 Task: Reply to email with the signature Crystal Jones with the subject Thank you for a sponsorship from softage.10@softage.net with the message I wanted to confirm that we are still on track to launch the product next month as planned. Please let me know if there have been any changes to the timeline. with BCC to softage.9@softage.net with an attached document Contract_addendum.doc
Action: Mouse moved to (1275, 203)
Screenshot: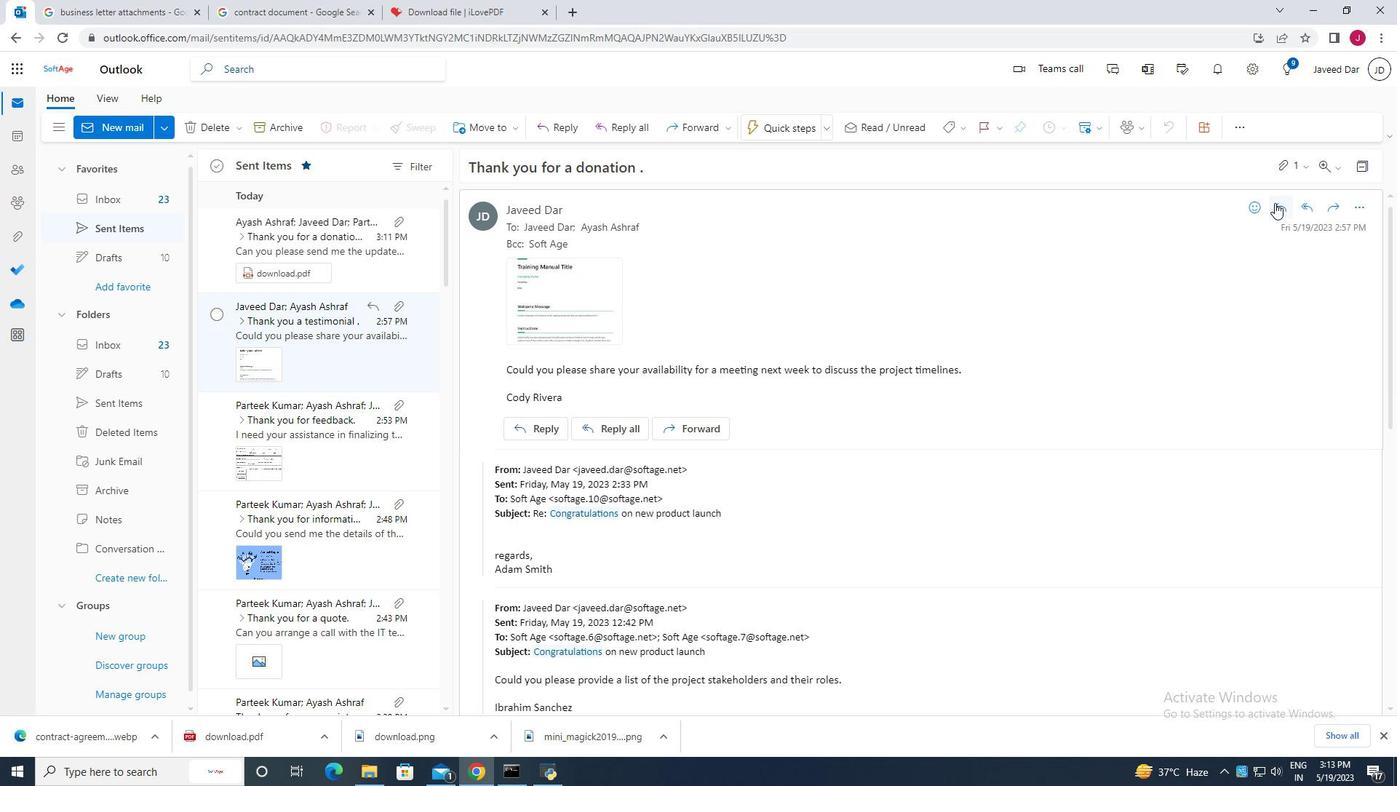 
Action: Mouse pressed left at (1275, 203)
Screenshot: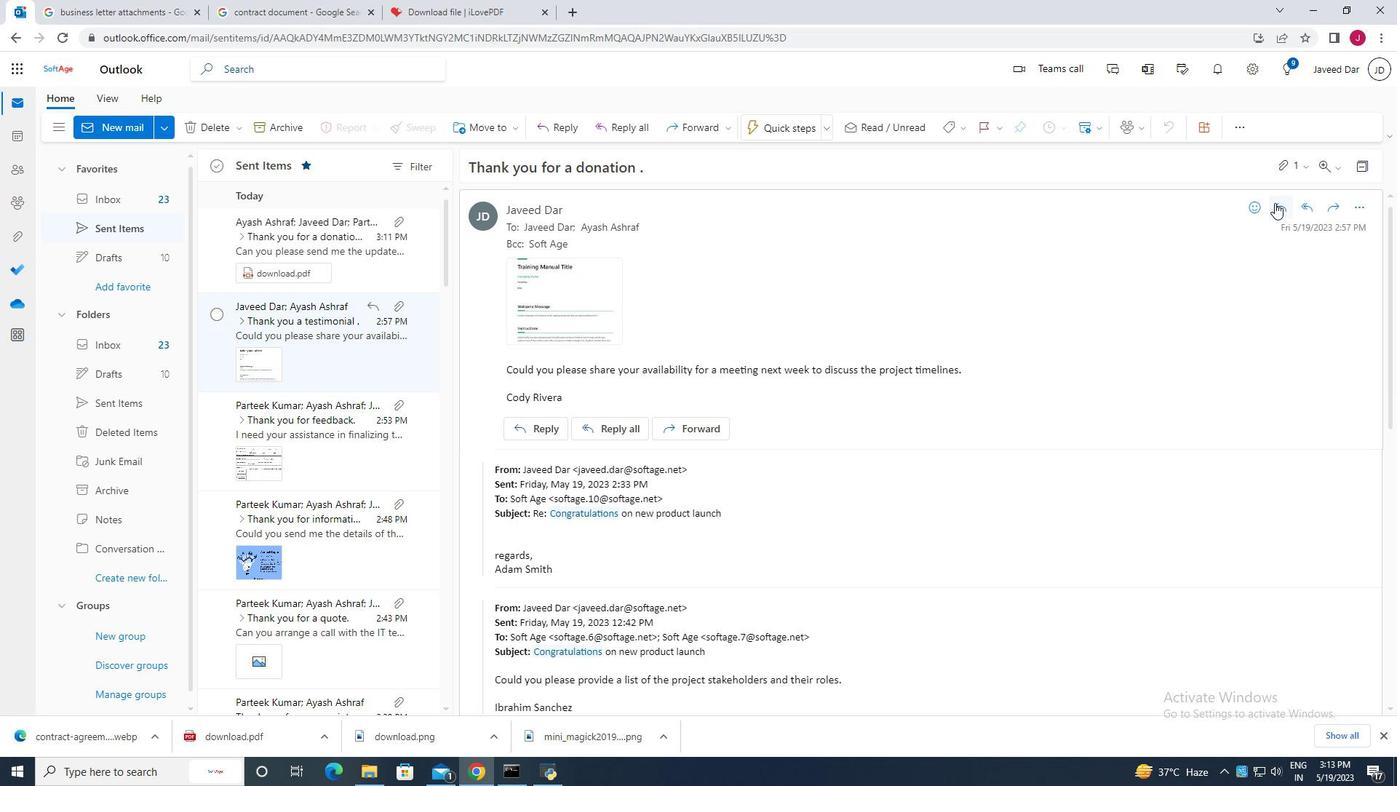 
Action: Mouse moved to (845, 209)
Screenshot: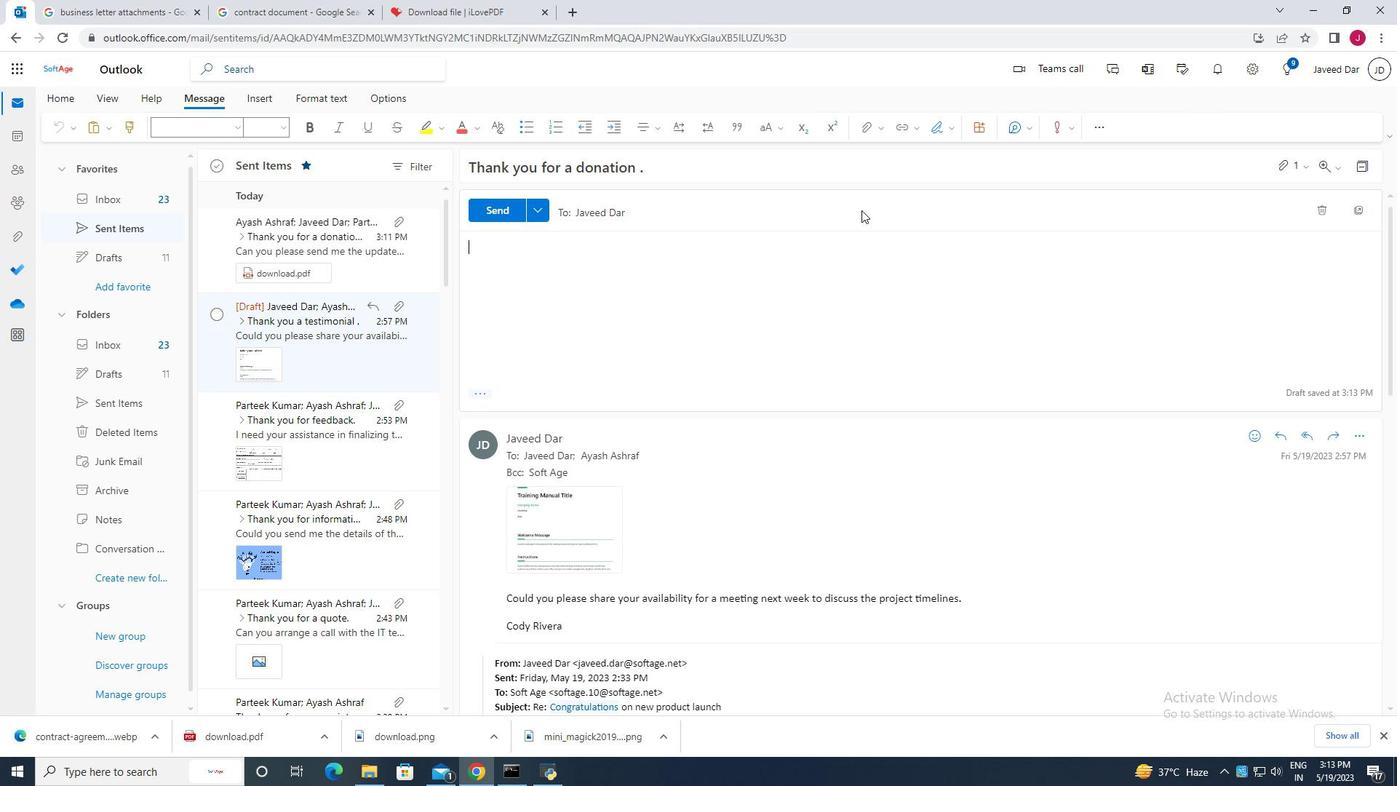 
Action: Mouse pressed left at (845, 209)
Screenshot: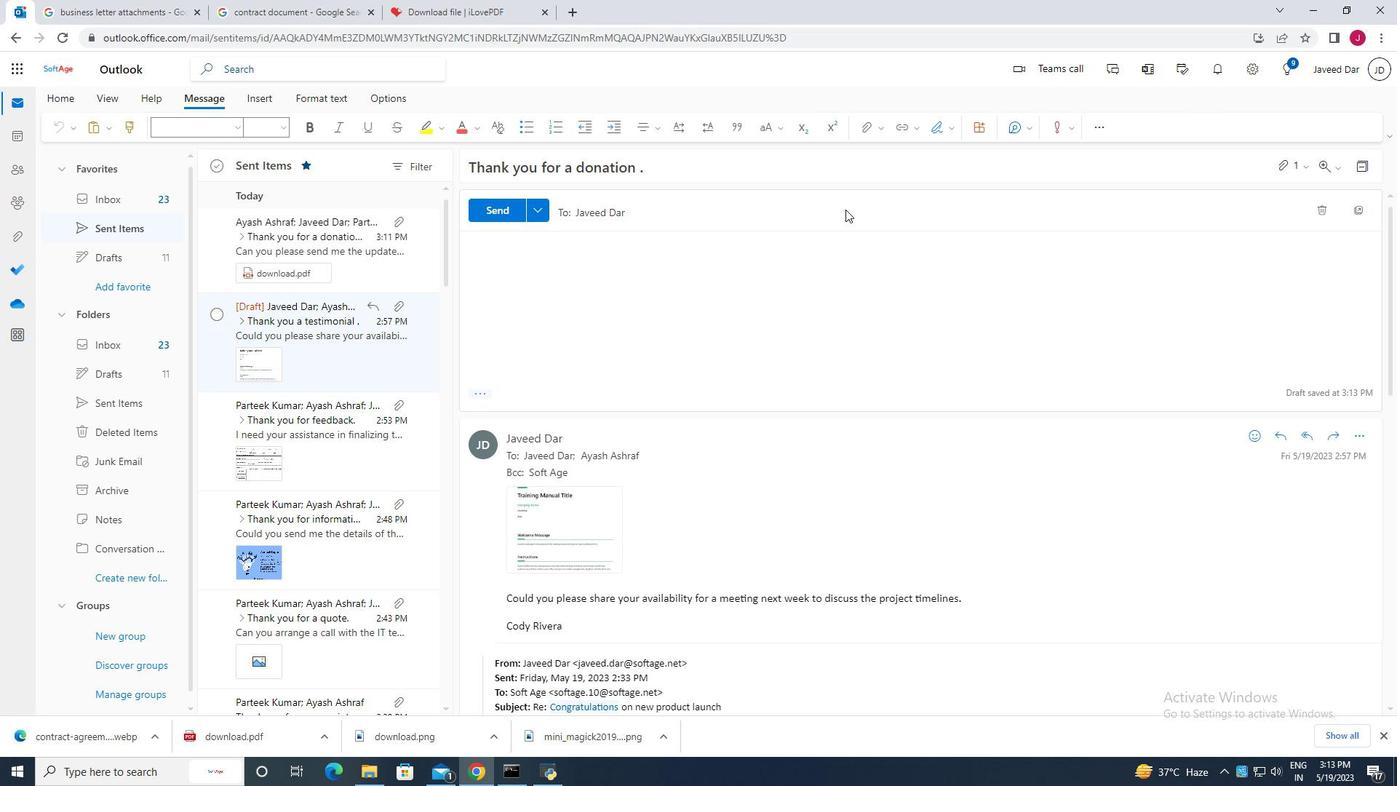 
Action: Mouse moved to (586, 246)
Screenshot: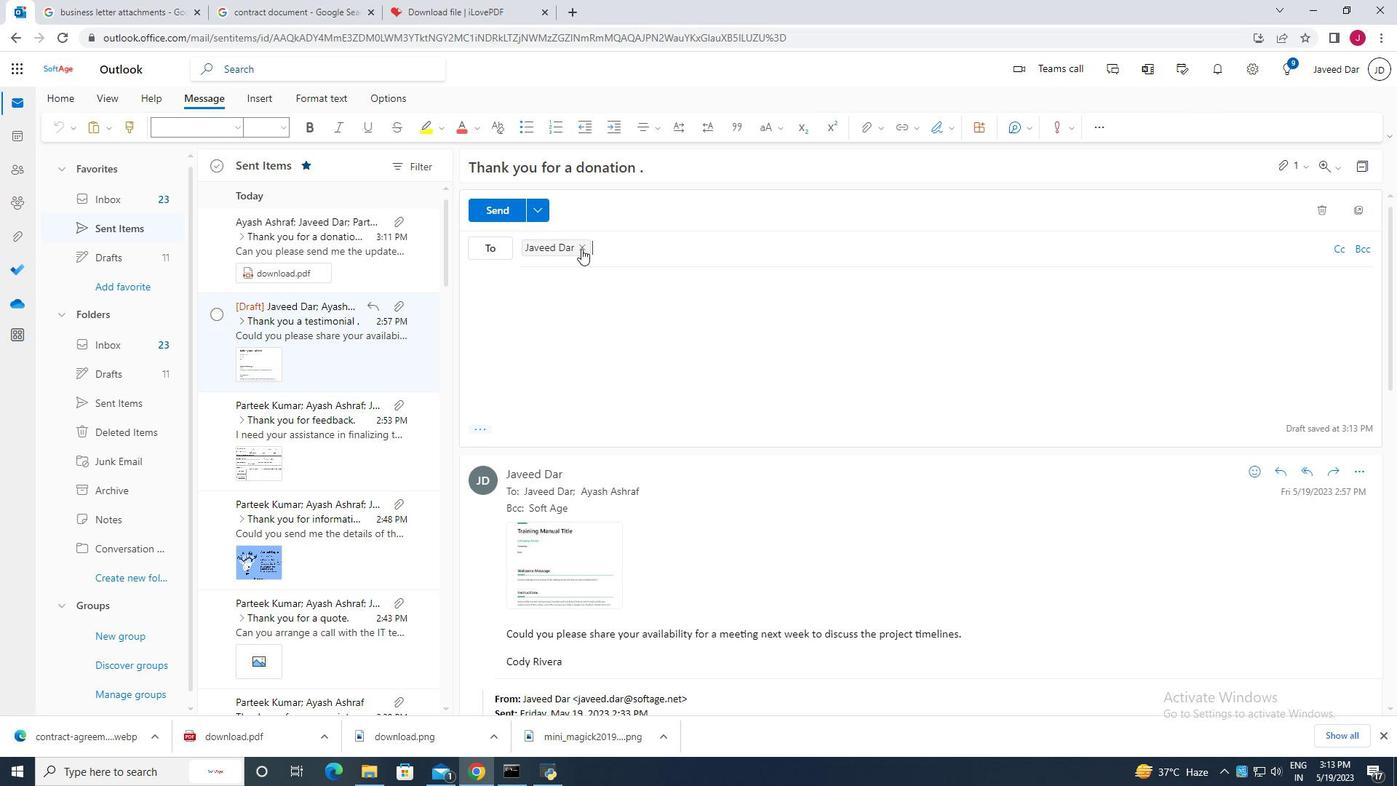 
Action: Mouse pressed left at (586, 246)
Screenshot: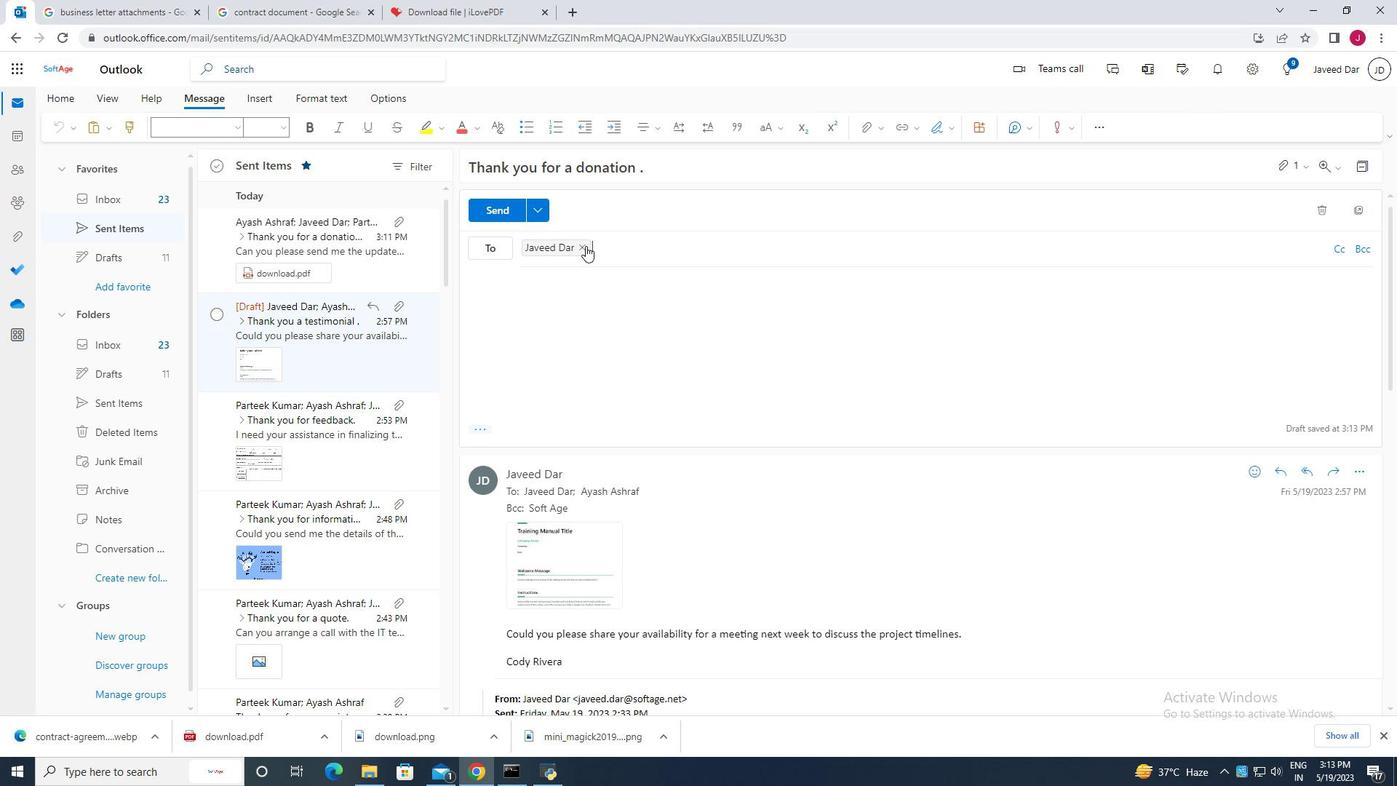 
Action: Mouse moved to (477, 427)
Screenshot: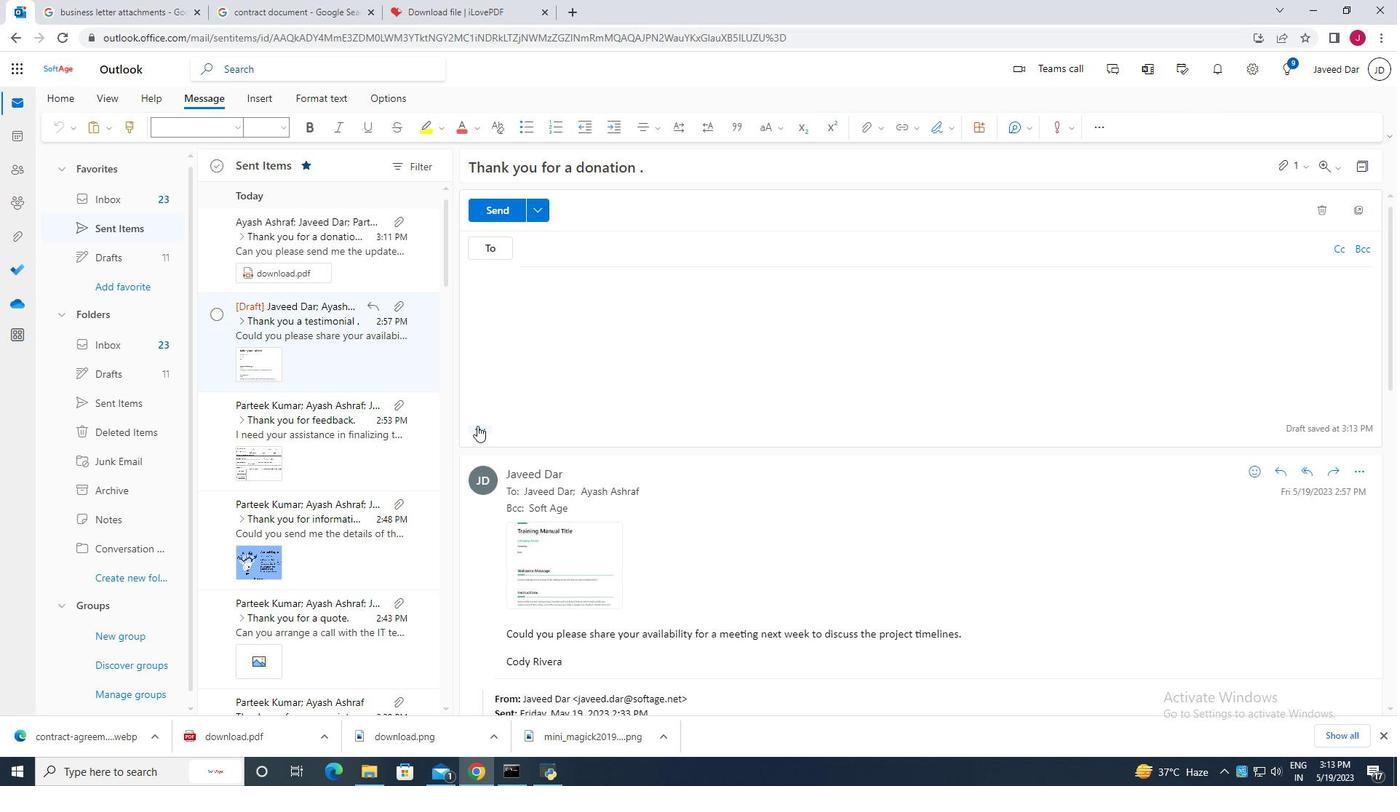 
Action: Mouse pressed left at (477, 427)
Screenshot: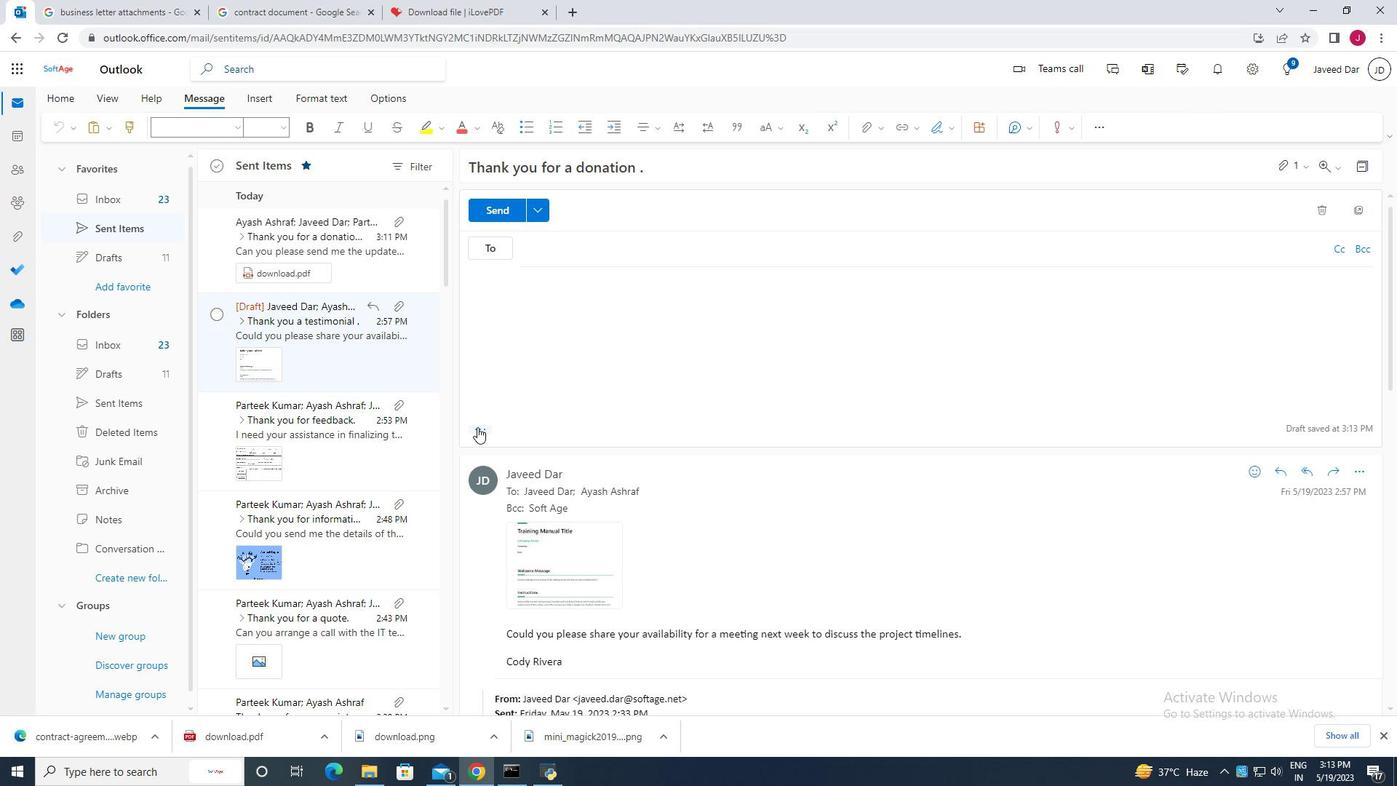 
Action: Mouse moved to (623, 278)
Screenshot: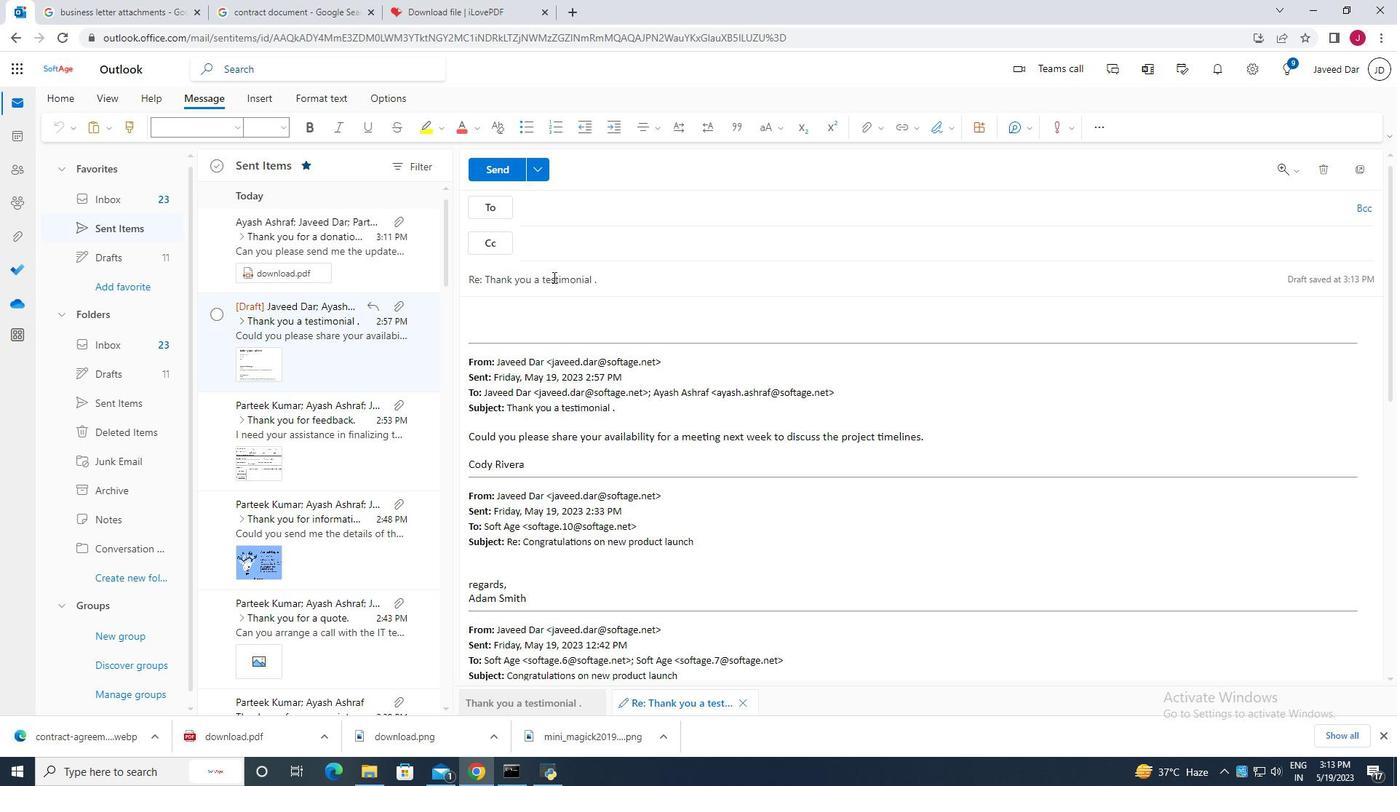 
Action: Mouse pressed left at (623, 278)
Screenshot: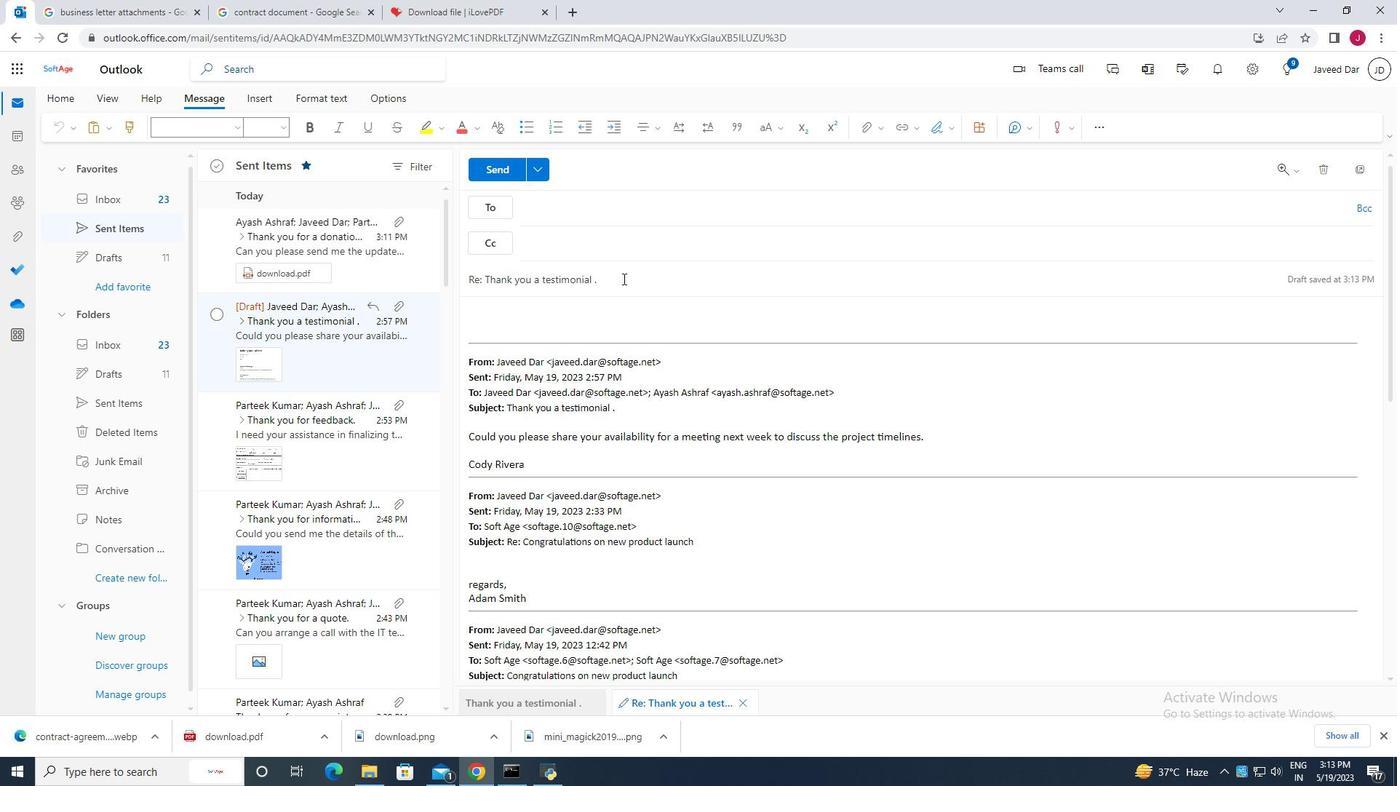 
Action: Key pressed <Key.backspace><Key.backspace><Key.backspace><Key.backspace><Key.backspace><Key.backspace><Key.backspace><Key.backspace><Key.backspace><Key.backspace><Key.backspace><Key.backspace><Key.backspace><Key.backspace><Key.backspace><Key.backspace><Key.backspace><Key.backspace><Key.backspace><Key.backspace><Key.backspace><Key.backspace><Key.backspace><Key.backspace><Key.backspace><Key.backspace><Key.backspace><Key.backspace><Key.backspace><Key.backspace><Key.backspace><Key.backspace><Key.backspace><Key.space><Key.caps_lock>T<Key.caps_lock>hank<Key.space>you<Key.space>for<Key.space>a<Key.space>sponsorship<Key.space>fr<Key.backspace><Key.backspace><Key.backspace>.
Screenshot: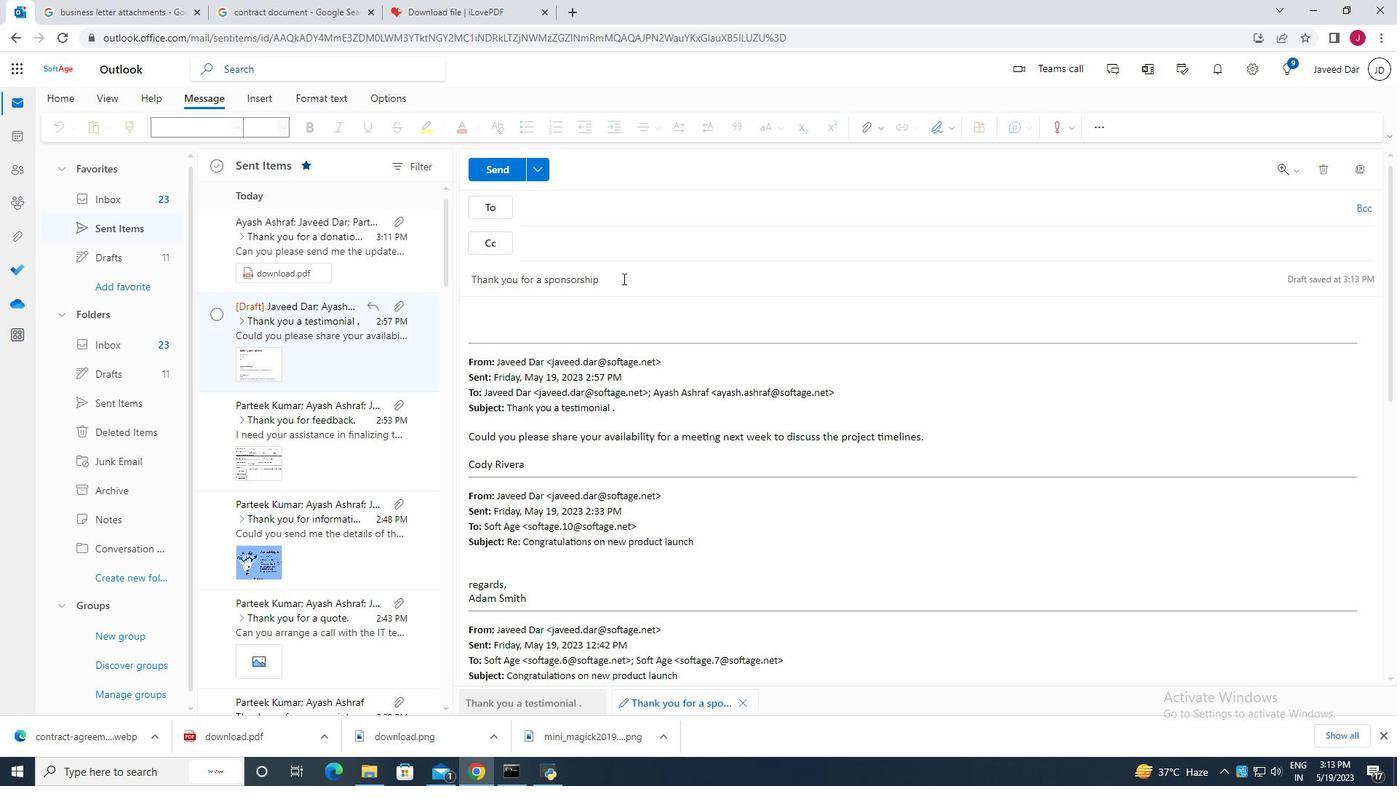 
Action: Mouse moved to (586, 310)
Screenshot: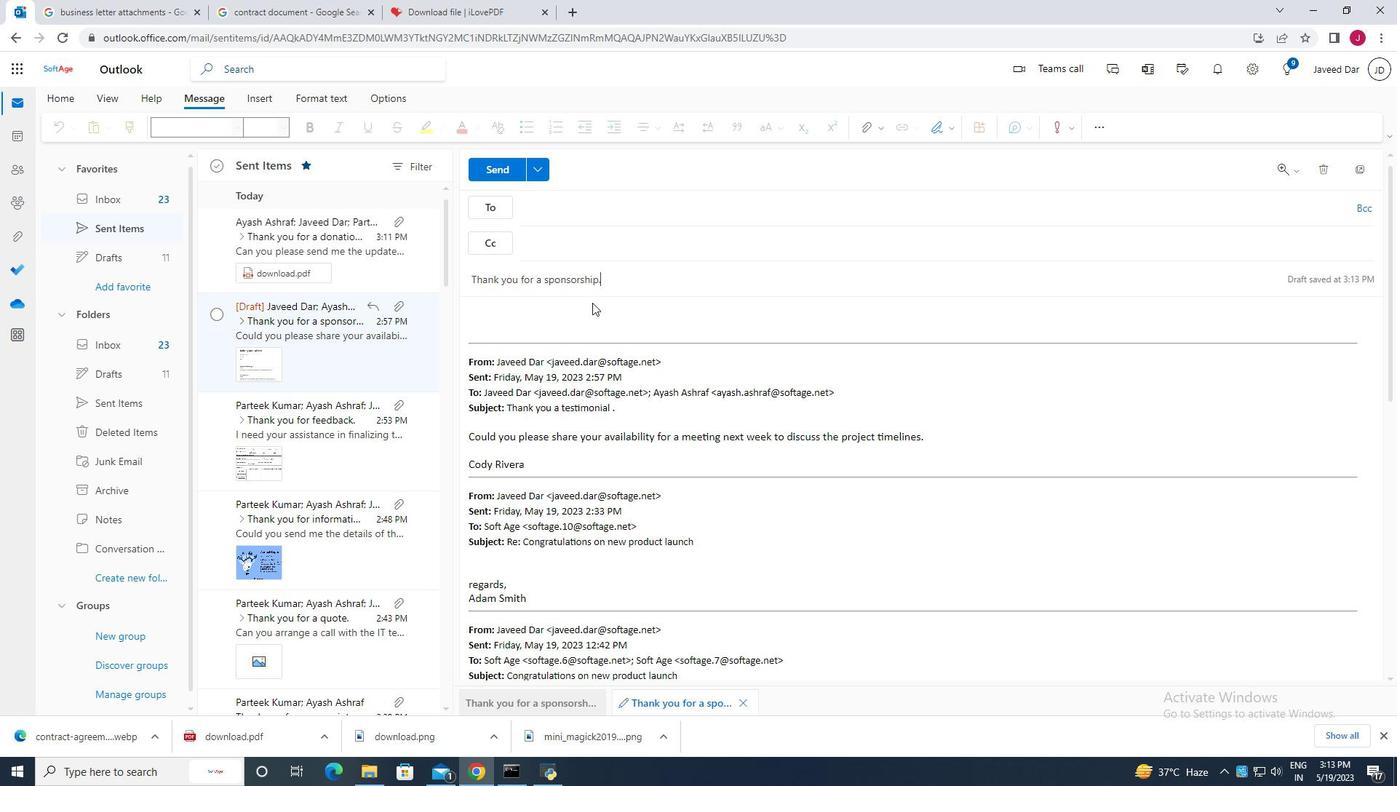 
Action: Mouse pressed left at (586, 310)
Screenshot: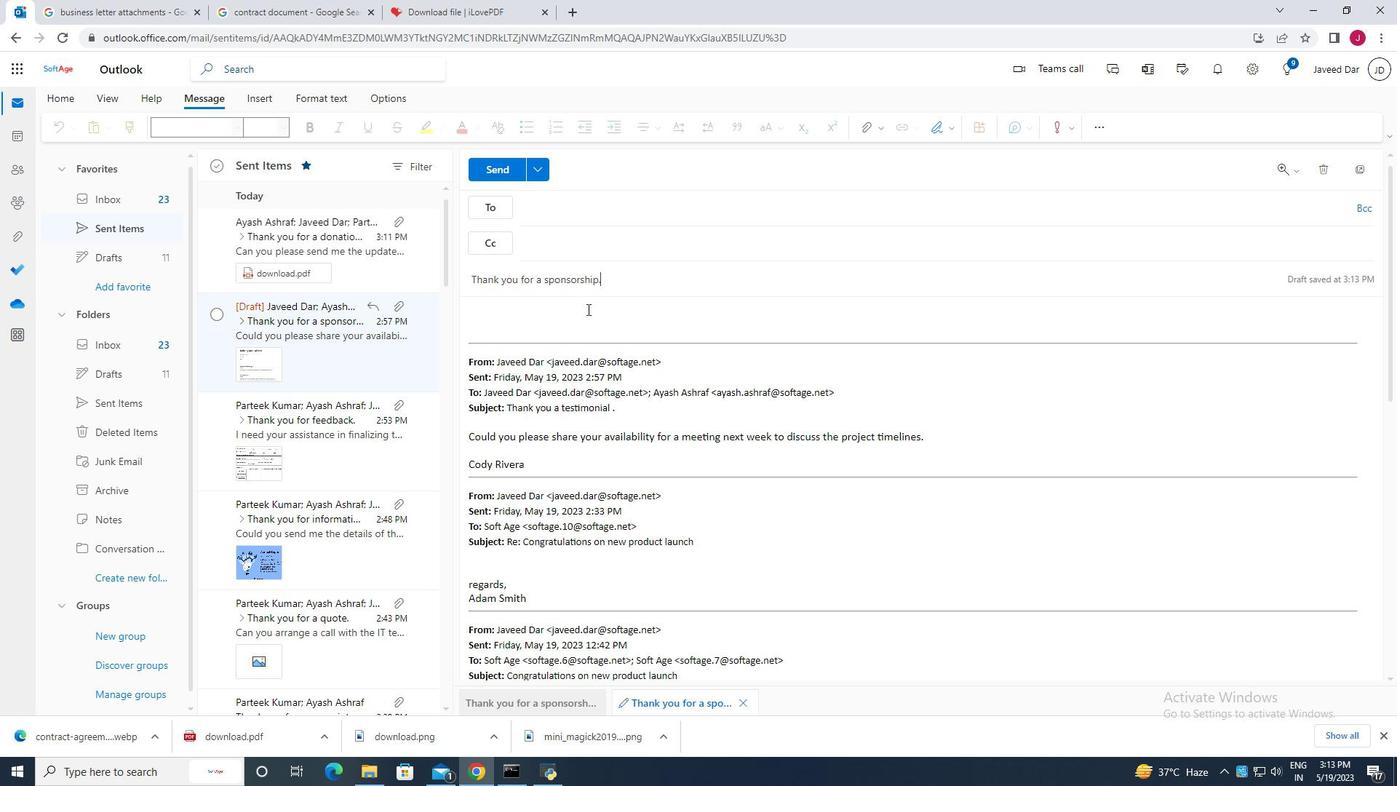 
Action: Key pressed <Key.caps_lock>I<Key.caps_lock><Key.space>wanted<Key.space>to<Key.space>conferm<Key.space><Key.backspace><Key.backspace><Key.backspace><Key.backspace>irm<Key.space>that<Key.space>we<Key.space>are<Key.space>still<Key.space>on<Key.space>track<Key.space>to<Key.space>launch<Key.space>the<Key.space>product<Key.space>next<Key.space>month<Key.space>as<Key.space>planned<Key.space><Key.backspace>.
Screenshot: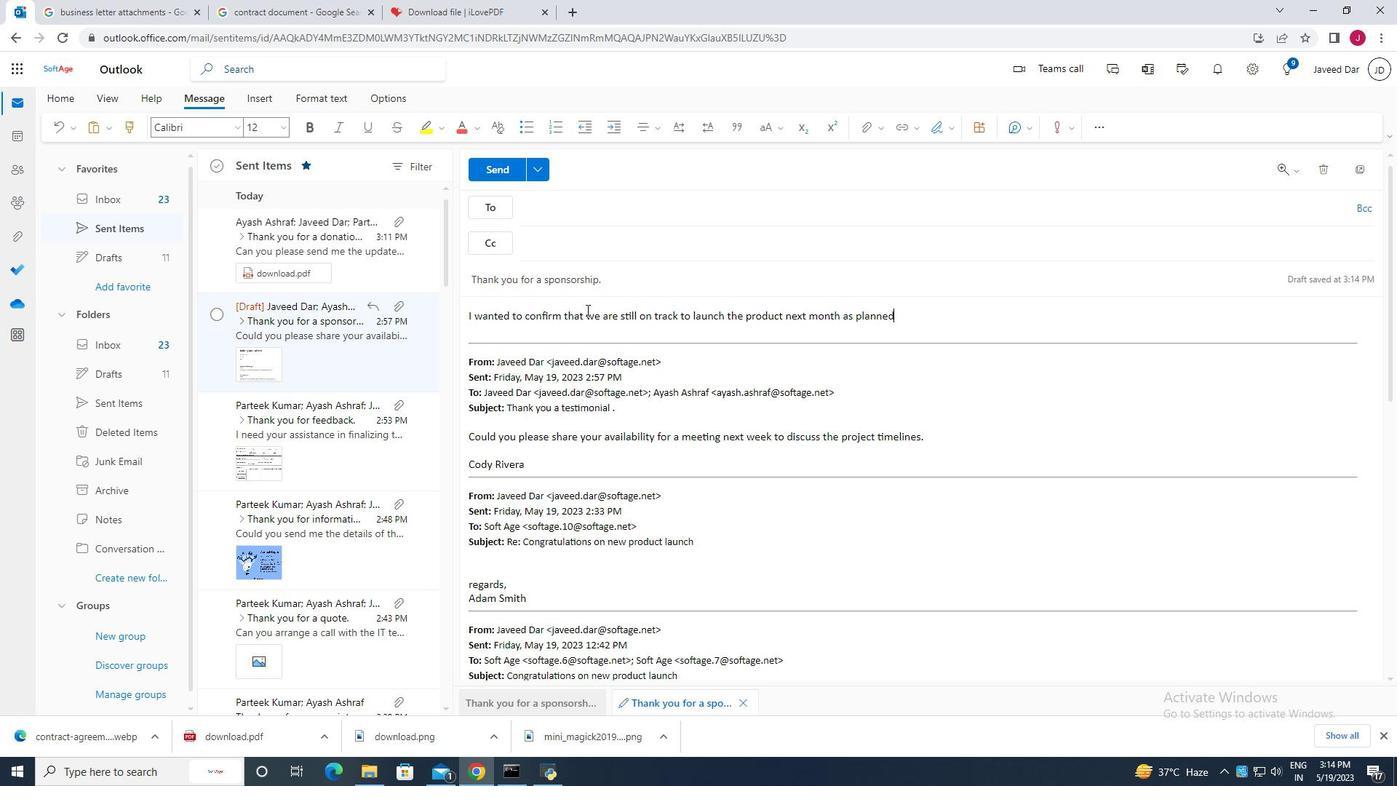 
Action: Mouse moved to (934, 132)
Screenshot: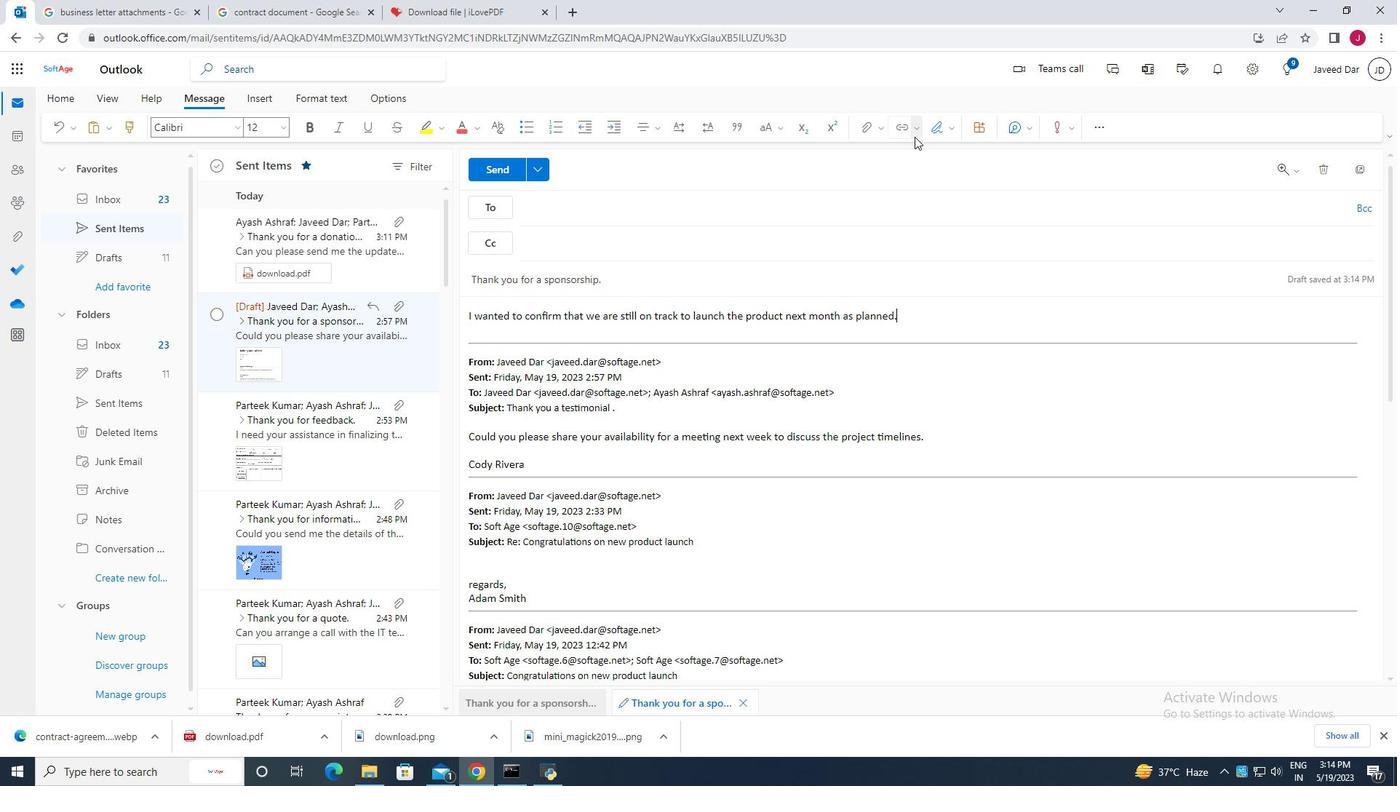 
Action: Mouse pressed left at (934, 132)
Screenshot: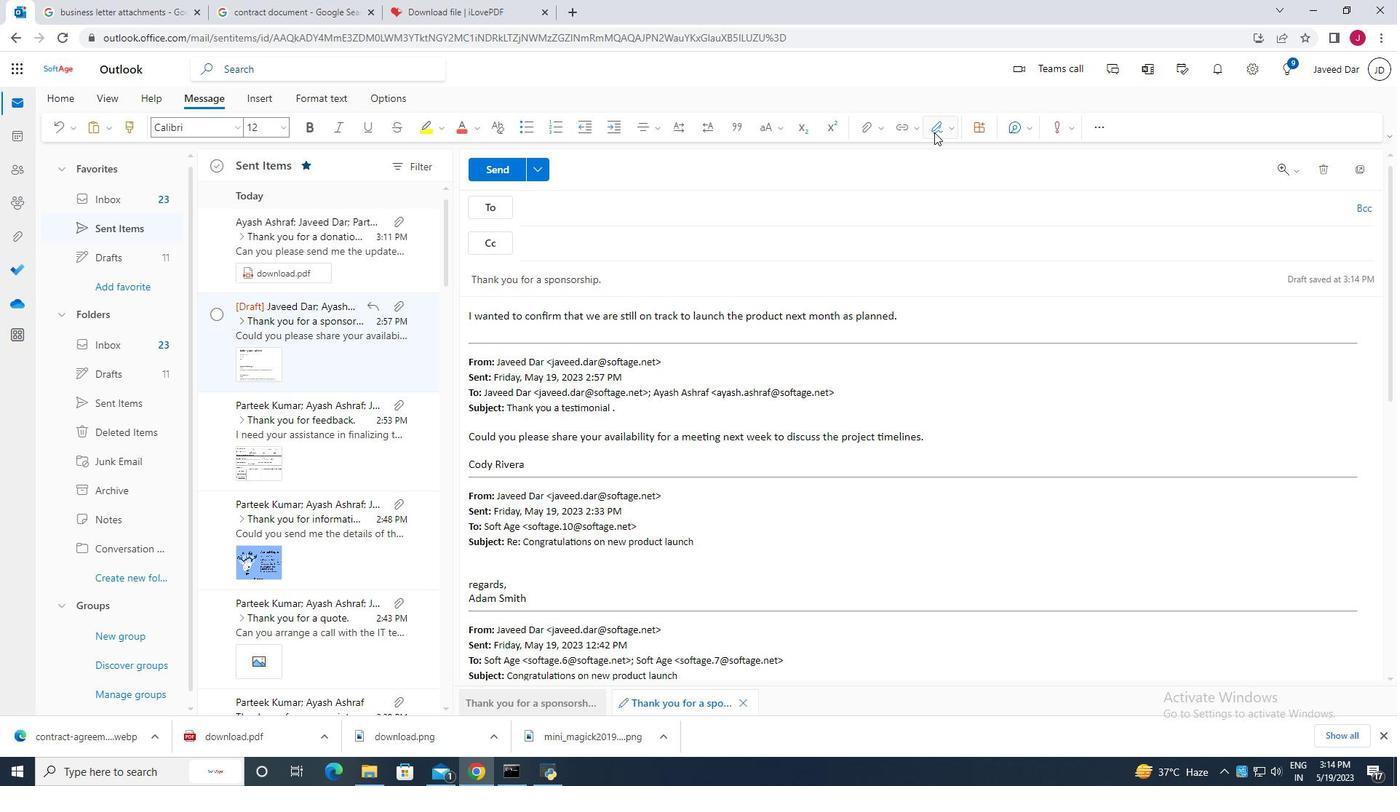 
Action: Mouse moved to (906, 186)
Screenshot: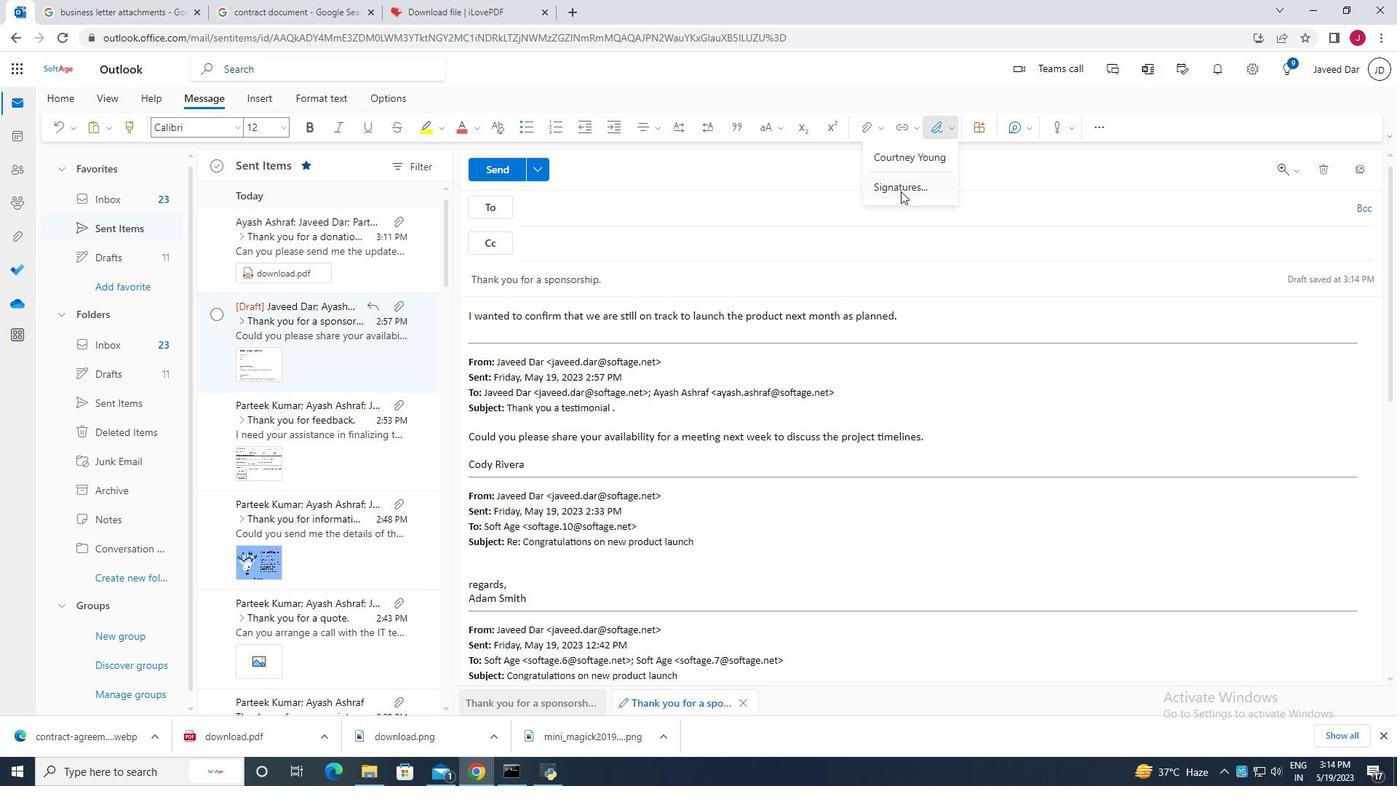 
Action: Mouse pressed left at (906, 186)
Screenshot: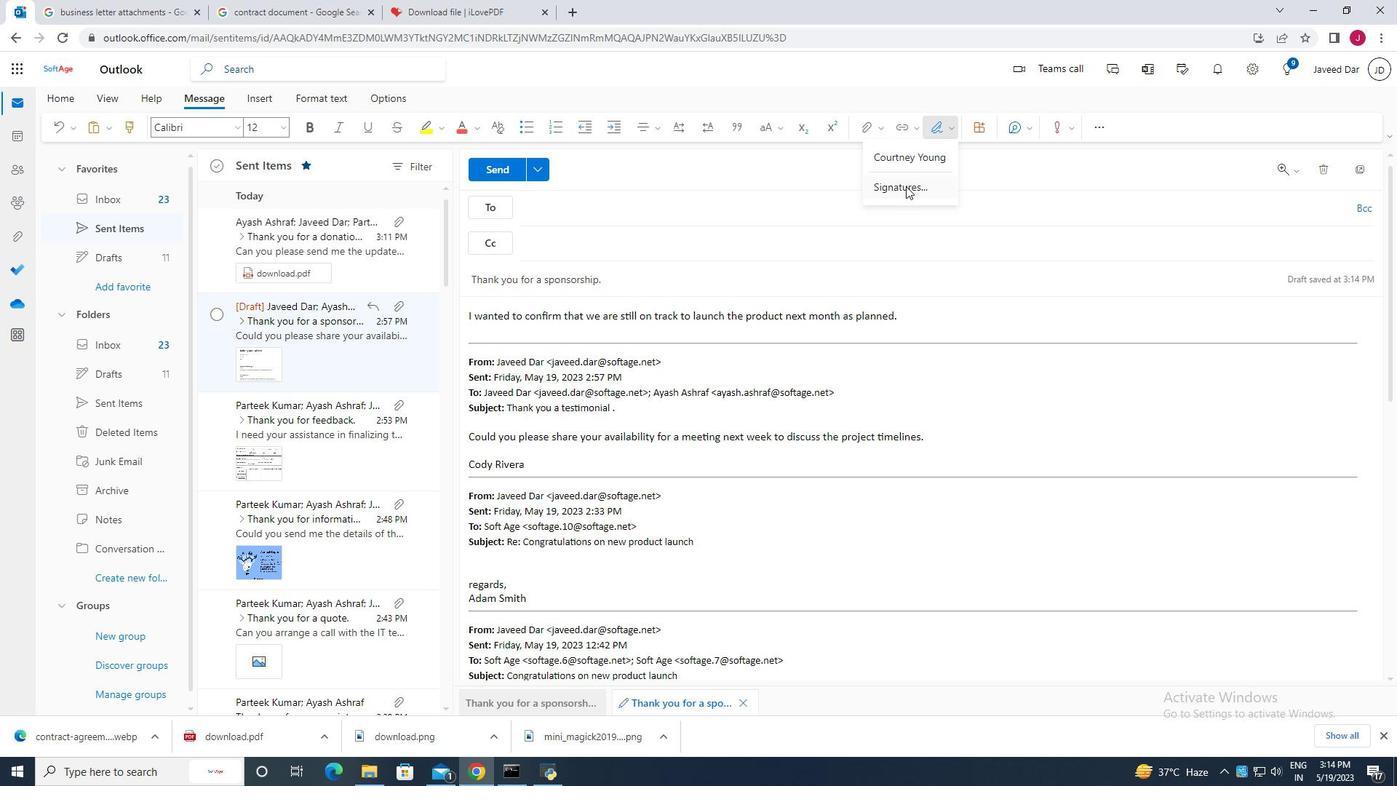 
Action: Mouse moved to (989, 246)
Screenshot: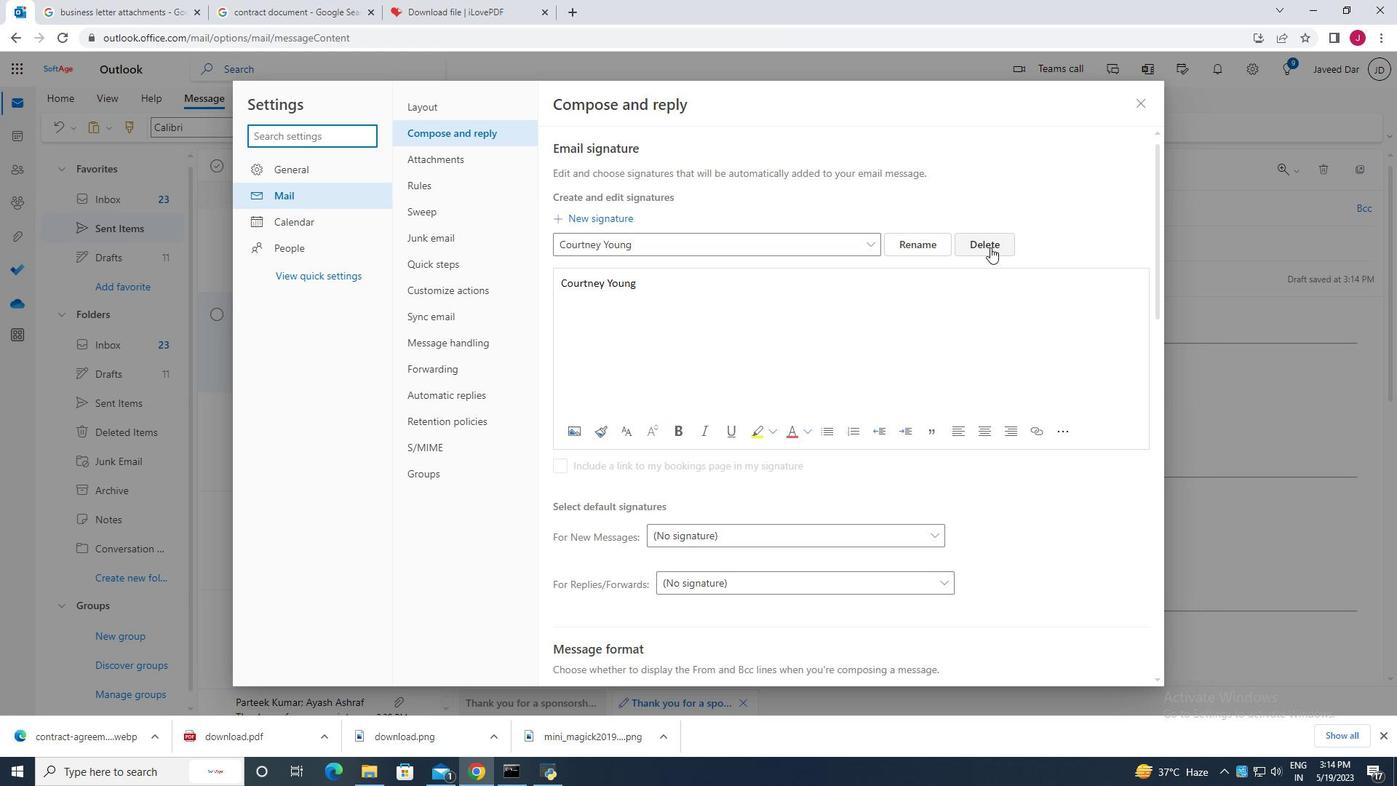 
Action: Mouse pressed left at (989, 246)
Screenshot: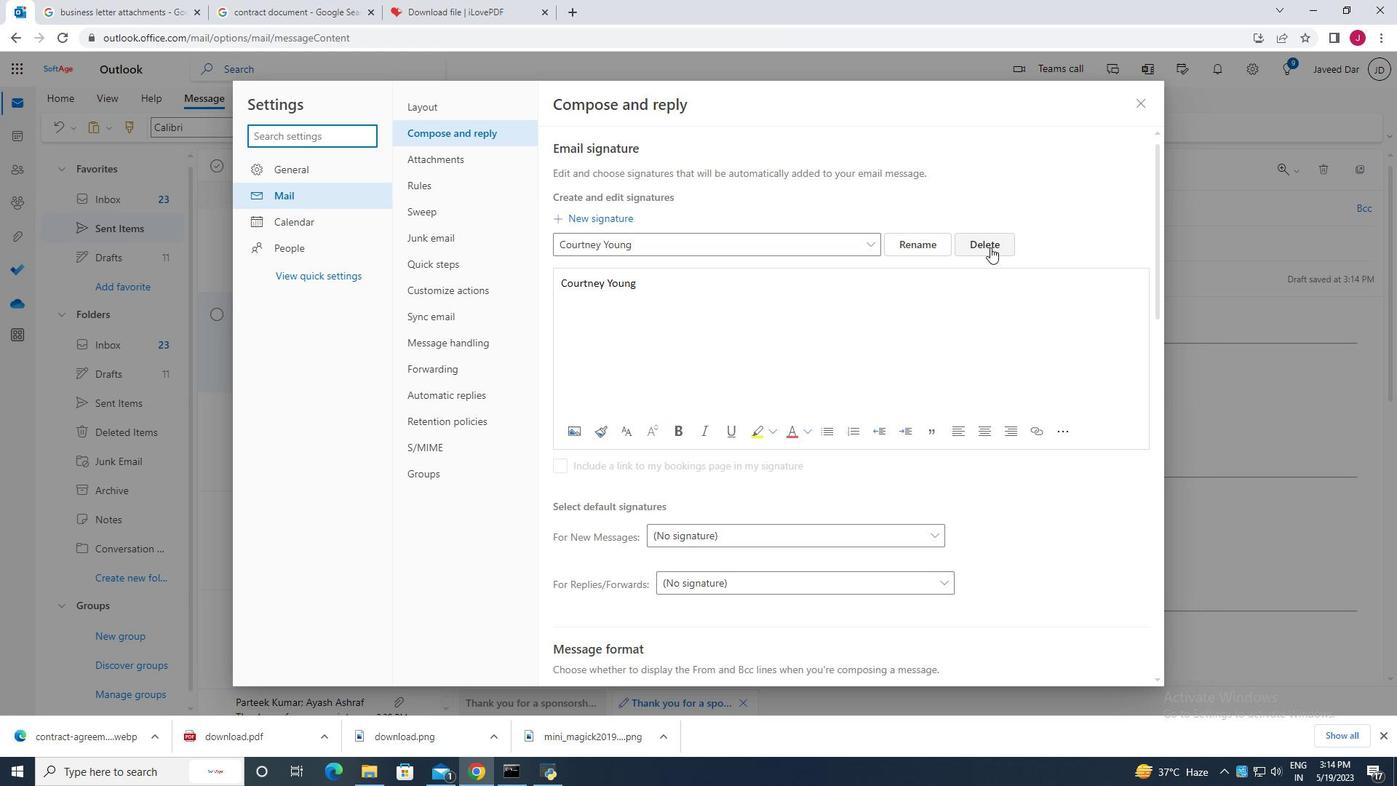 
Action: Mouse moved to (756, 247)
Screenshot: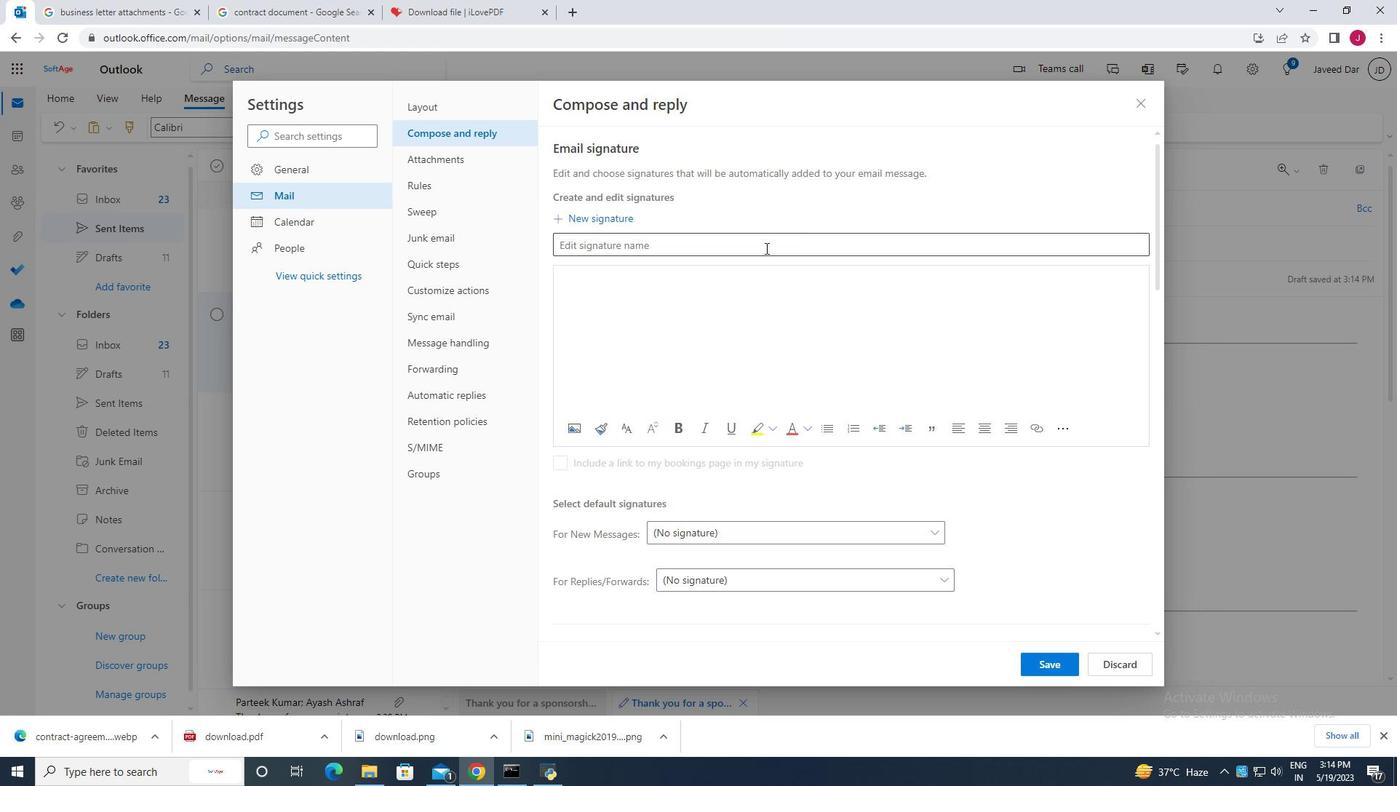 
Action: Mouse pressed left at (756, 247)
Screenshot: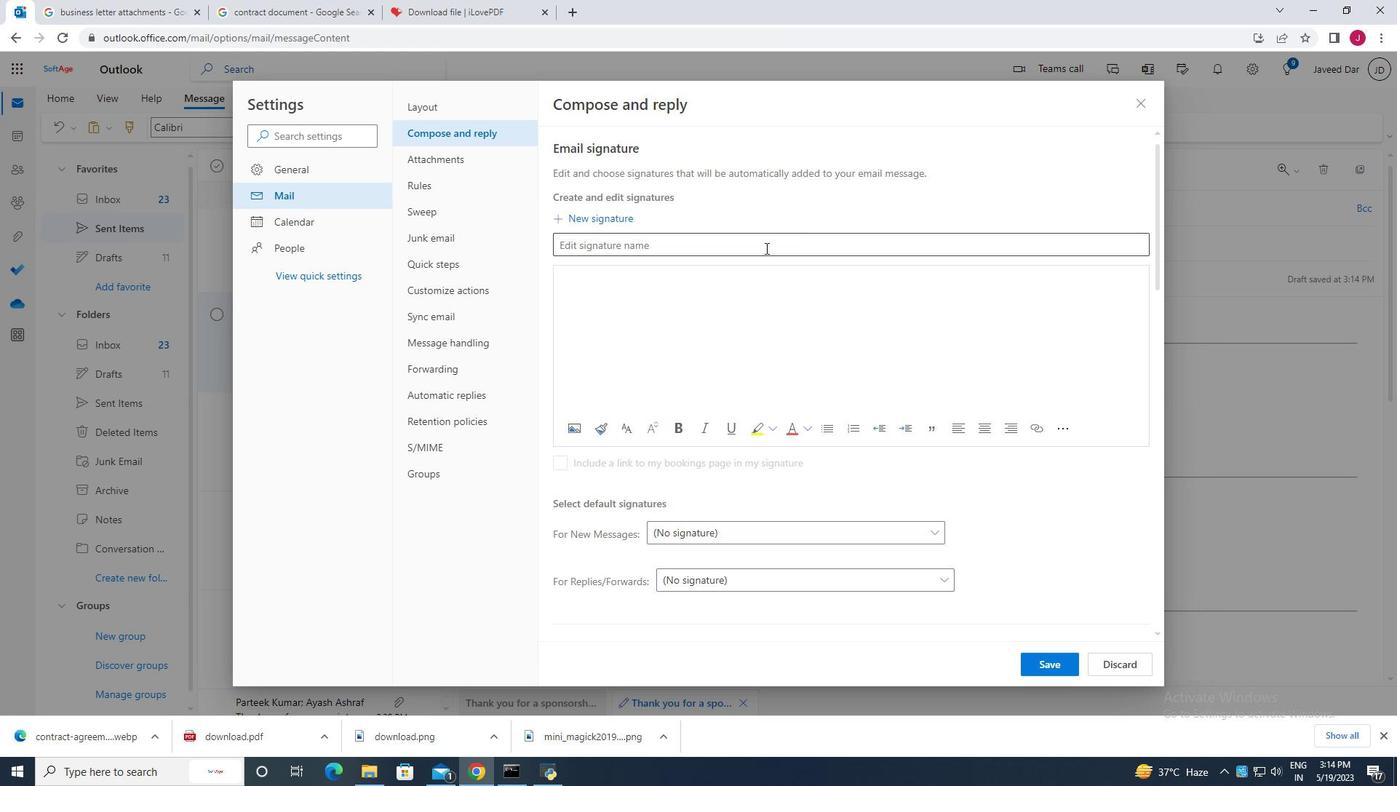 
Action: Key pressed <Key.caps_lock>C<Key.caps_lock>rystal<Key.space><Key.caps_lock>J<Key.caps_lock>ones
Screenshot: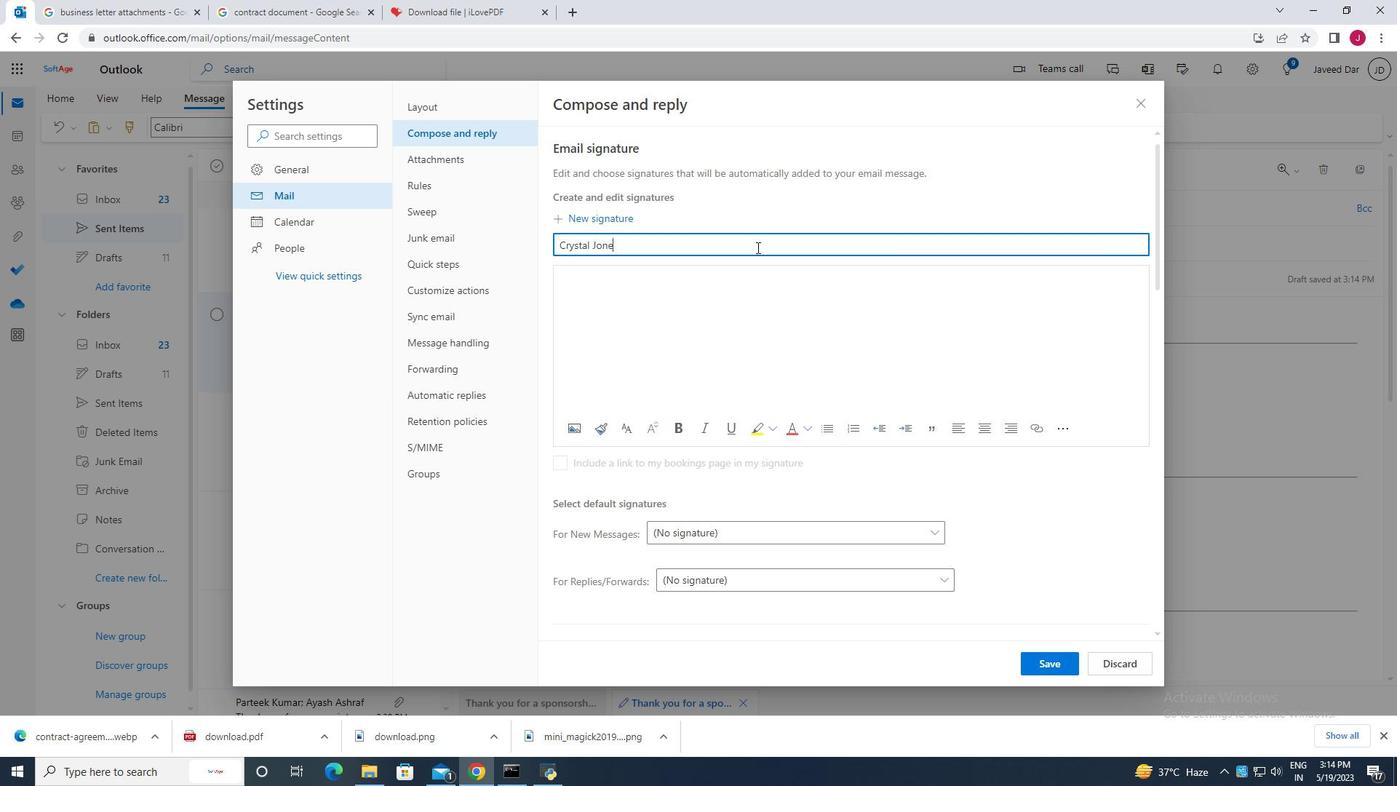 
Action: Mouse moved to (581, 289)
Screenshot: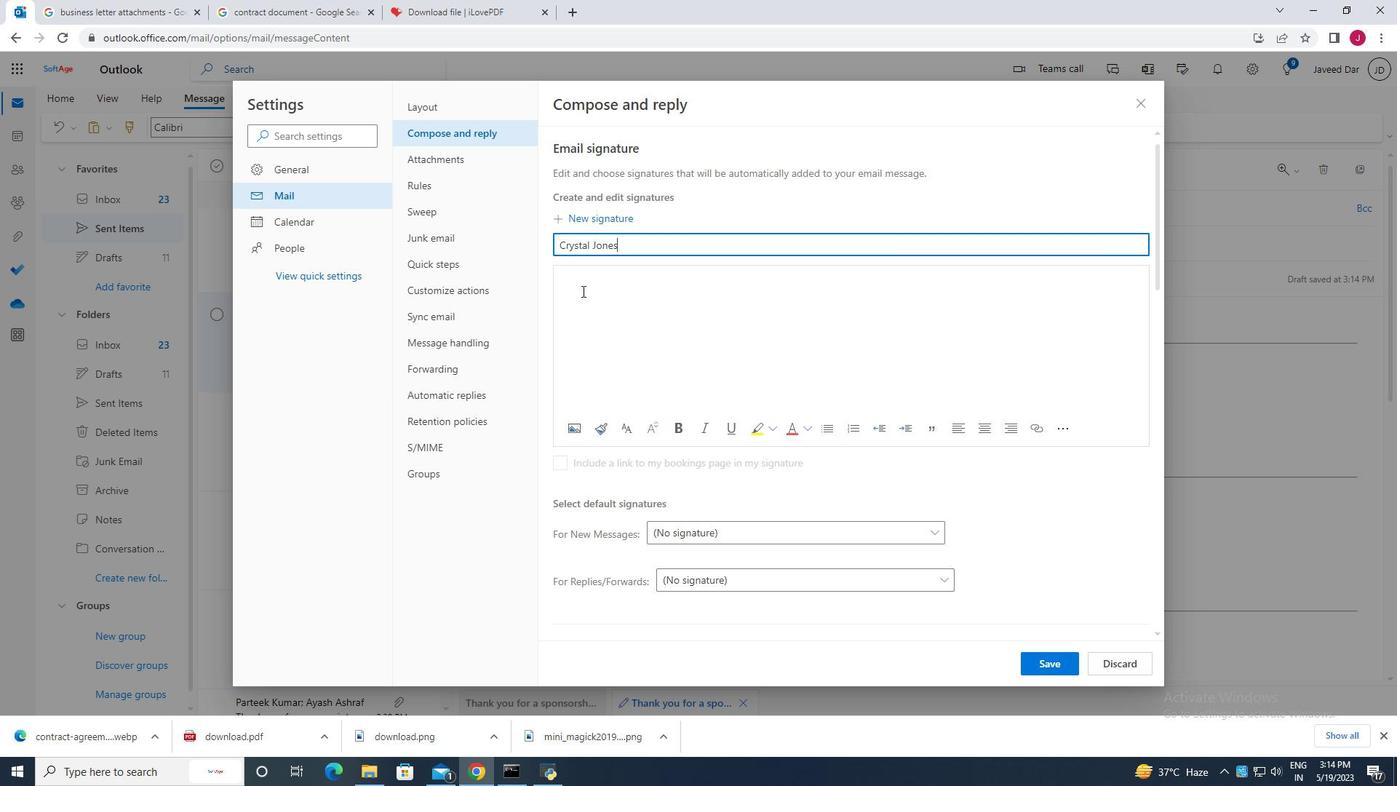 
Action: Mouse pressed left at (581, 289)
Screenshot: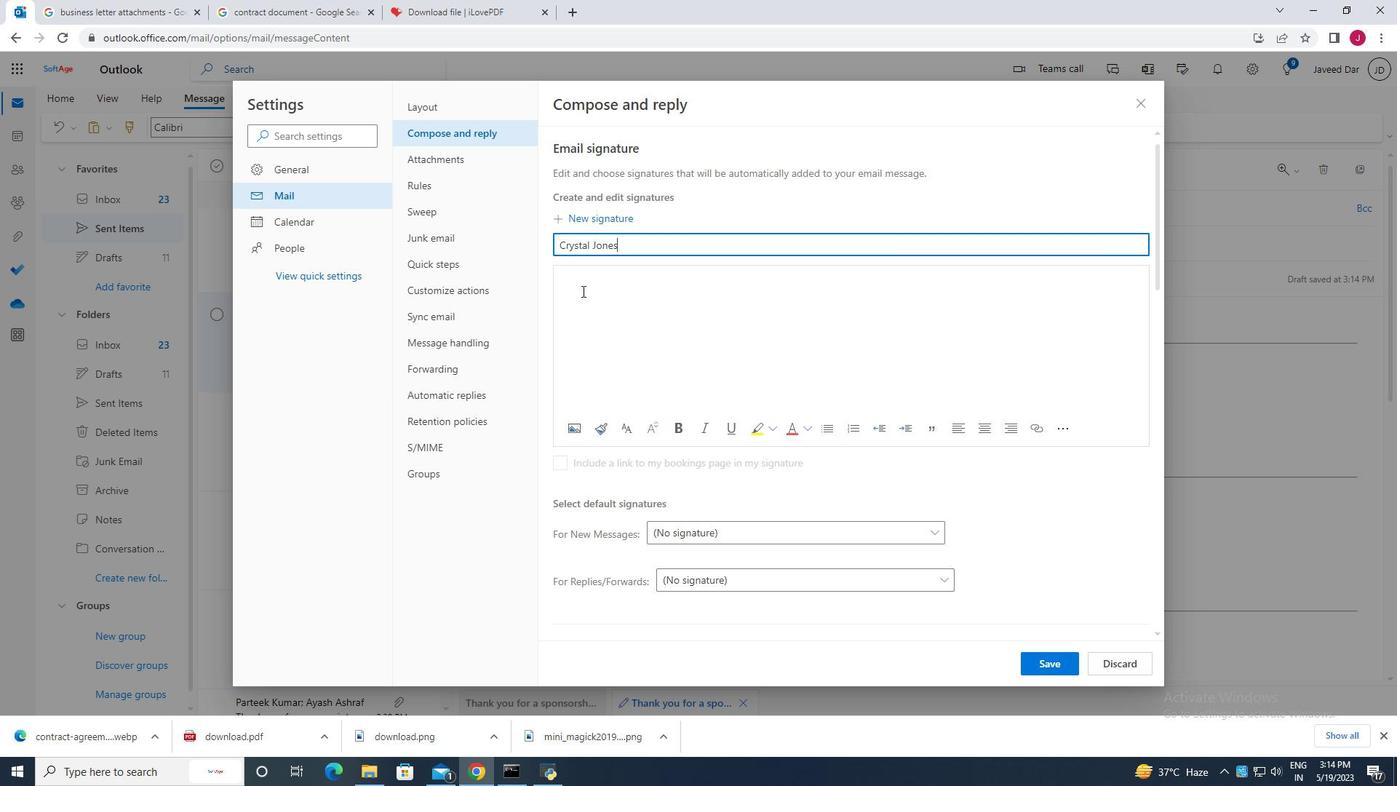 
Action: Key pressed <Key.caps_lock>C<Key.caps_lock>rystal<Key.space><Key.caps_lock>J<Key.caps_lock>ones
Screenshot: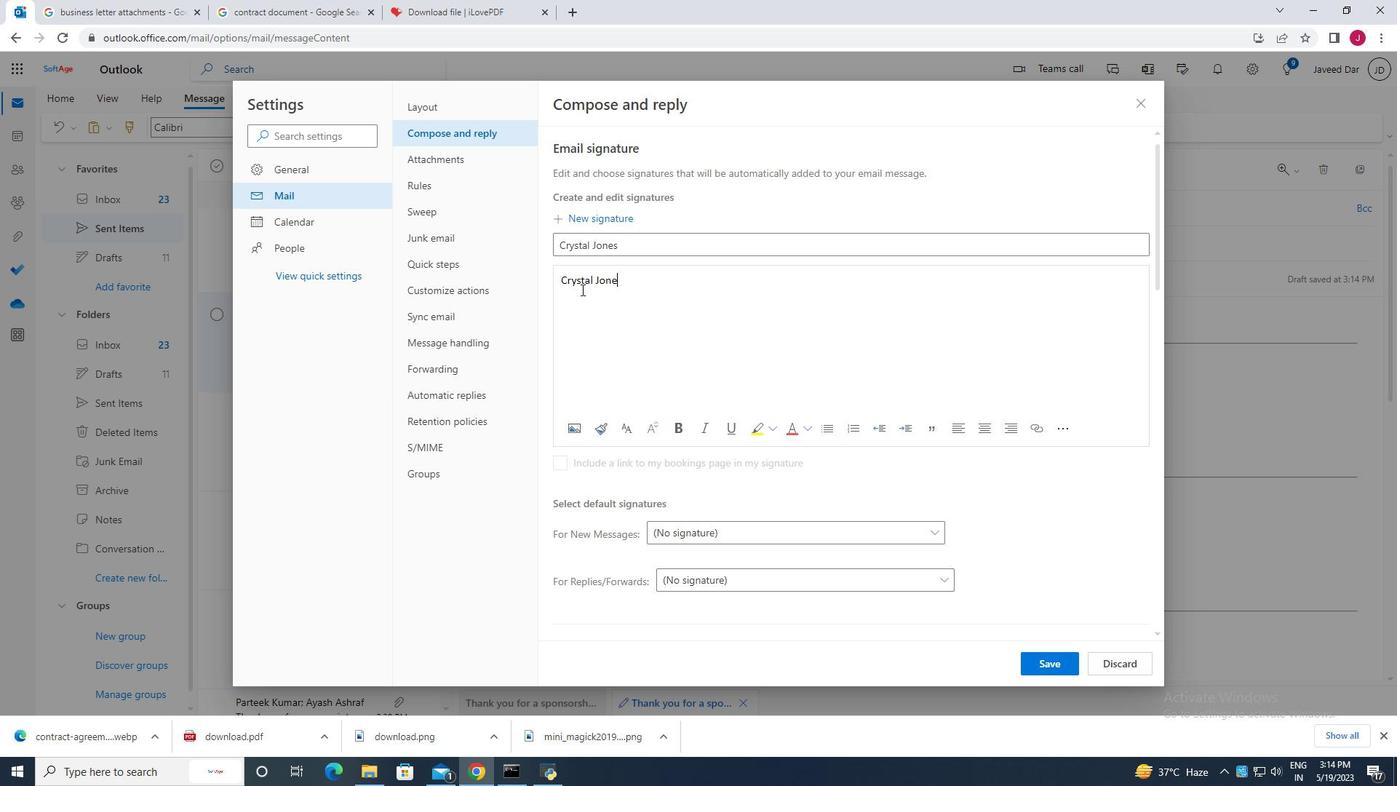 
Action: Mouse moved to (1054, 661)
Screenshot: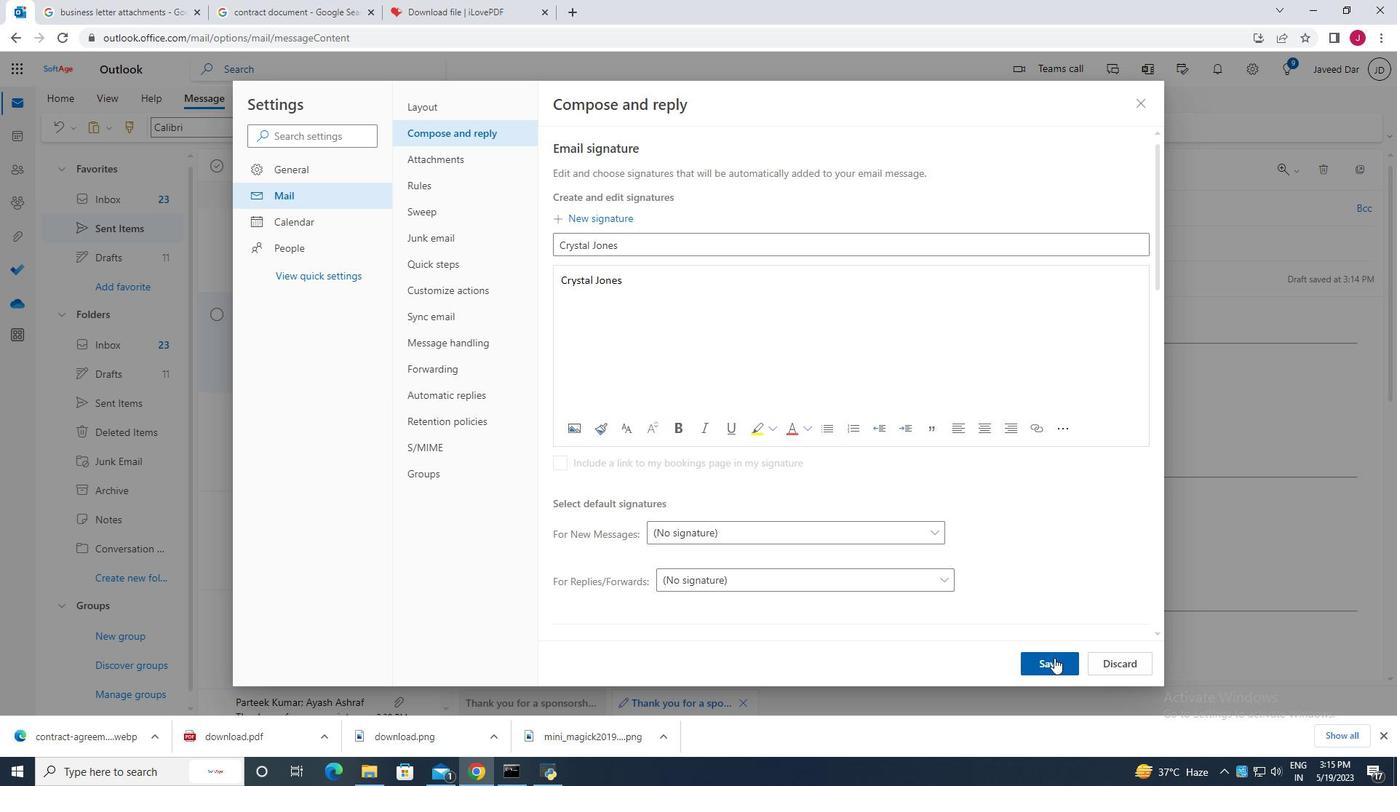 
Action: Mouse pressed left at (1054, 661)
Screenshot: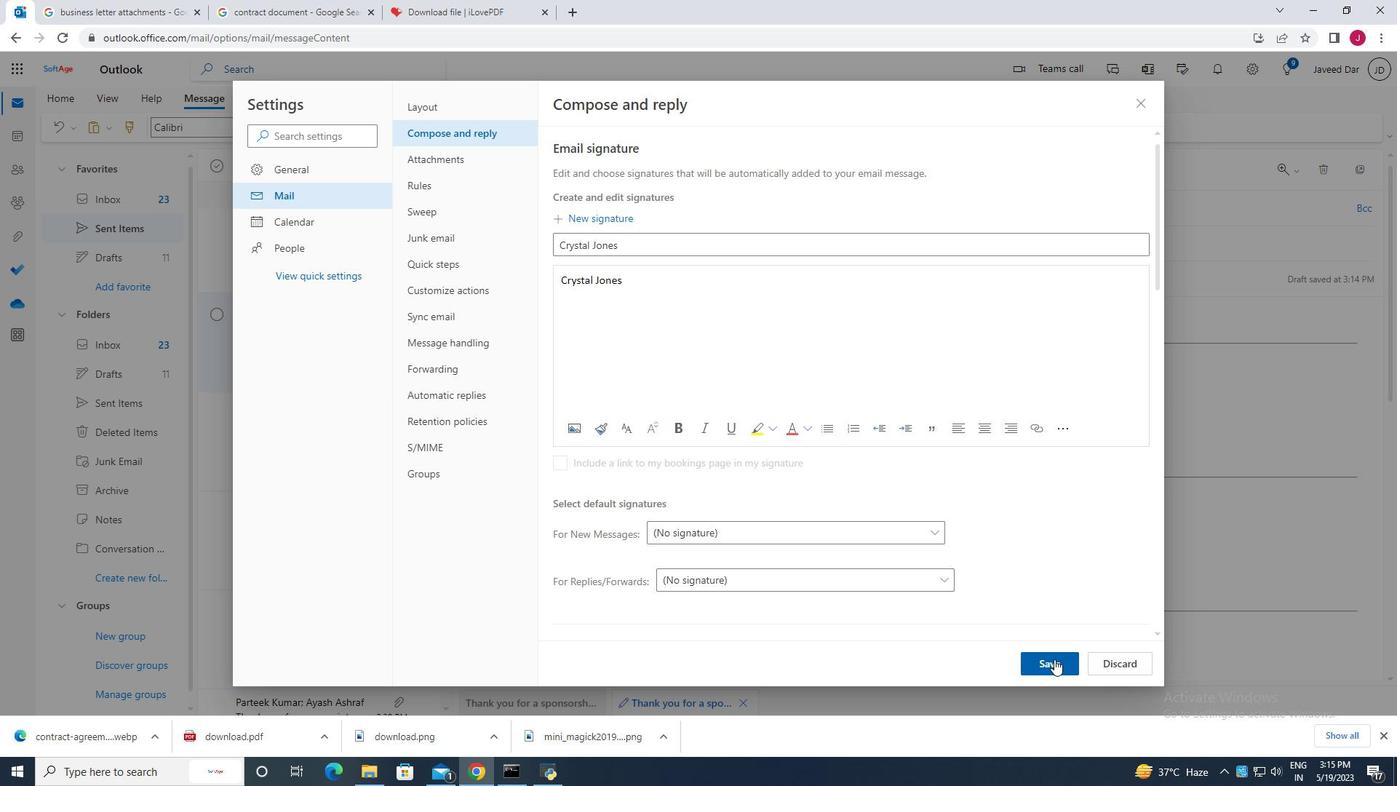 
Action: Mouse moved to (1141, 102)
Screenshot: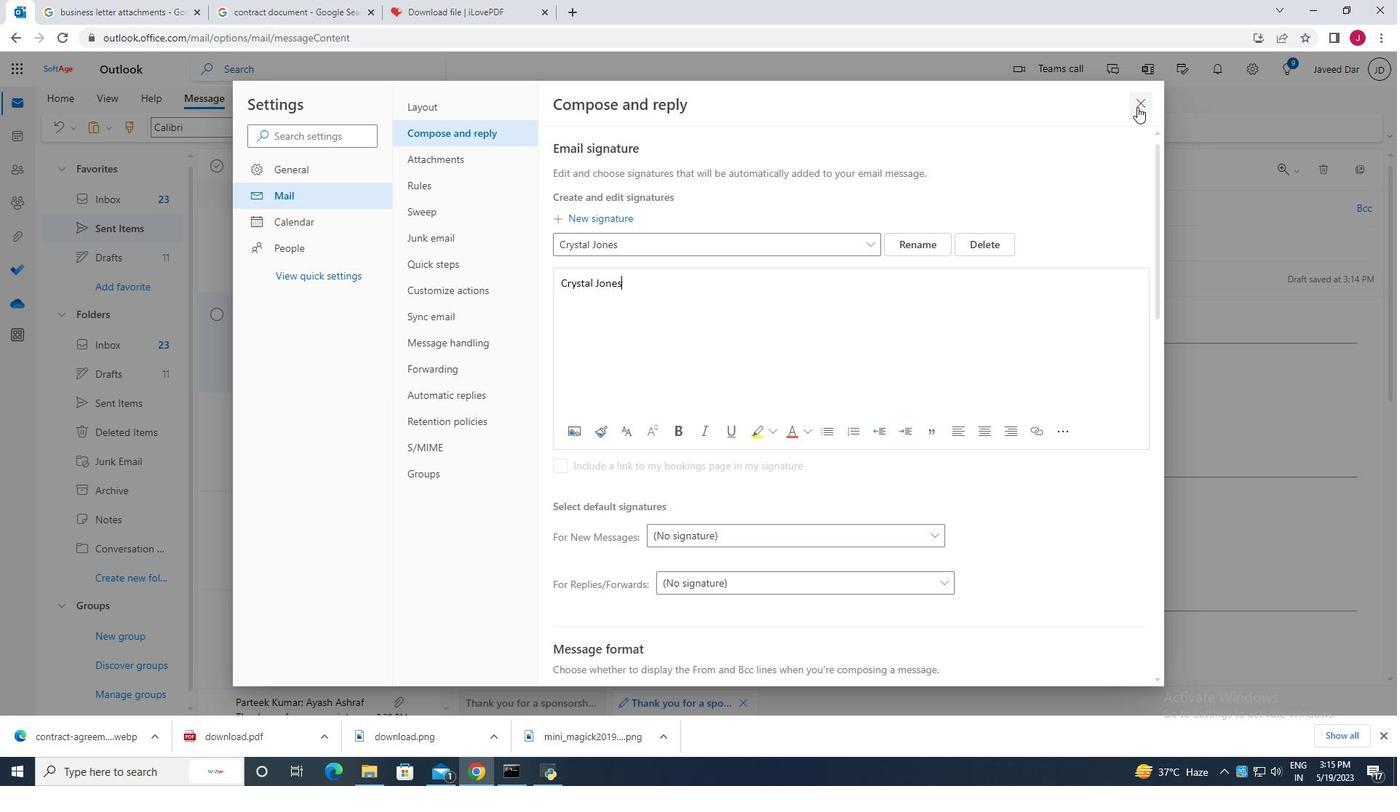 
Action: Mouse pressed left at (1141, 102)
Screenshot: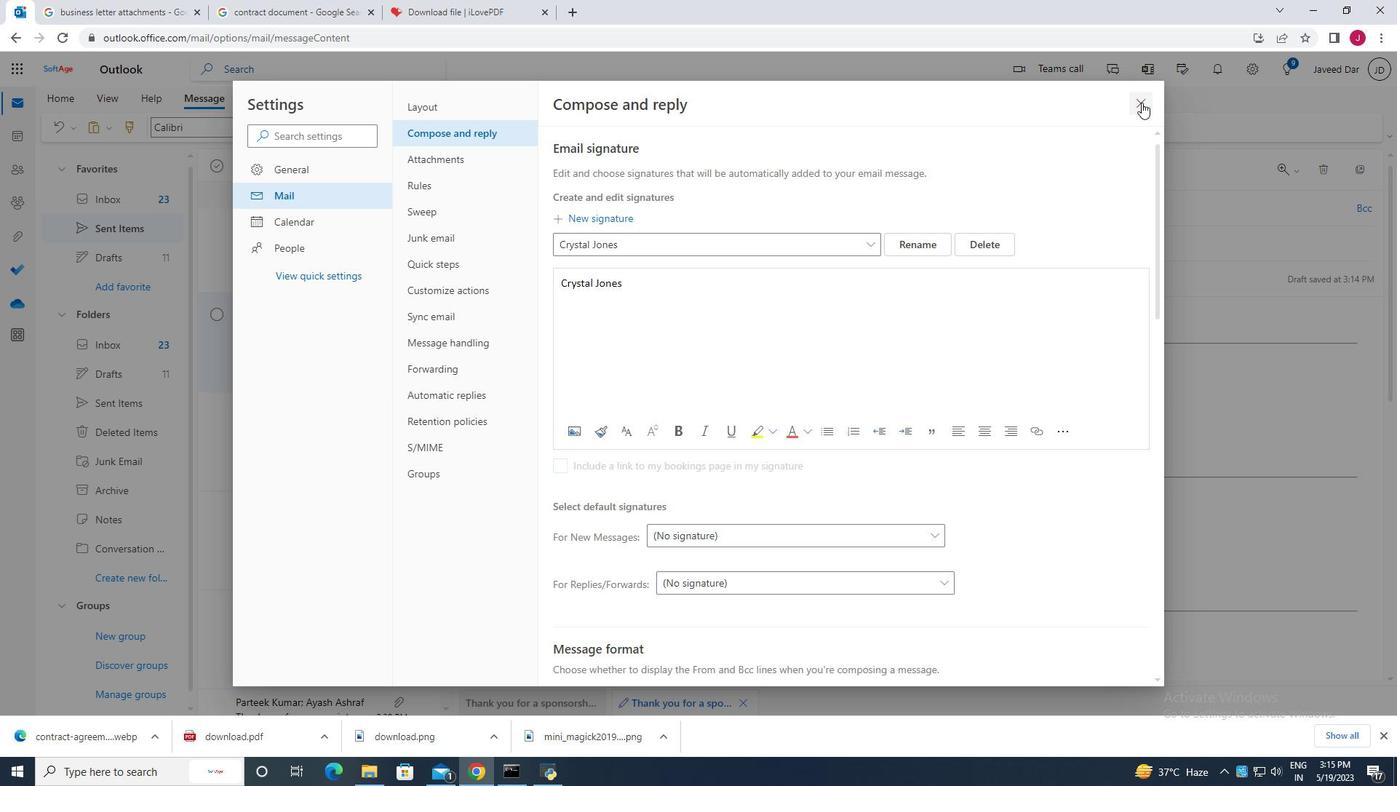
Action: Mouse moved to (938, 128)
Screenshot: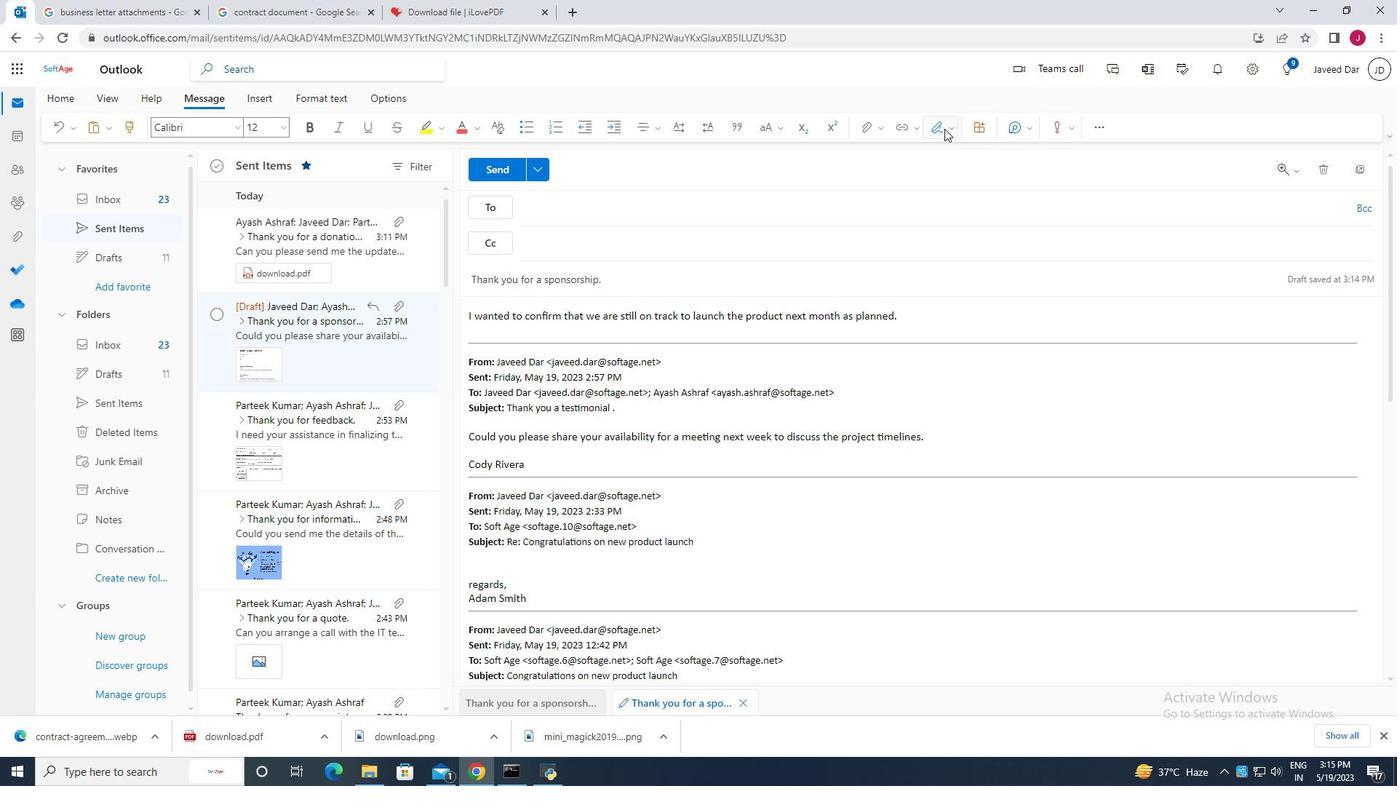 
Action: Mouse pressed left at (938, 128)
Screenshot: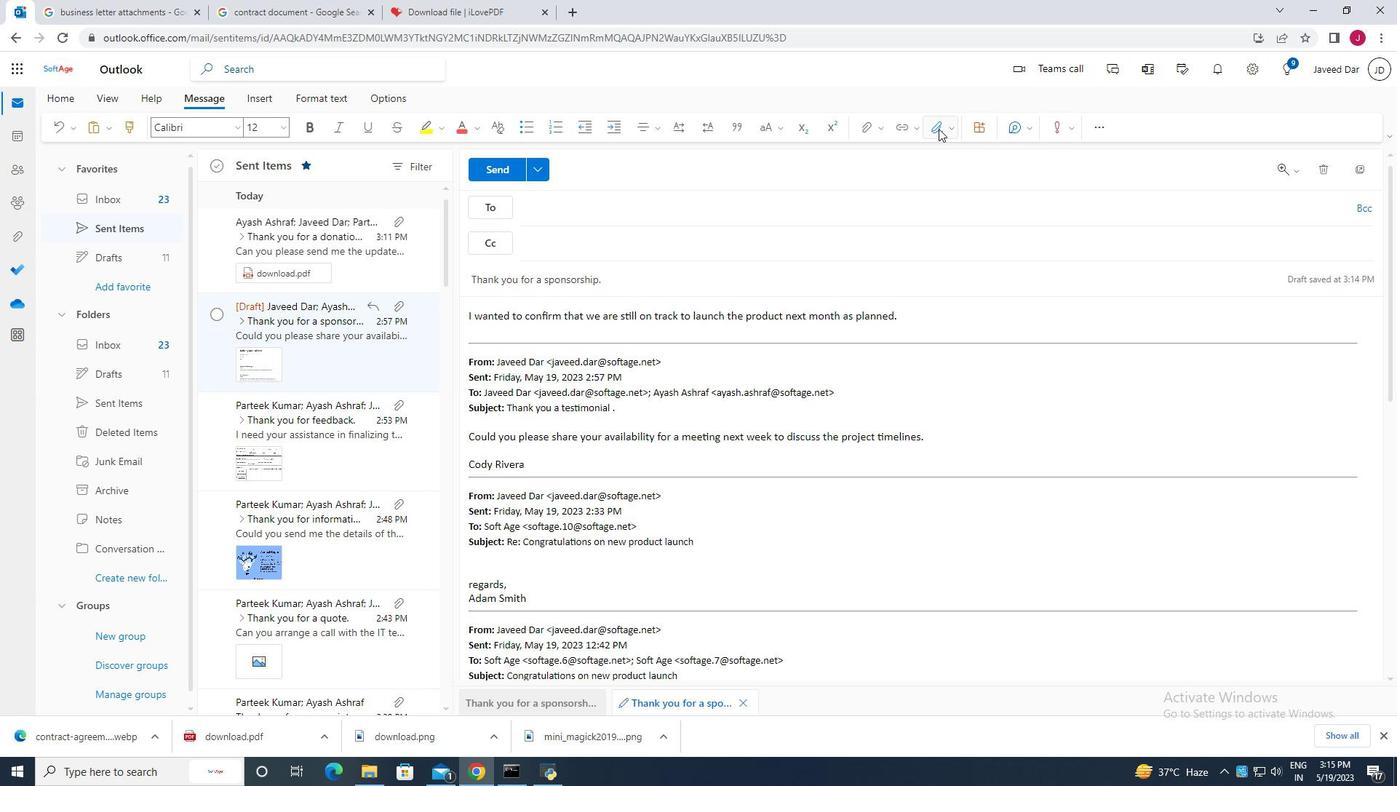 
Action: Mouse moved to (907, 158)
Screenshot: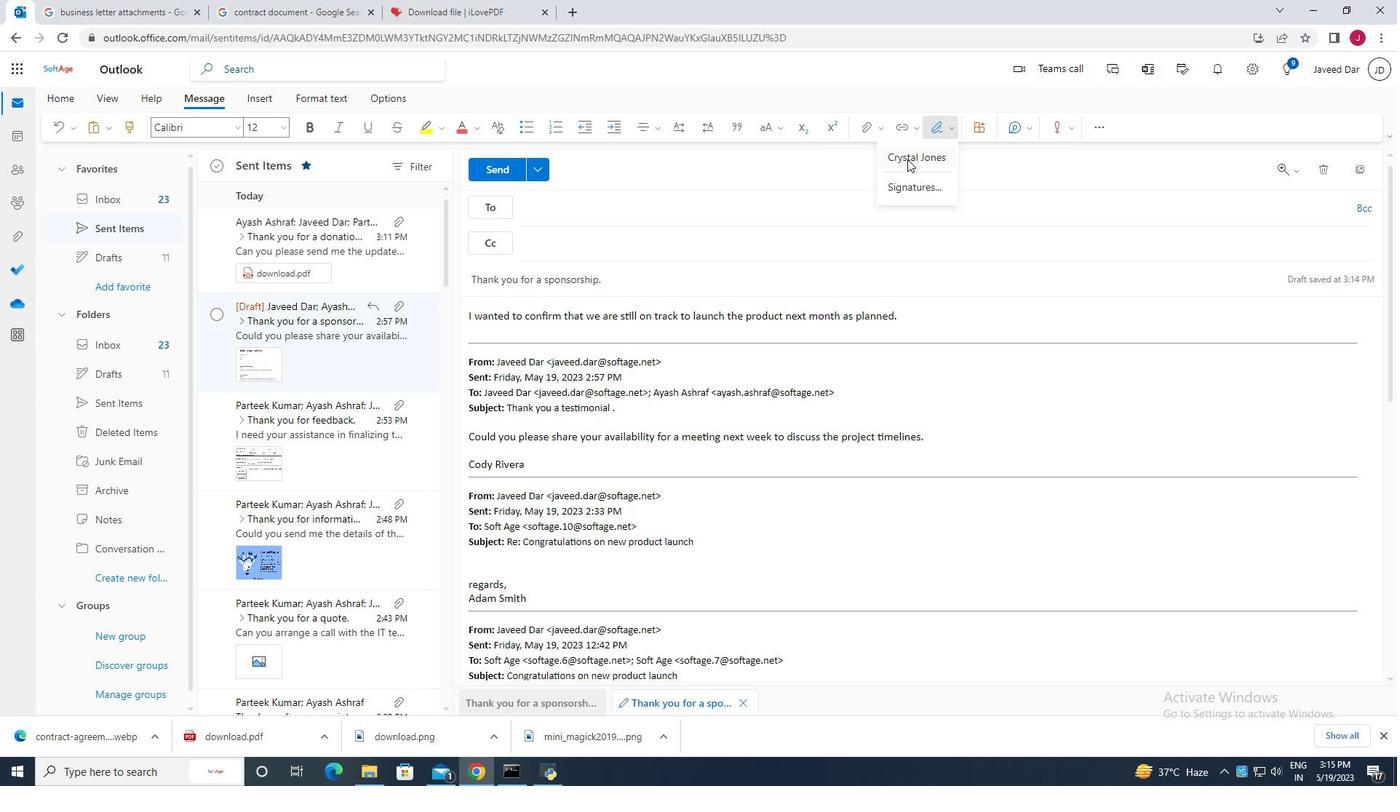 
Action: Mouse pressed left at (907, 158)
Screenshot: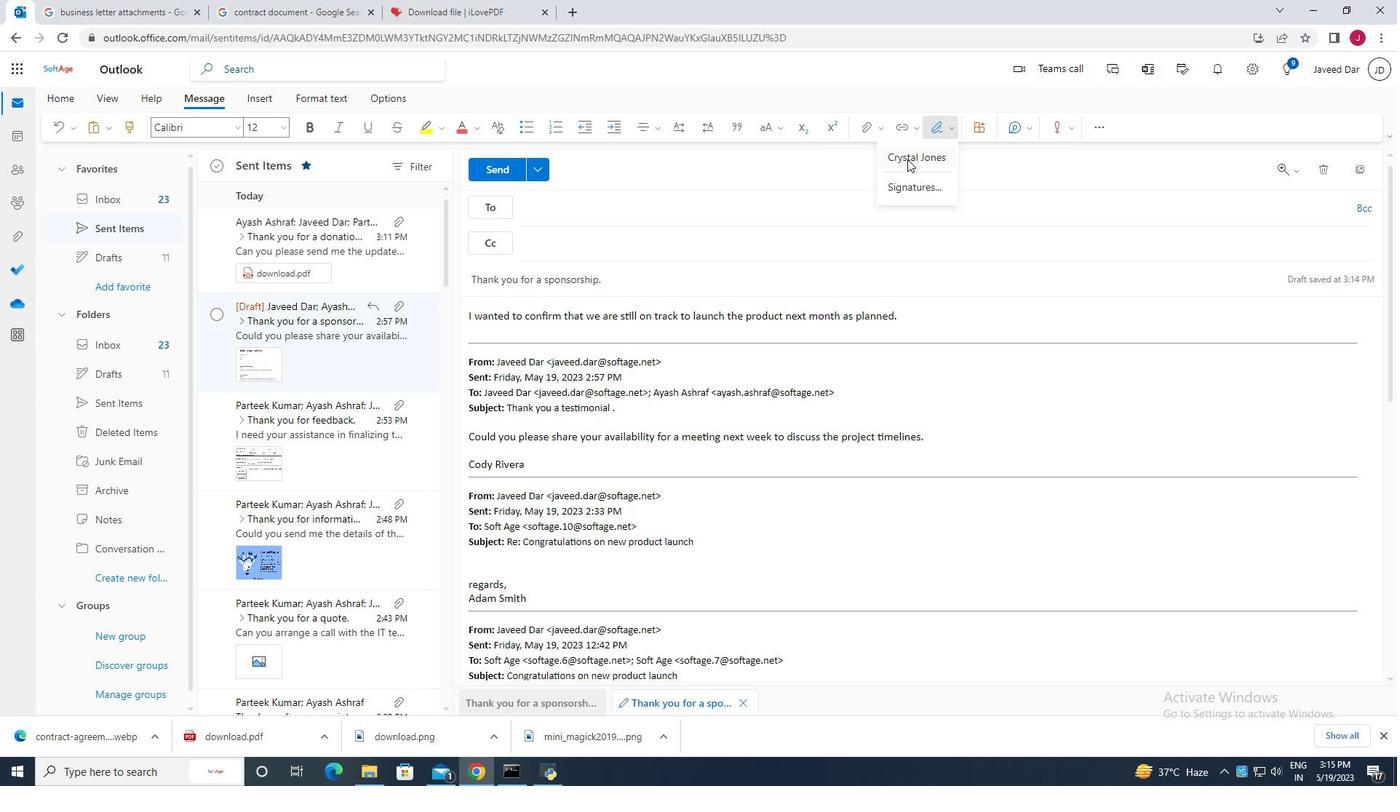 
Action: Mouse moved to (1363, 211)
Screenshot: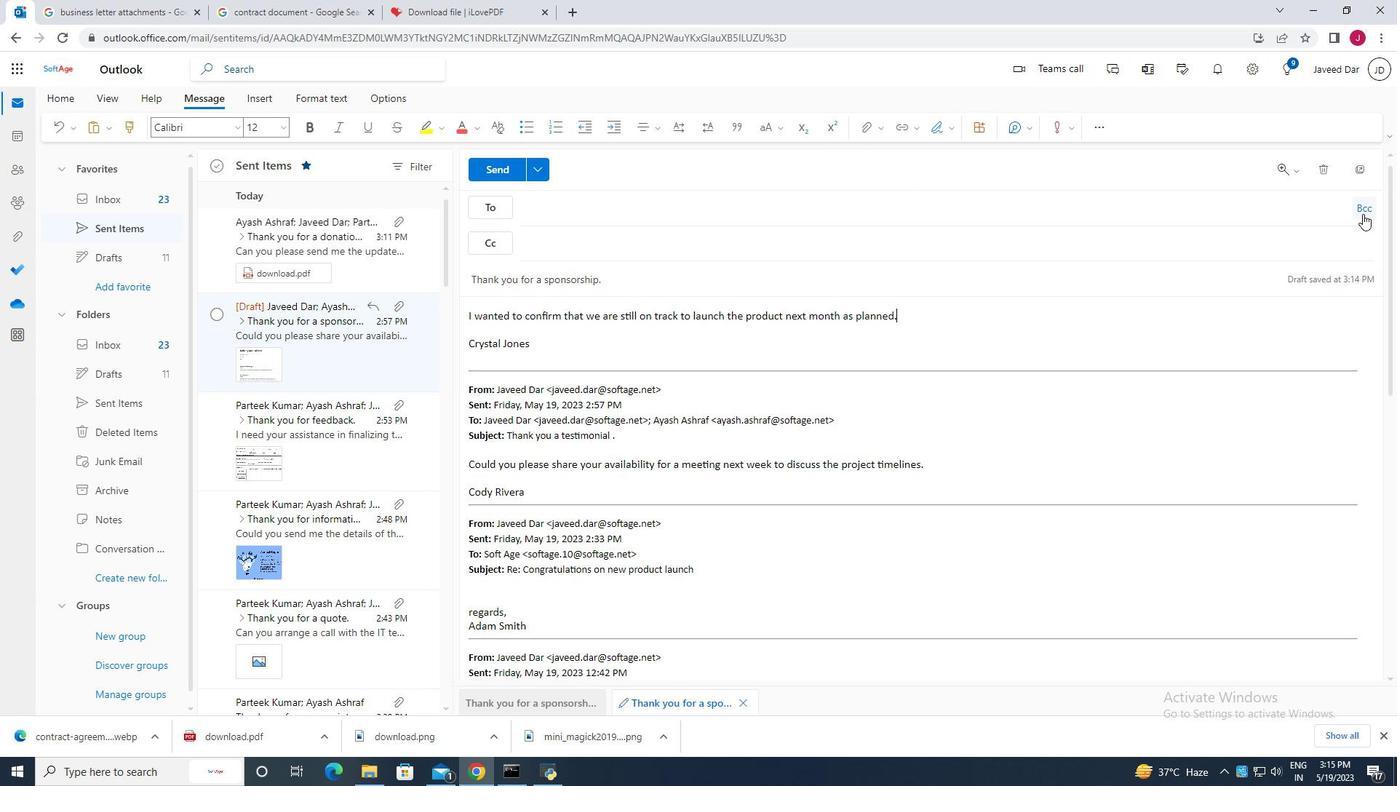 
Action: Mouse pressed left at (1363, 211)
Screenshot: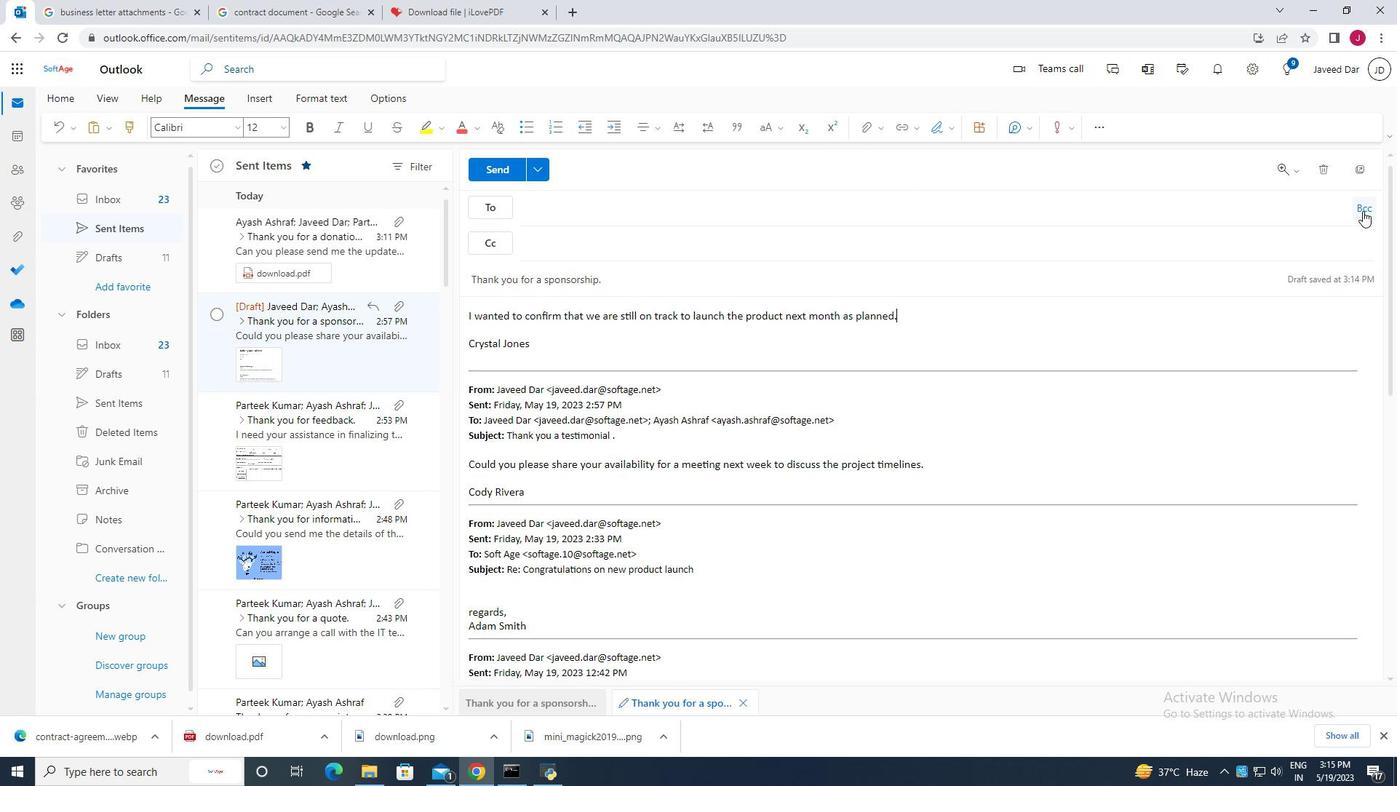 
Action: Mouse moved to (565, 283)
Screenshot: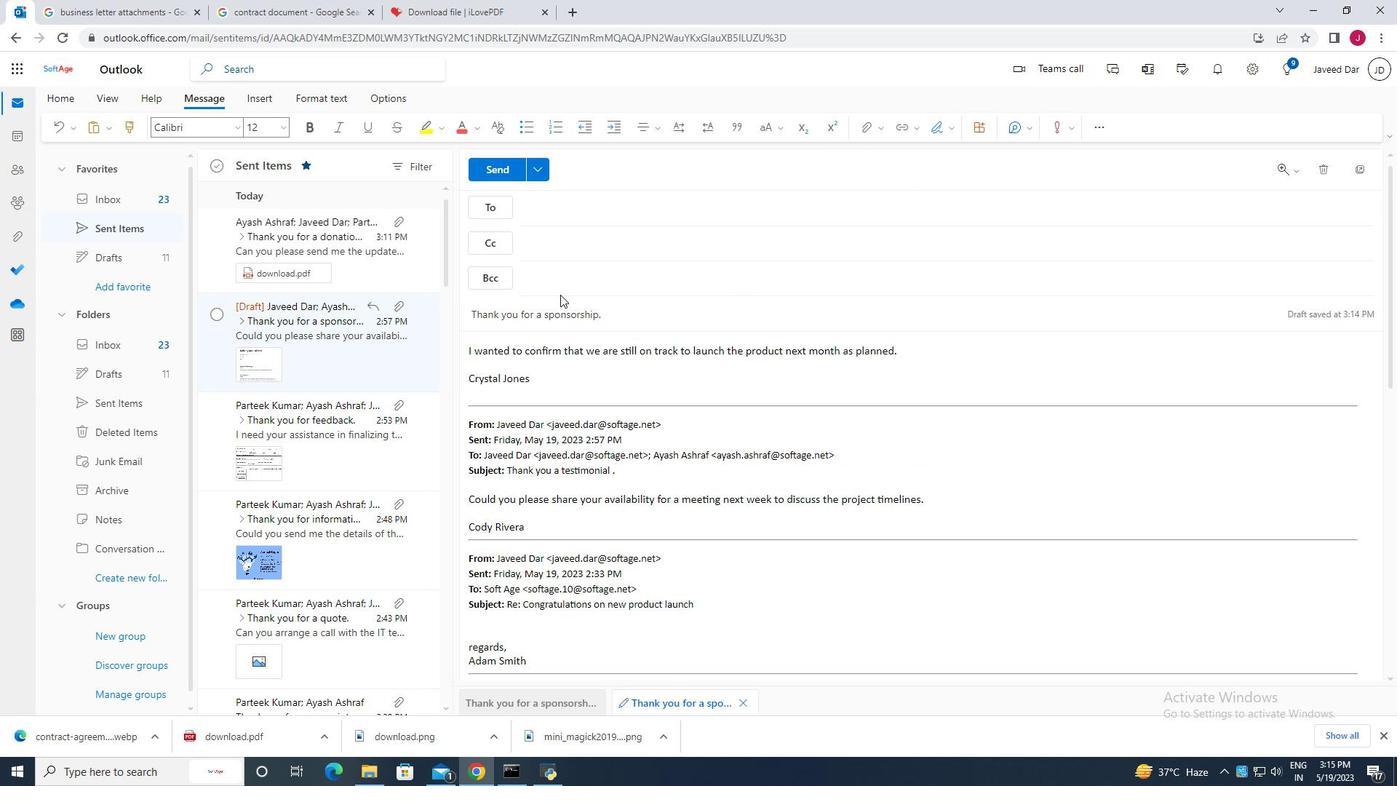 
Action: Mouse pressed left at (565, 283)
Screenshot: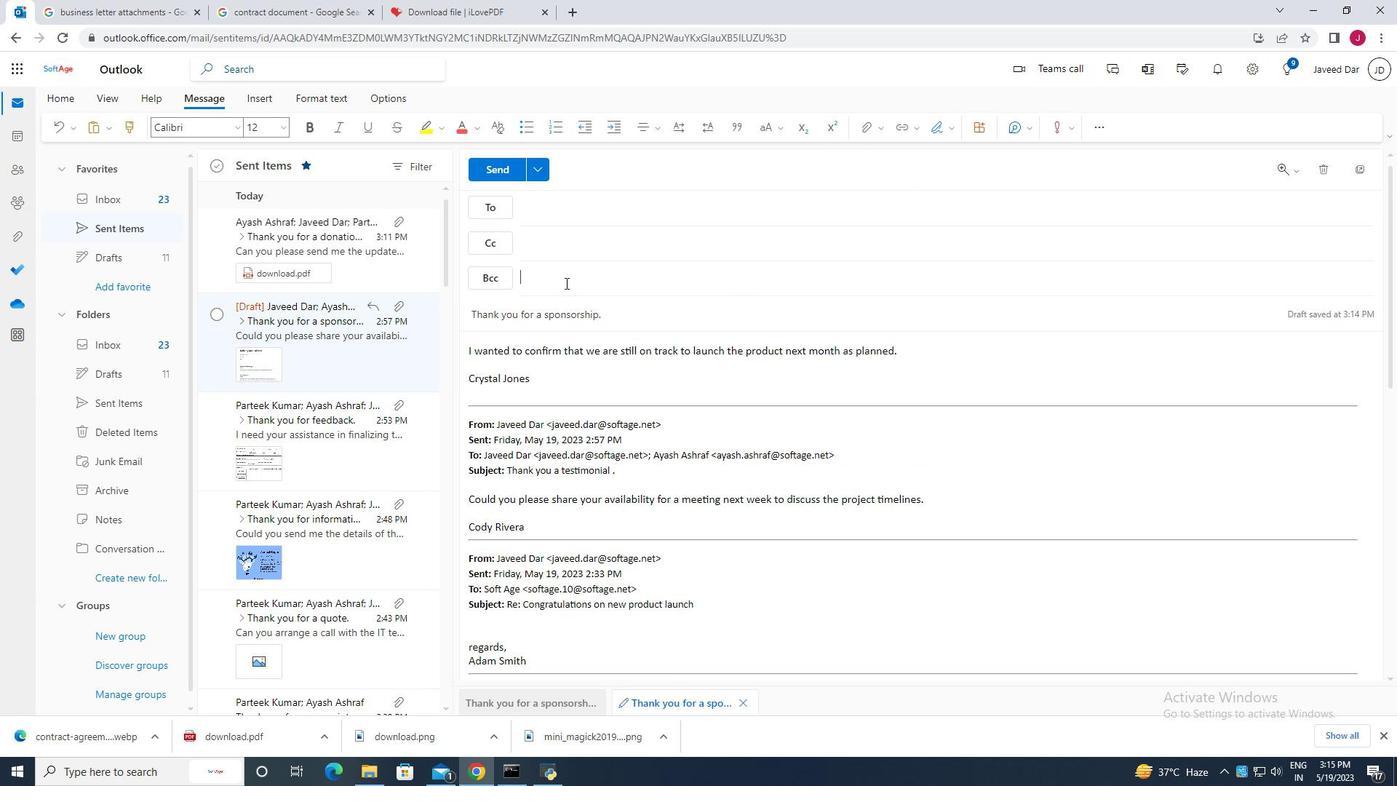 
Action: Key pressed sofatge.9
Screenshot: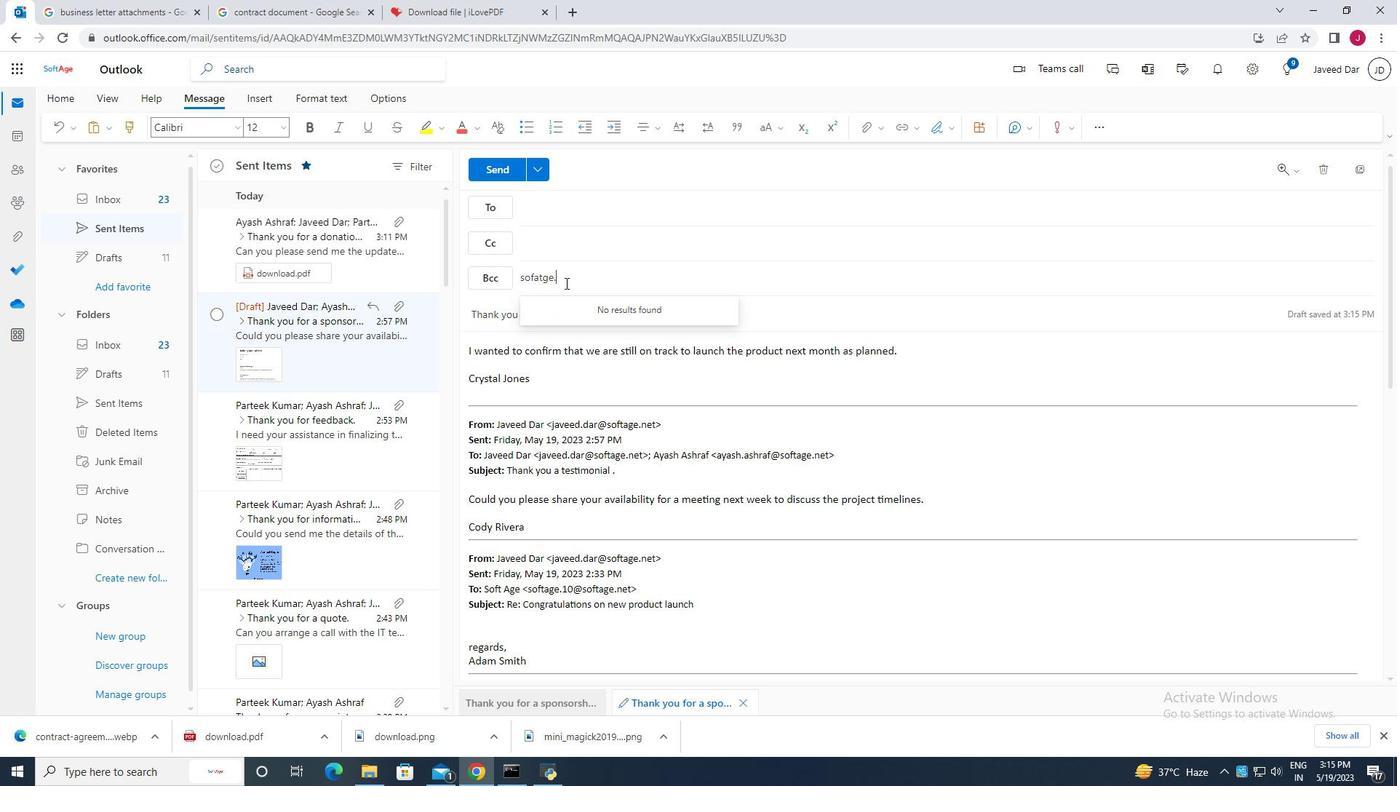 
Action: Mouse moved to (540, 277)
Screenshot: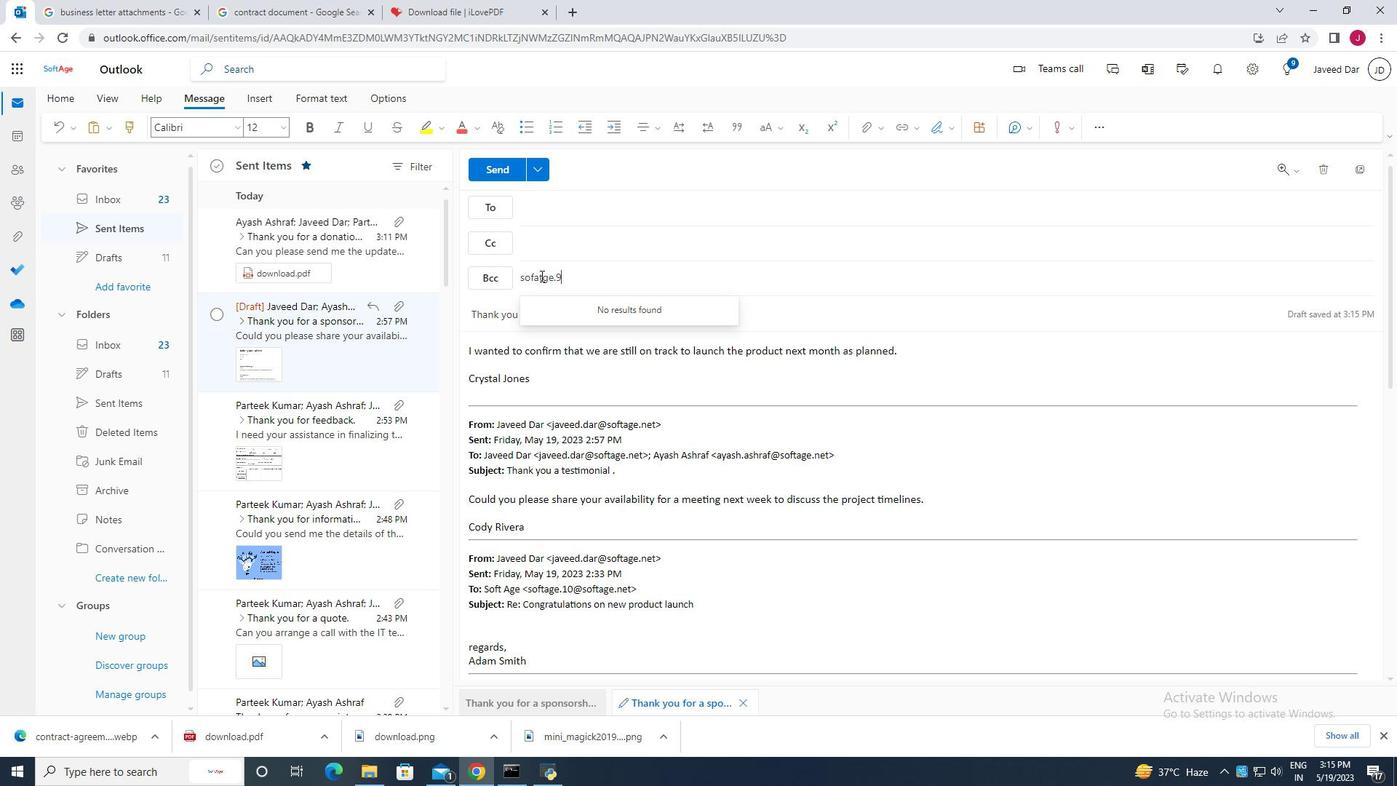 
Action: Mouse pressed left at (540, 277)
Screenshot: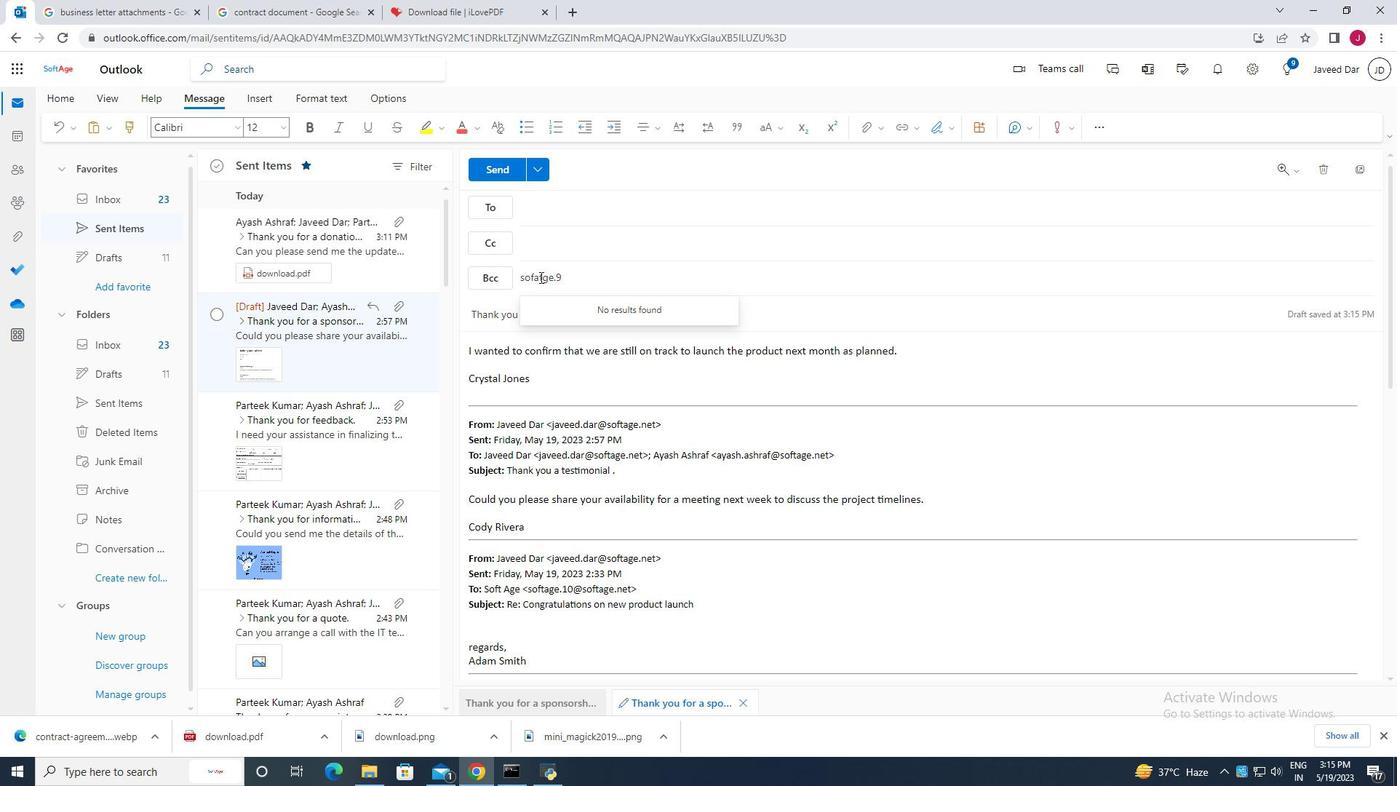 
Action: Mouse moved to (542, 278)
Screenshot: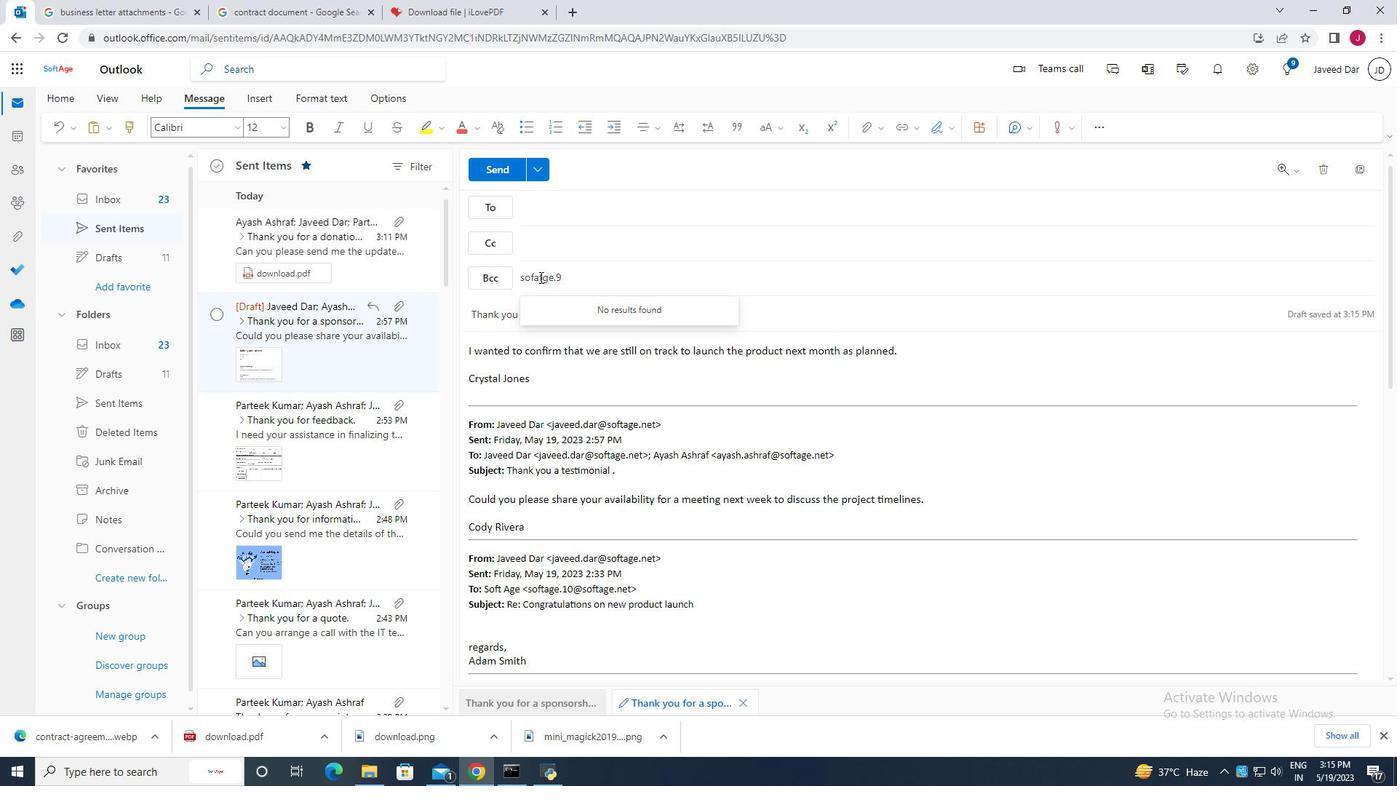 
Action: Mouse pressed left at (542, 278)
Screenshot: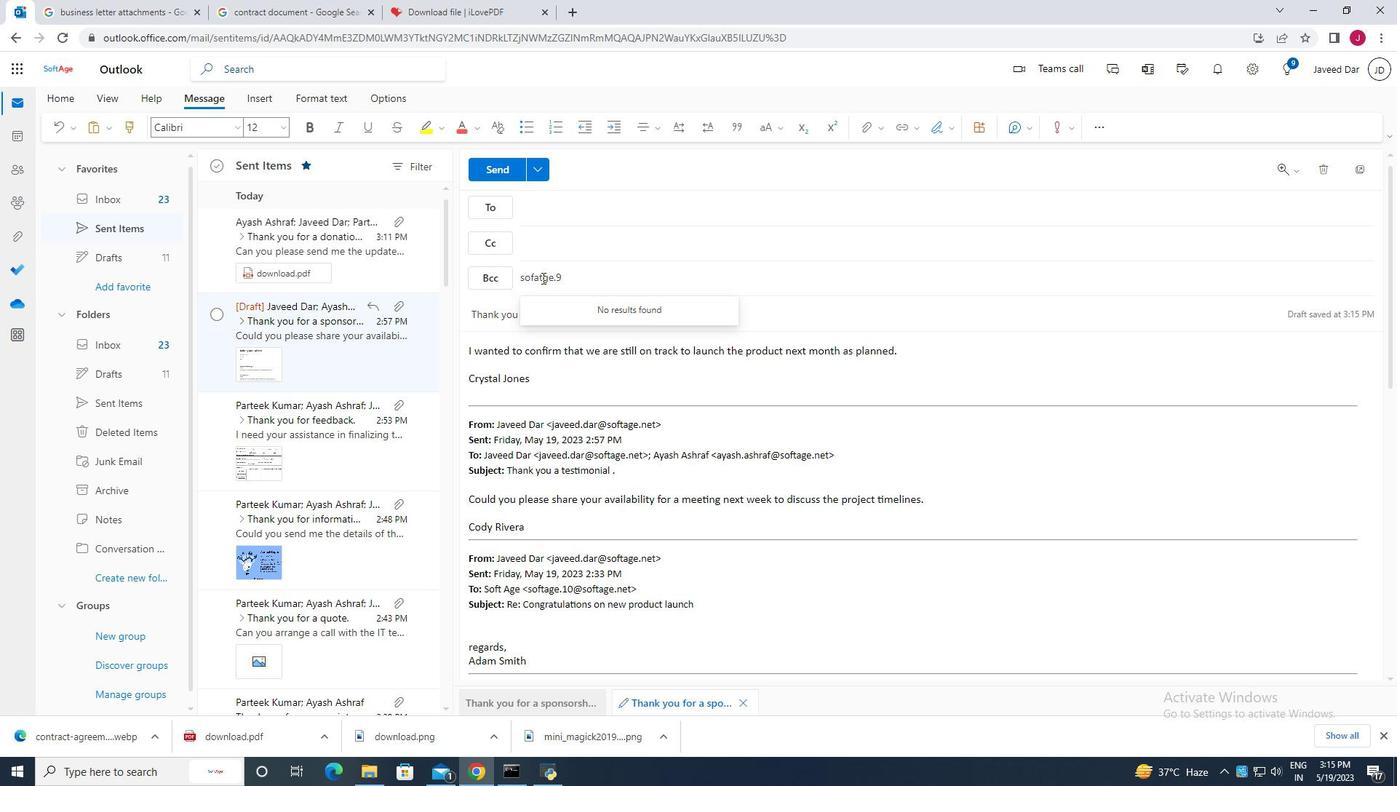 
Action: Key pressed <Key.backspace>
Screenshot: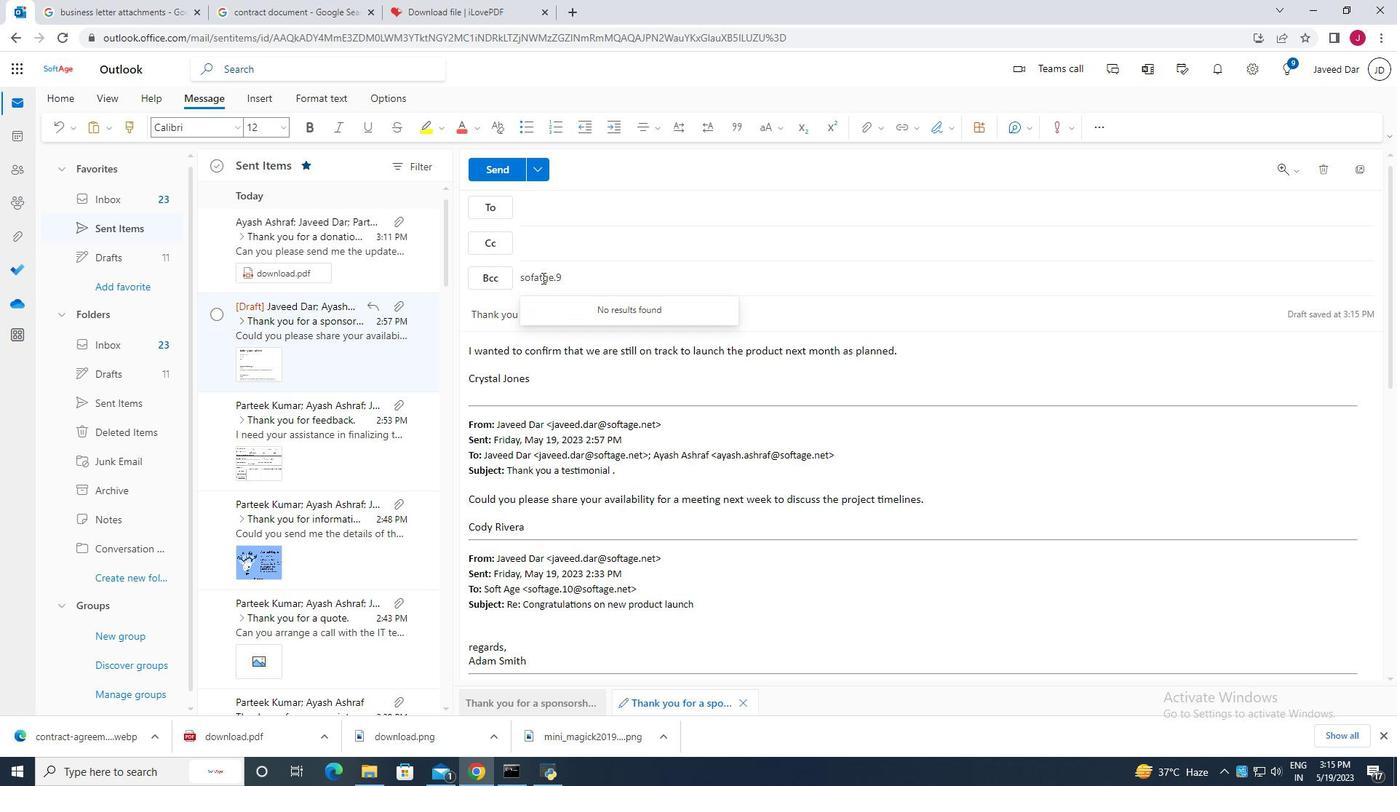 
Action: Mouse moved to (620, 320)
Screenshot: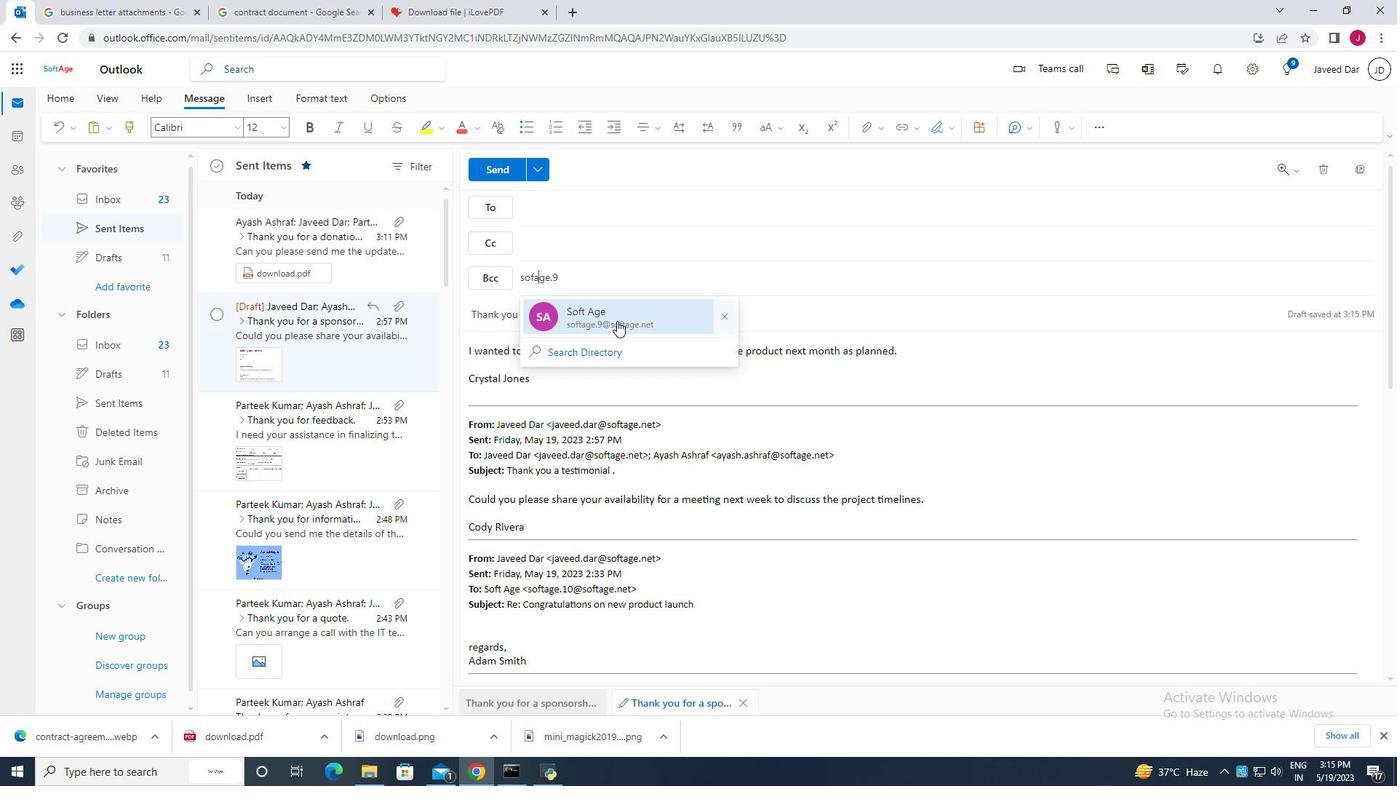 
Action: Mouse pressed left at (620, 320)
Screenshot: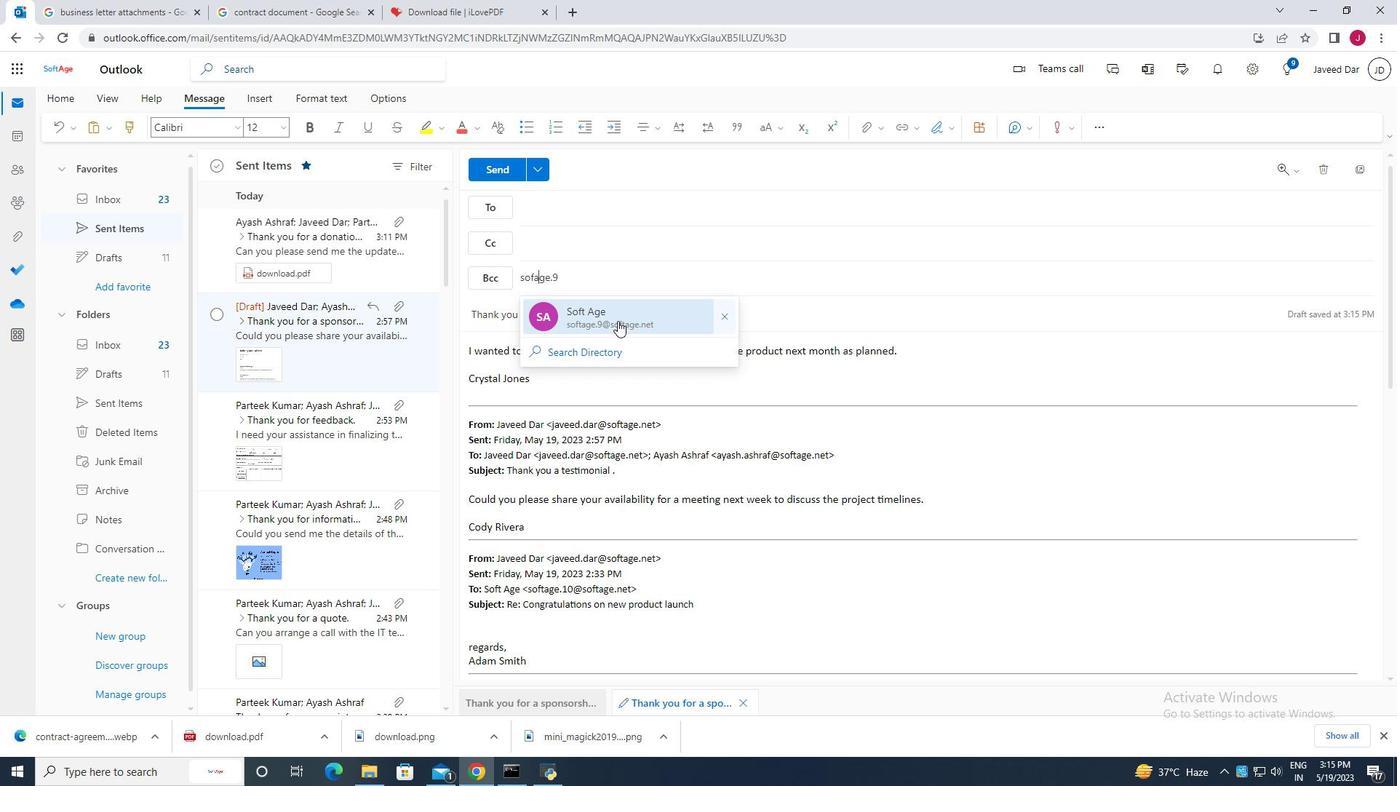 
Action: Mouse moved to (593, 213)
Screenshot: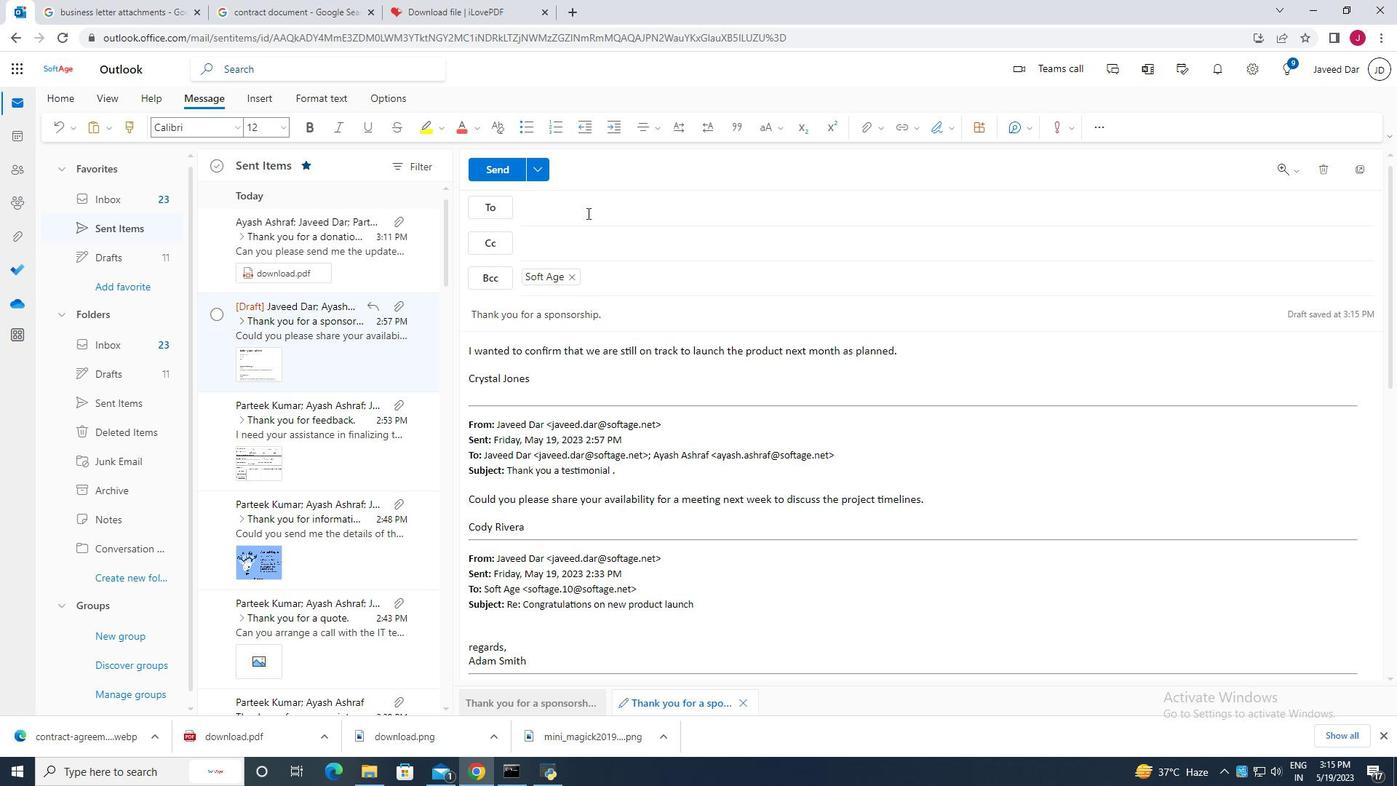 
Action: Mouse pressed left at (593, 213)
Screenshot: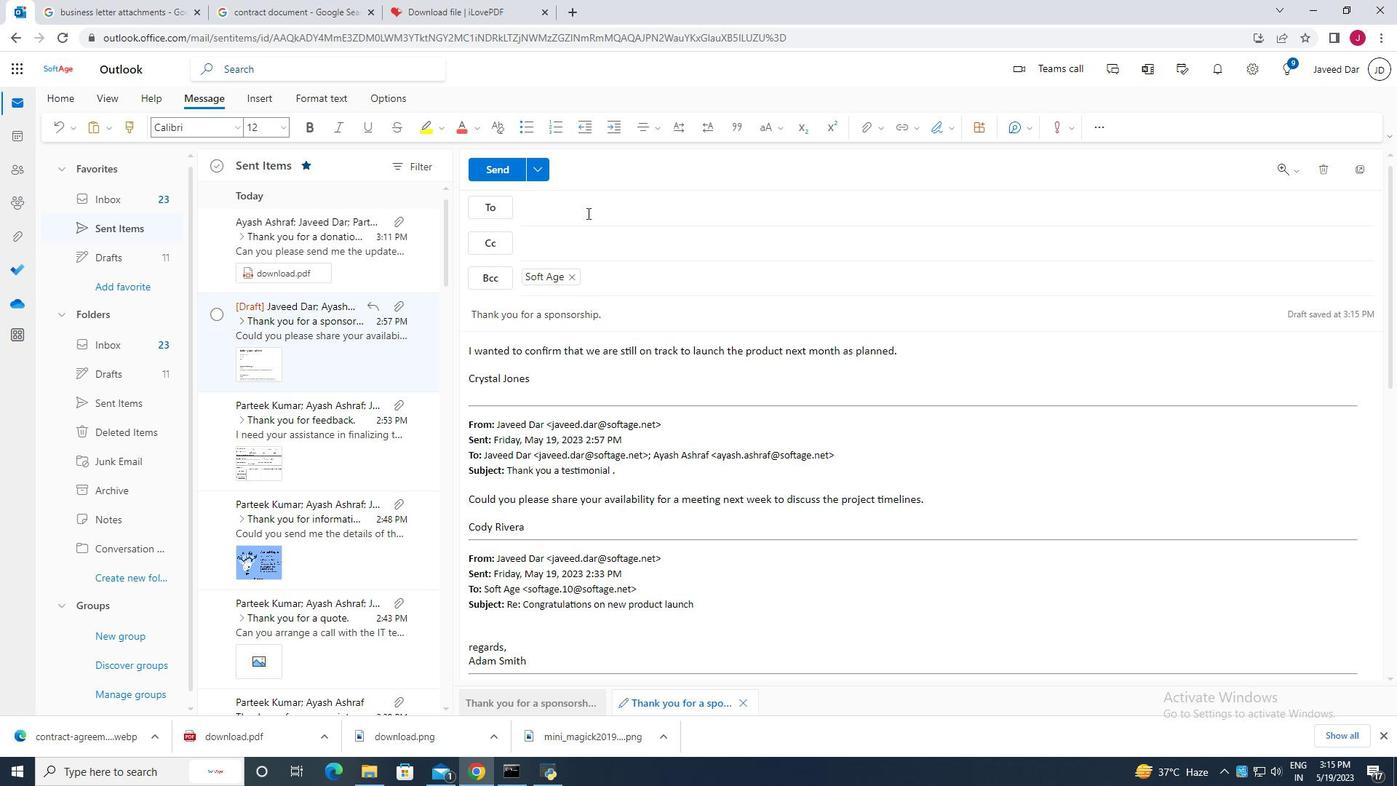 
Action: Mouse moved to (641, 278)
Screenshot: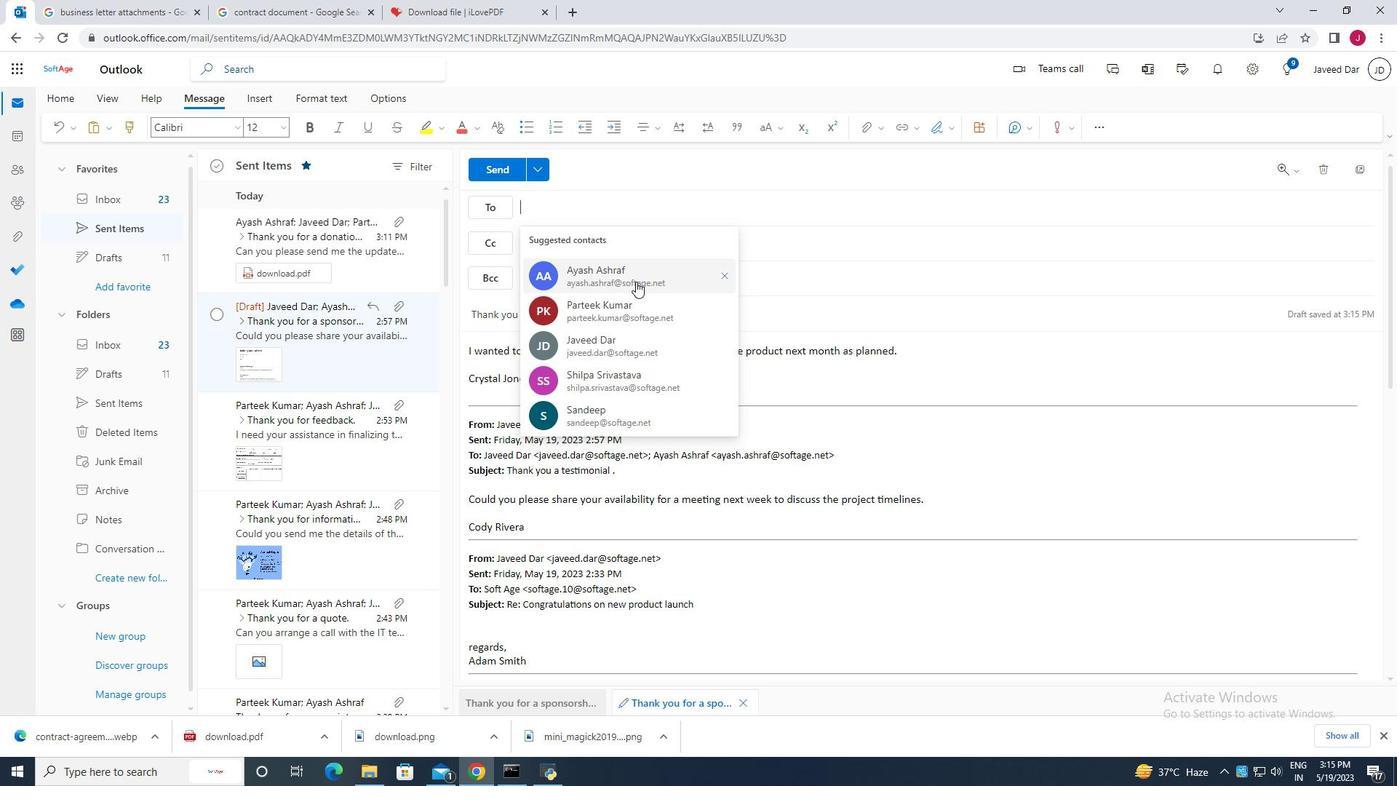 
Action: Mouse pressed left at (641, 278)
Screenshot: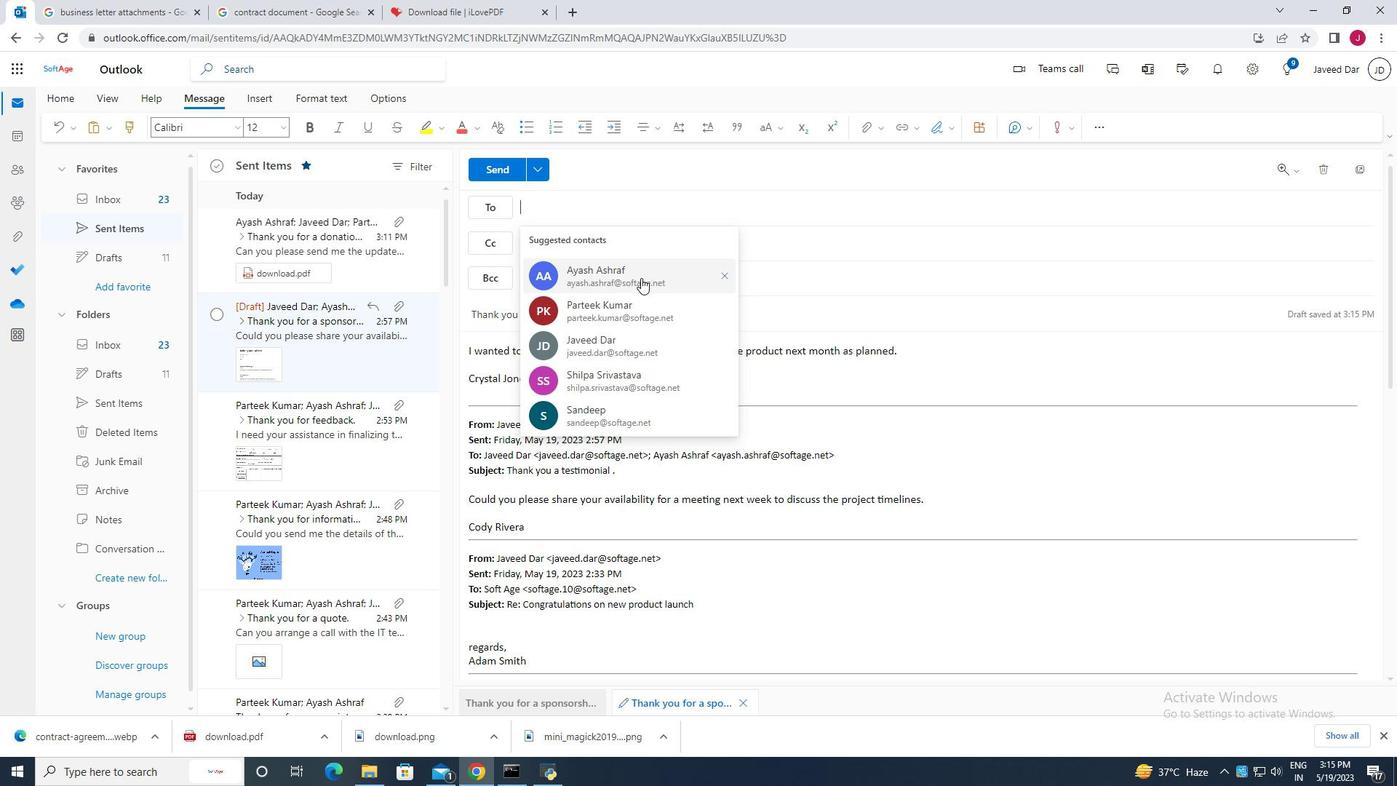 
Action: Mouse moved to (660, 208)
Screenshot: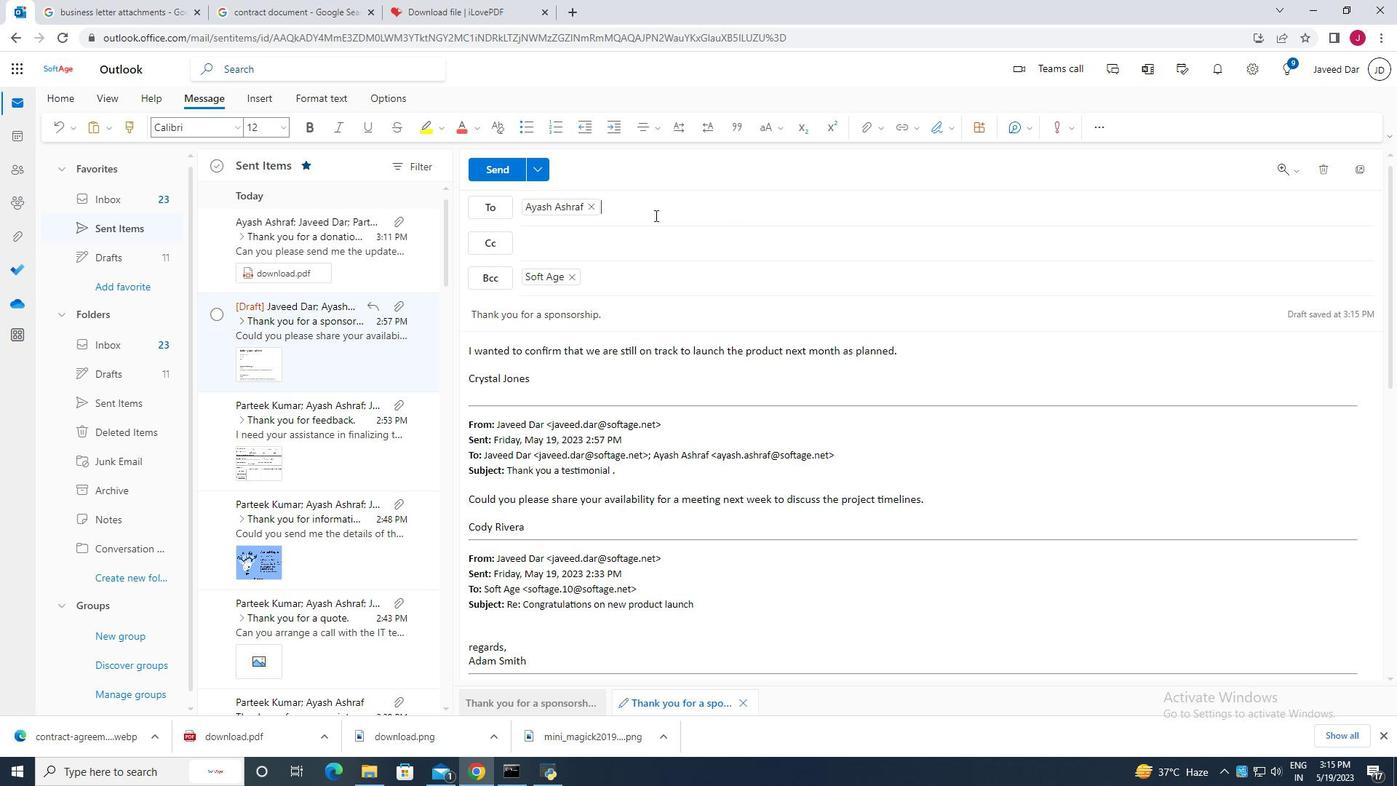 
Action: Mouse pressed left at (660, 208)
Screenshot: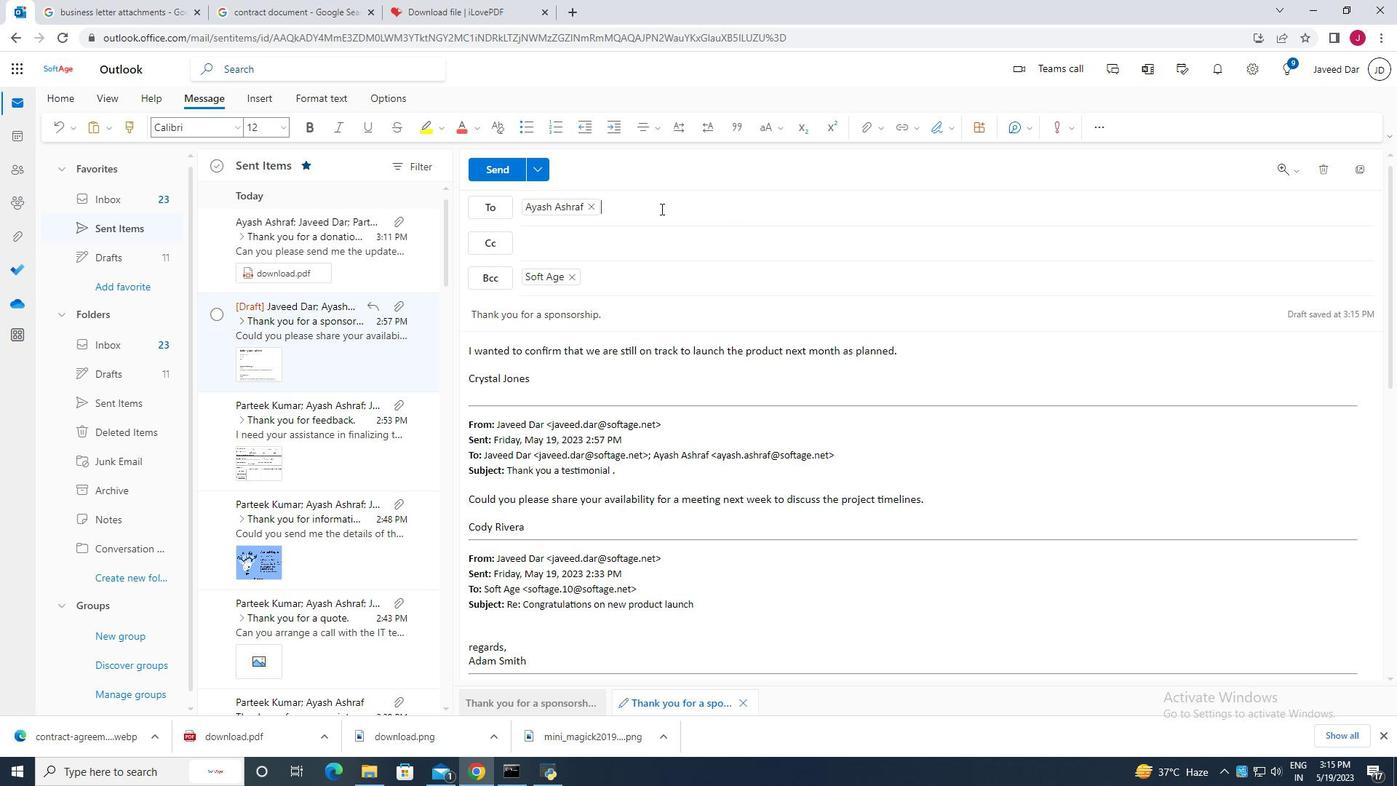 
Action: Mouse moved to (741, 275)
Screenshot: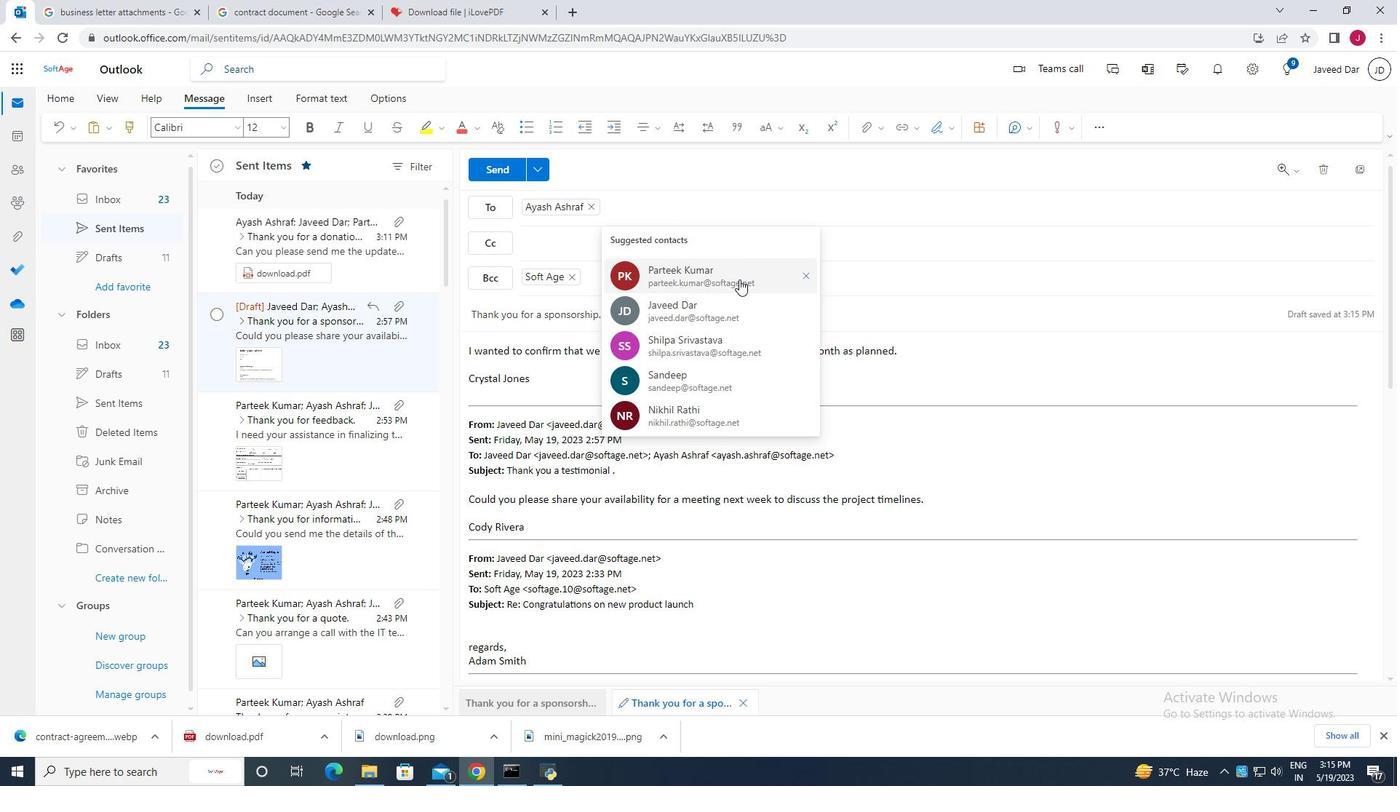 
Action: Mouse pressed left at (741, 275)
Screenshot: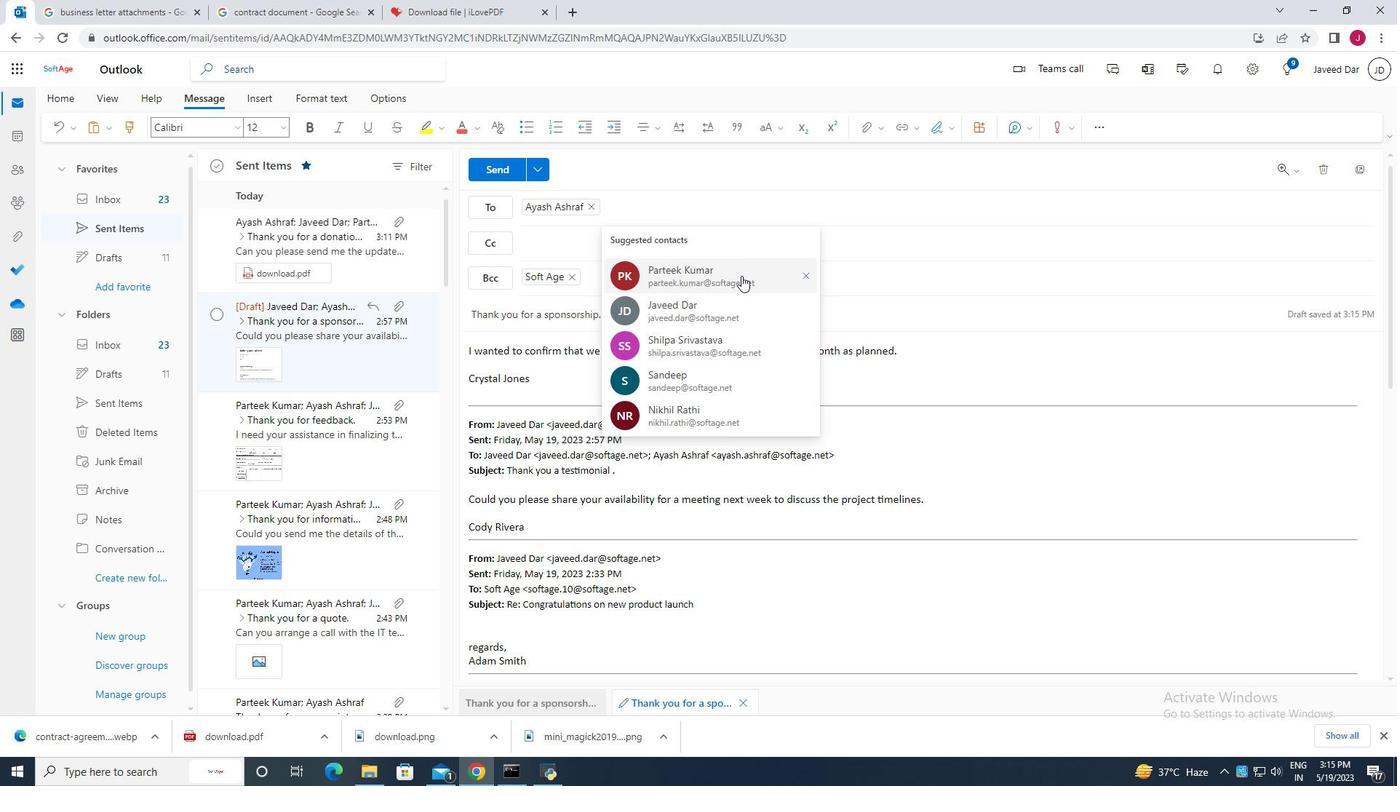 
Action: Mouse moved to (756, 209)
Screenshot: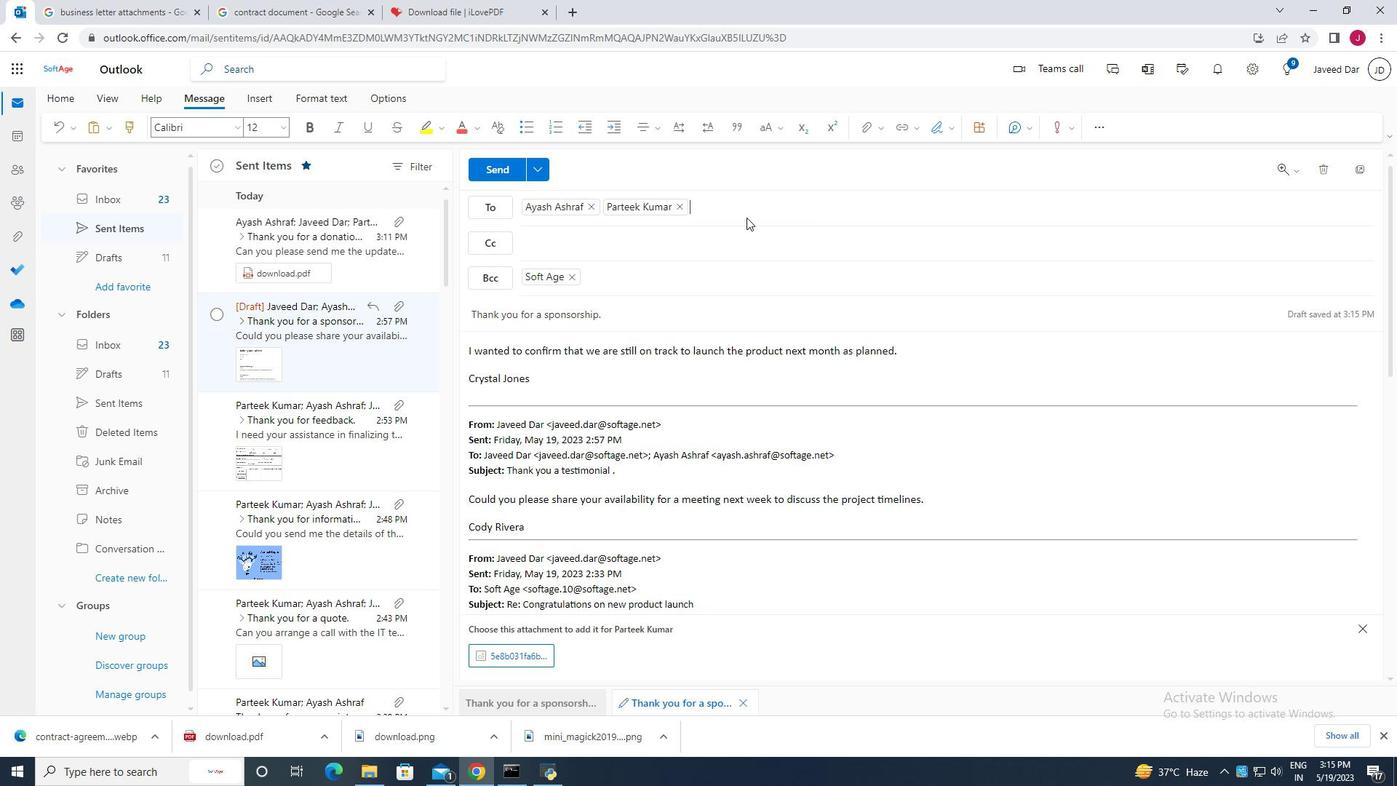
Action: Mouse pressed left at (756, 209)
Screenshot: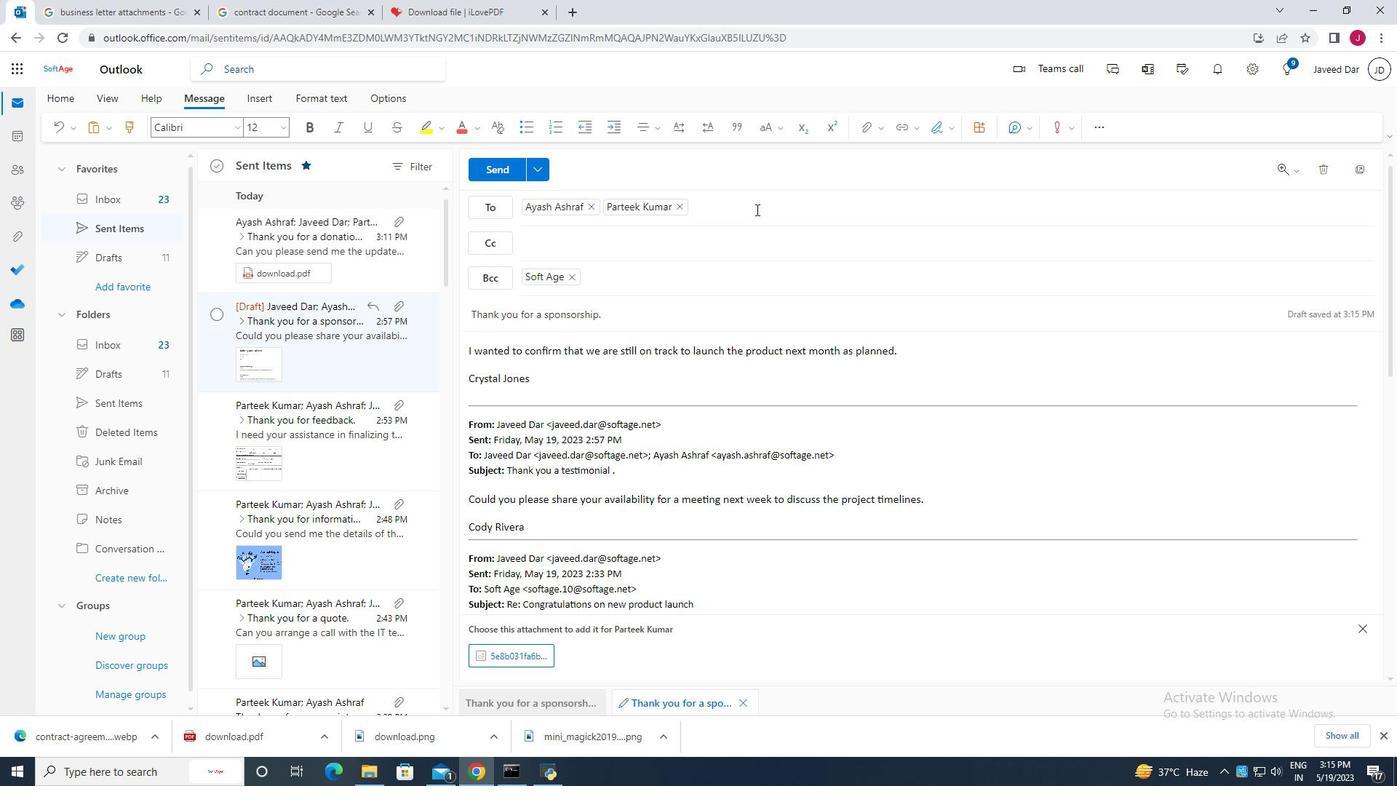 
Action: Mouse moved to (794, 377)
Screenshot: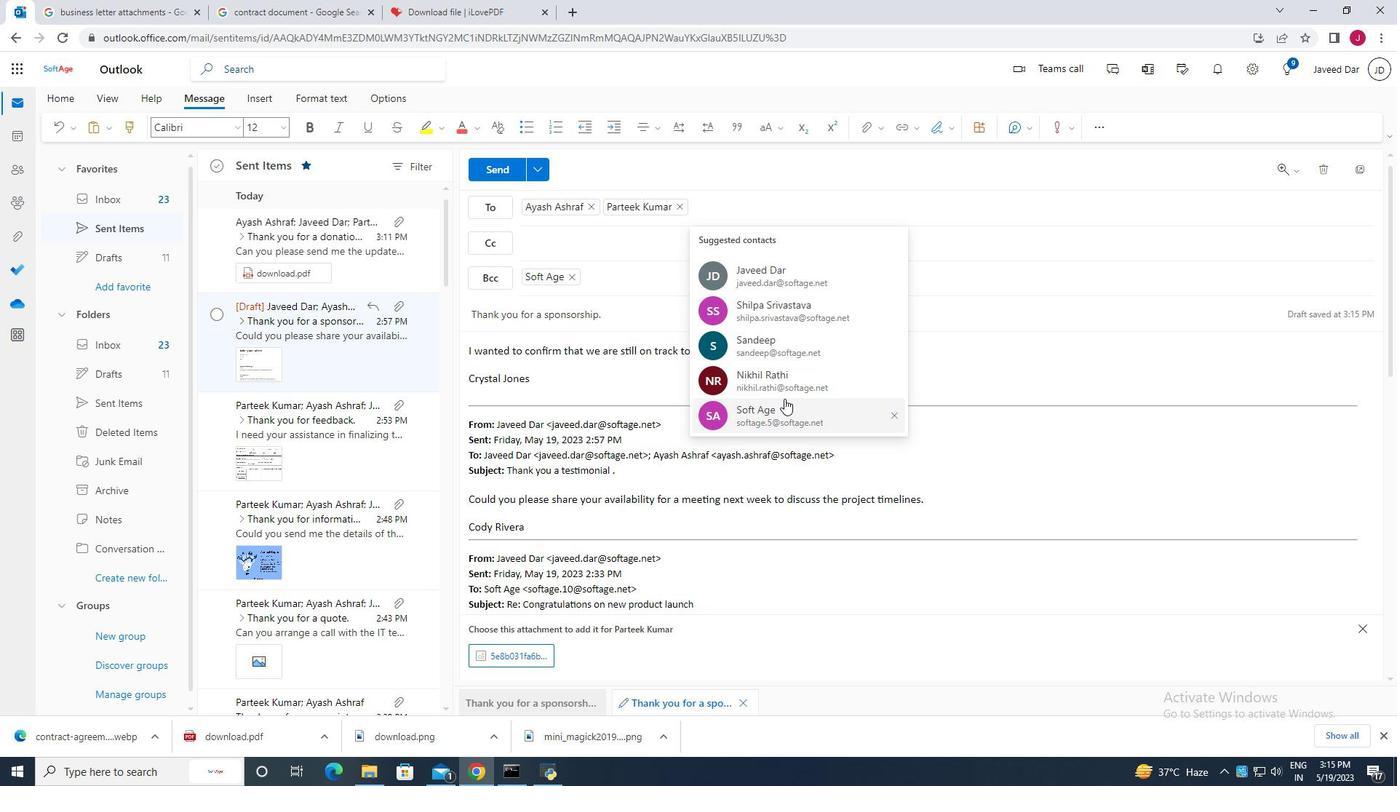 
Action: Mouse scrolled (794, 376) with delta (0, 0)
Screenshot: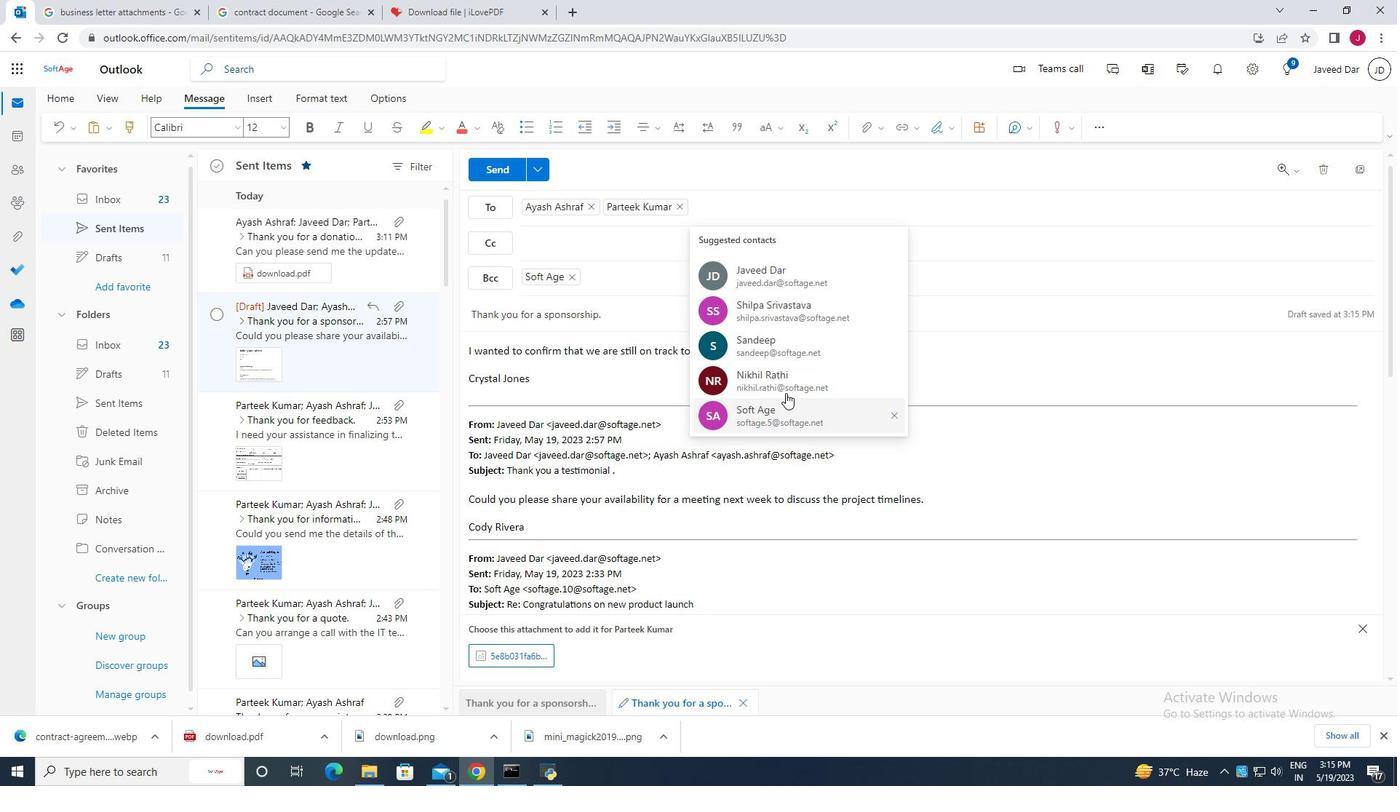 
Action: Mouse moved to (794, 375)
Screenshot: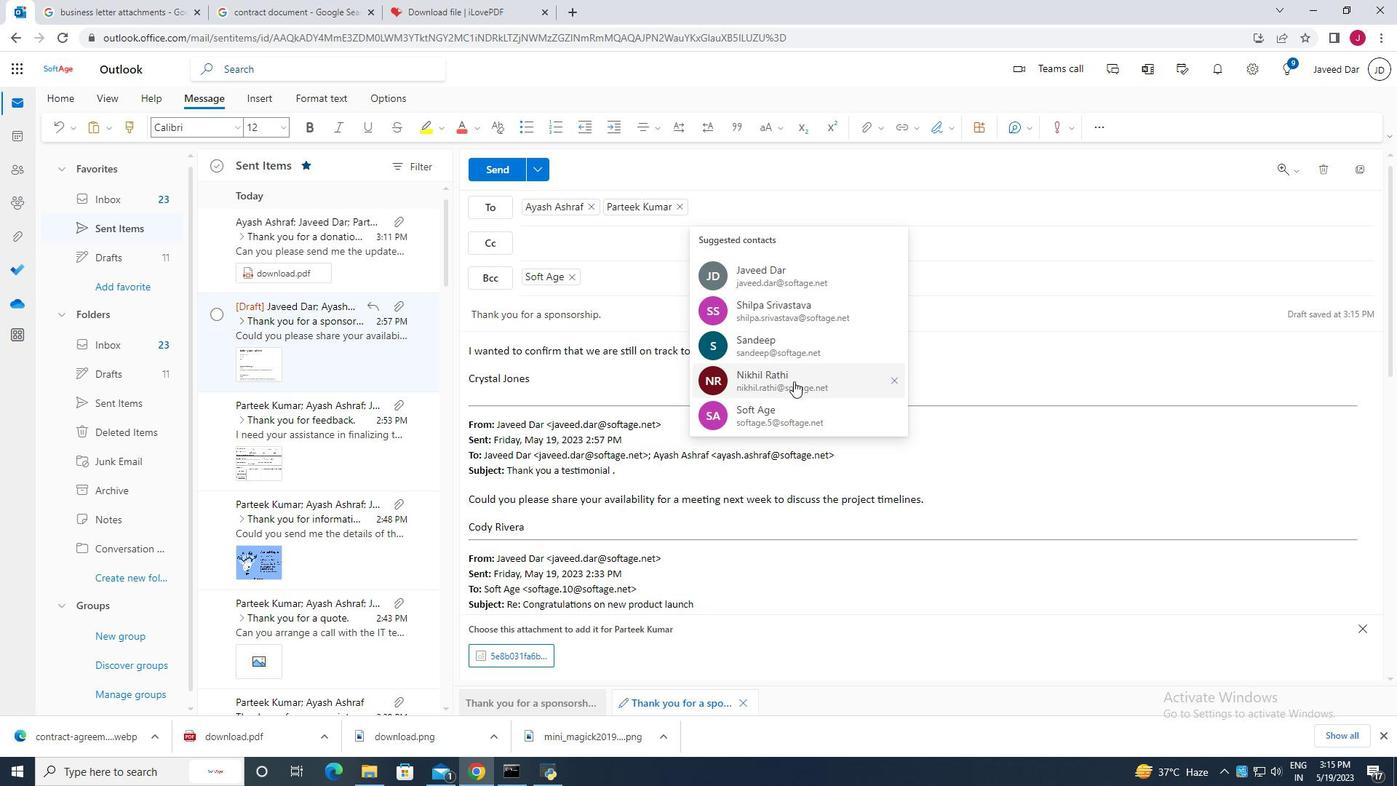 
Action: Mouse scrolled (794, 374) with delta (0, 0)
Screenshot: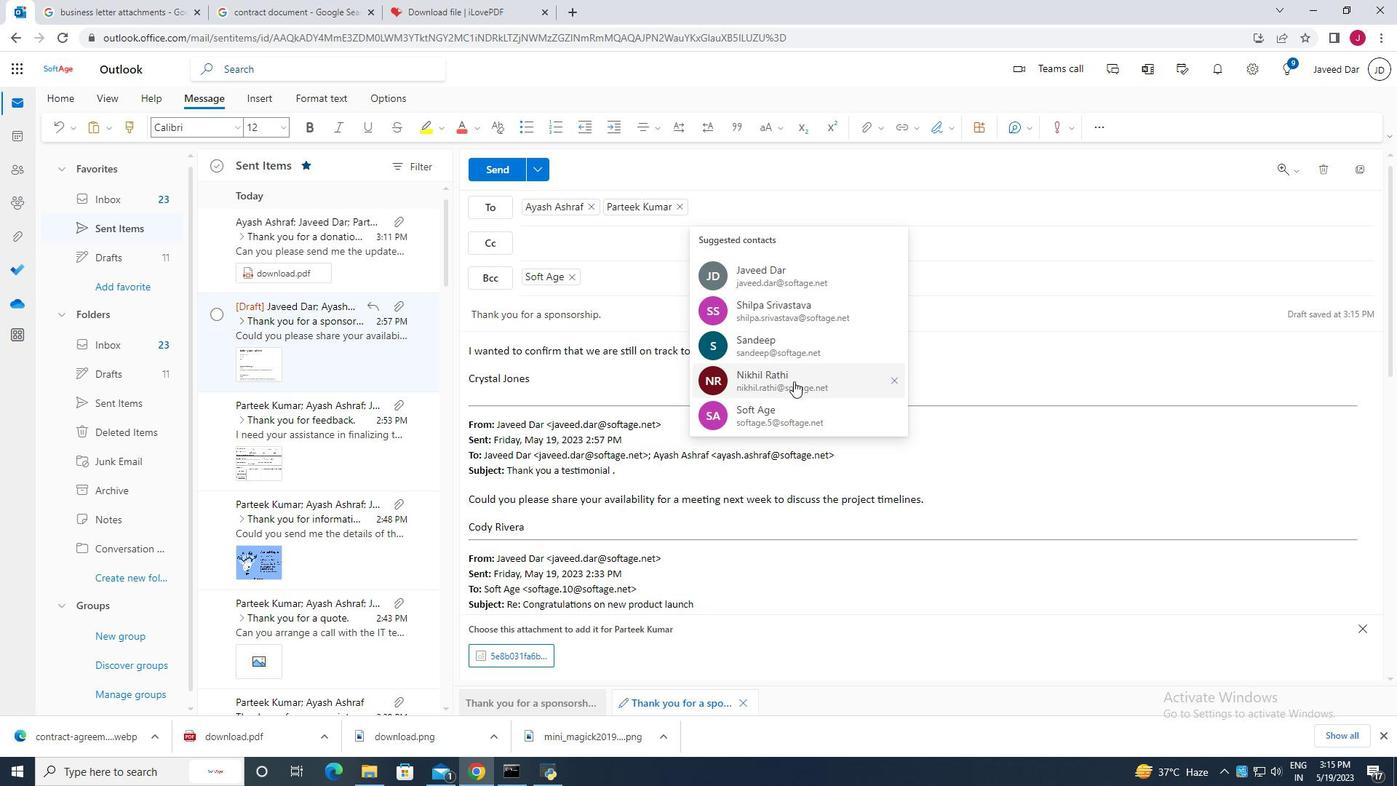 
Action: Mouse scrolled (794, 374) with delta (0, 0)
Screenshot: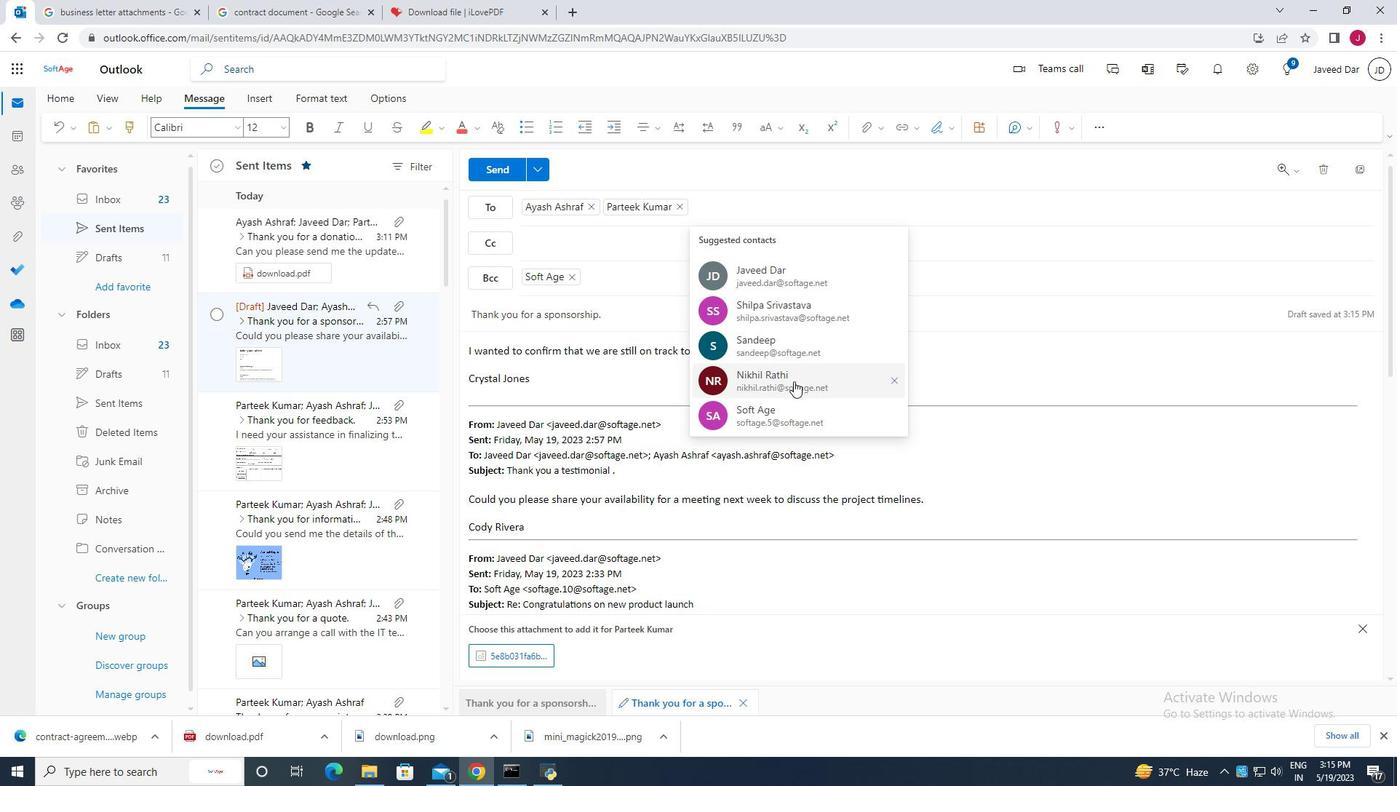 
Action: Mouse moved to (794, 373)
Screenshot: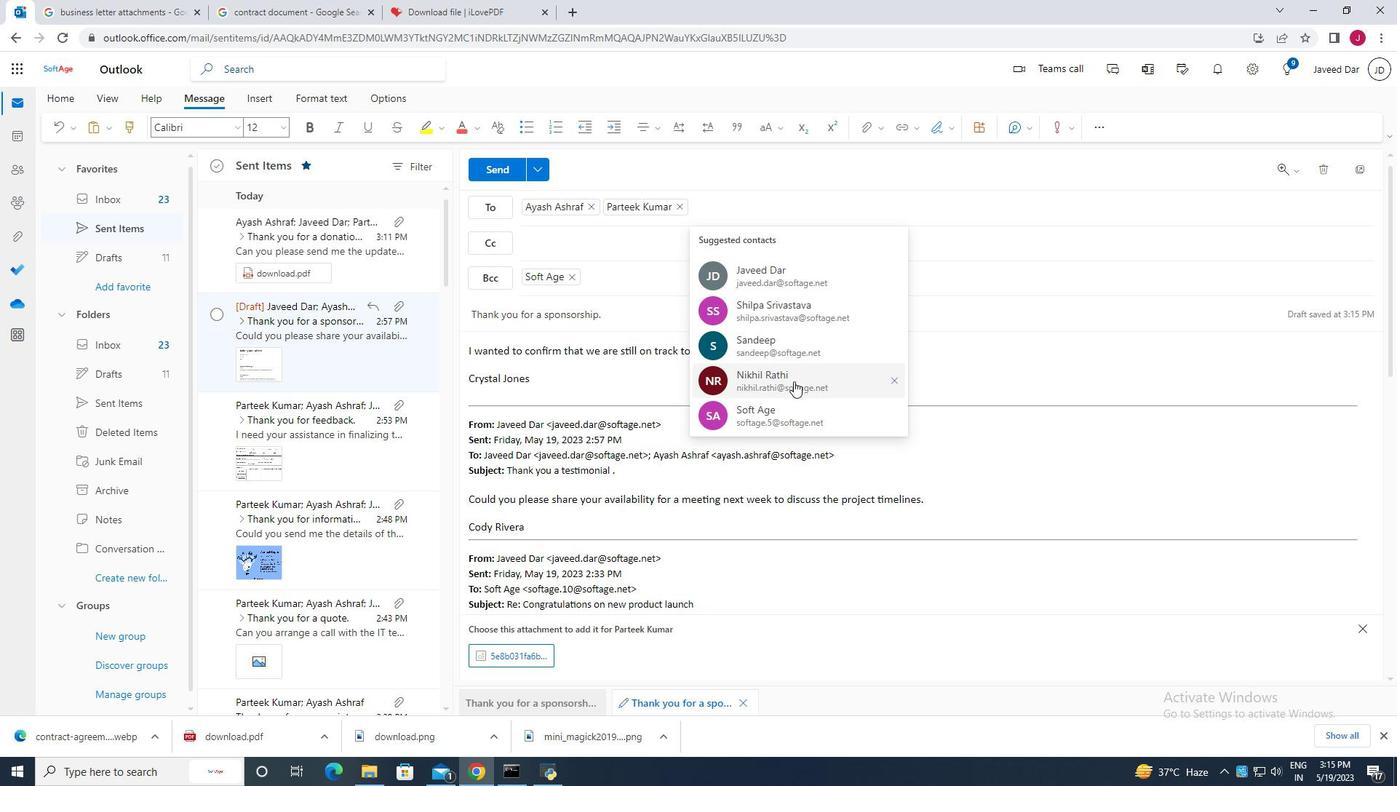 
Action: Mouse scrolled (794, 372) with delta (0, 0)
Screenshot: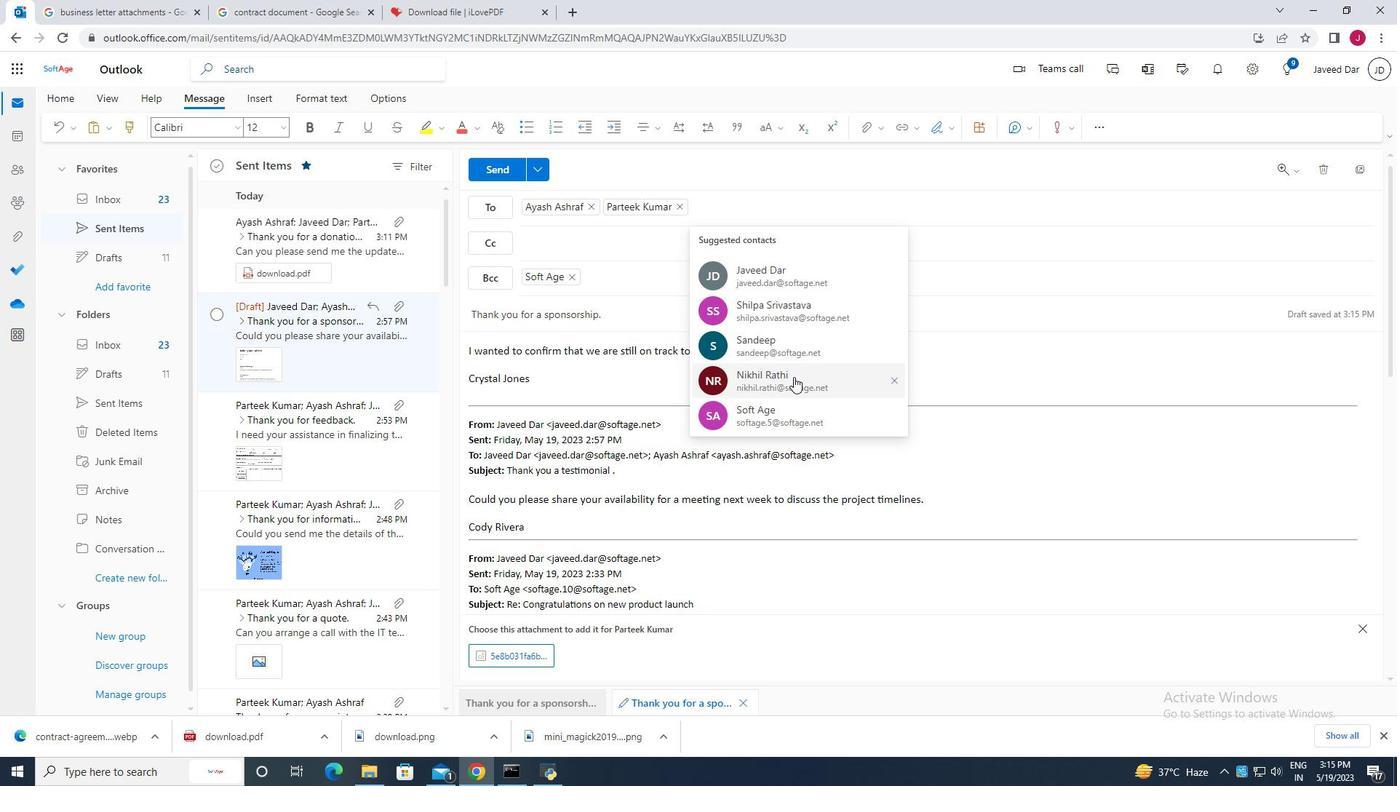 
Action: Mouse moved to (793, 371)
Screenshot: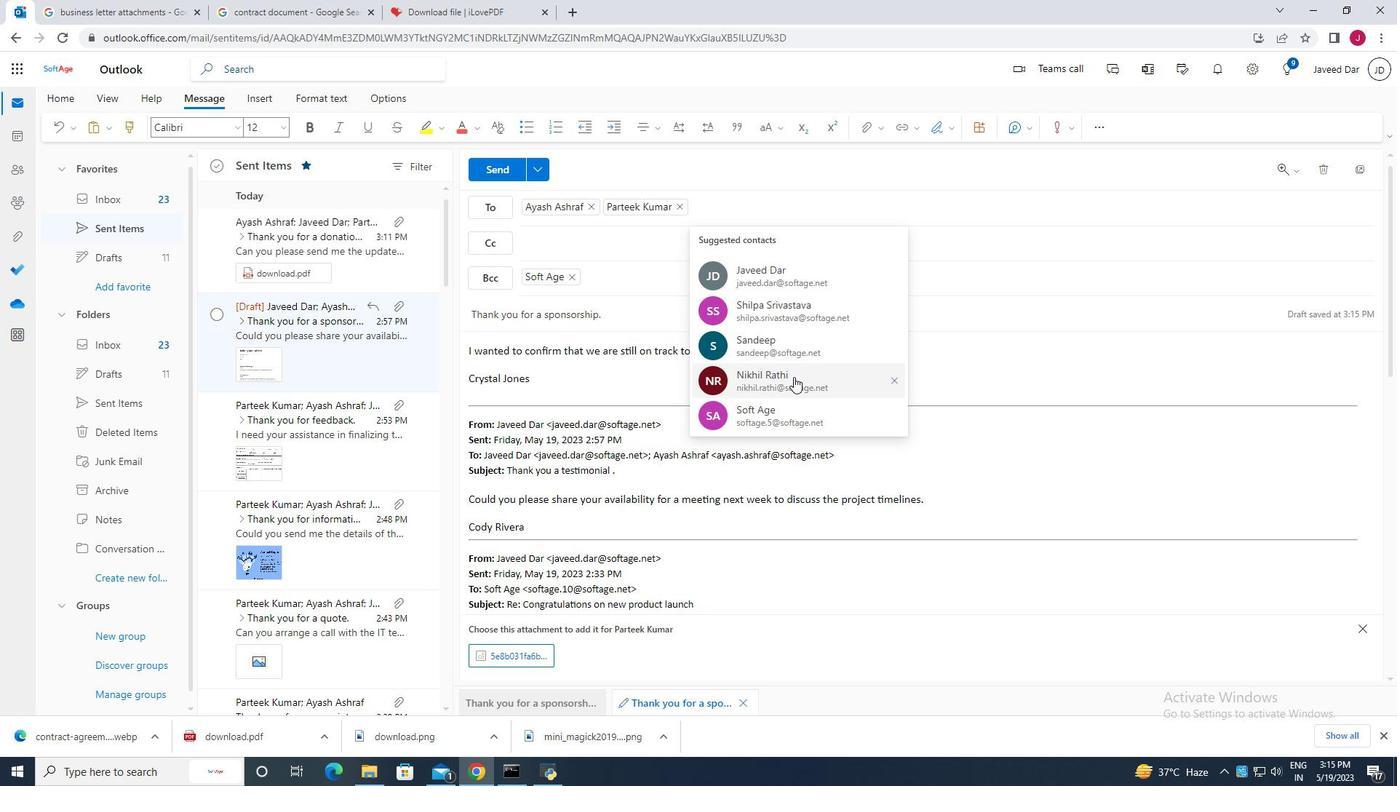 
Action: Mouse scrolled (793, 370) with delta (0, 0)
Screenshot: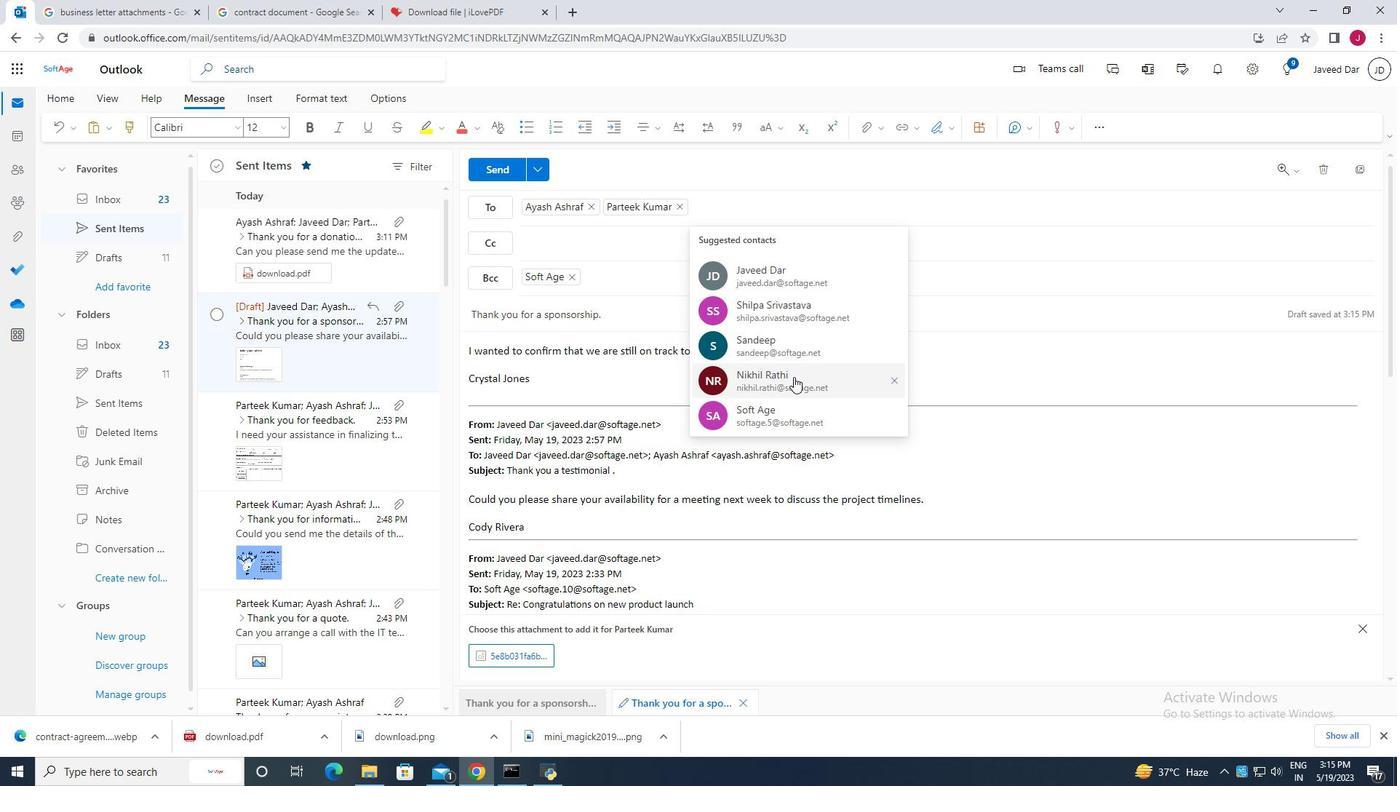 
Action: Mouse moved to (823, 277)
Screenshot: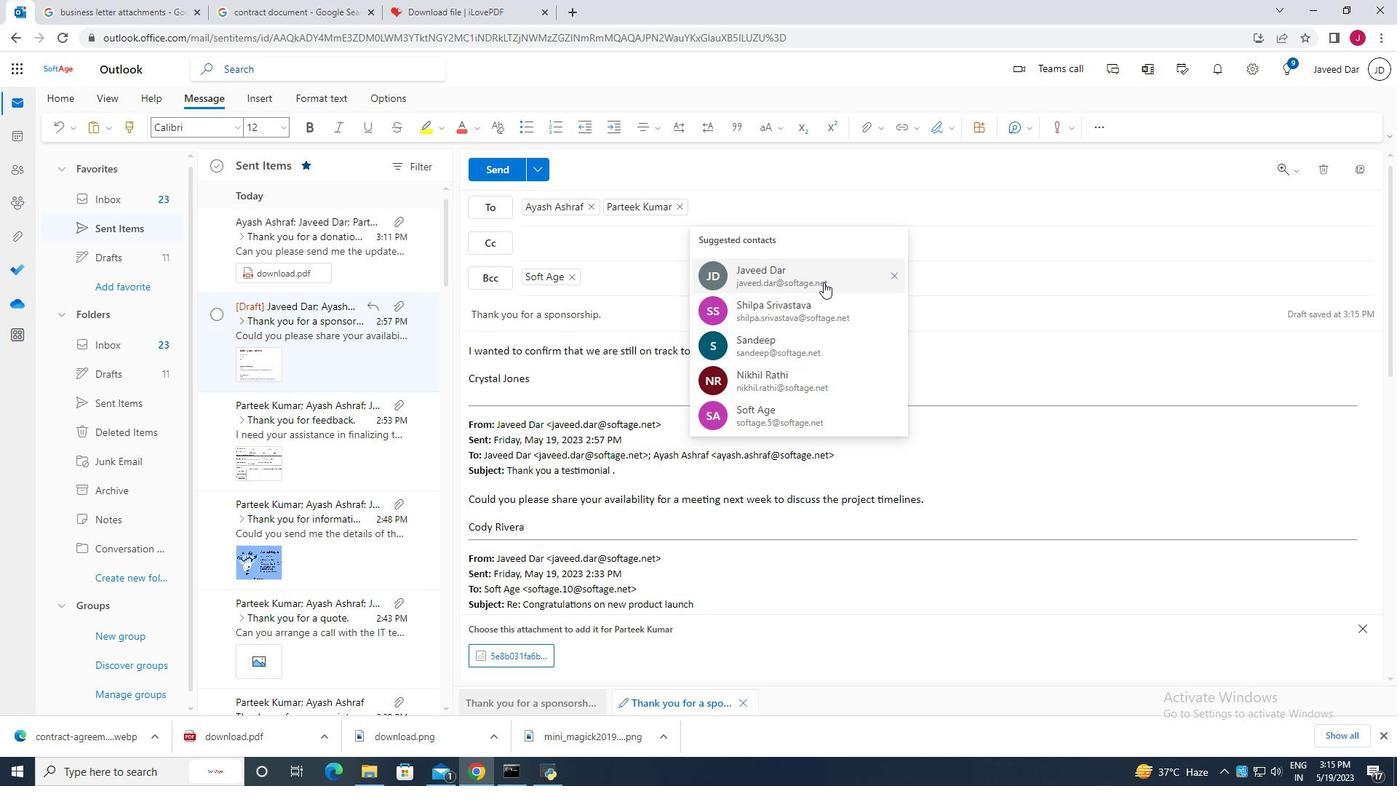 
Action: Mouse pressed left at (823, 277)
Screenshot: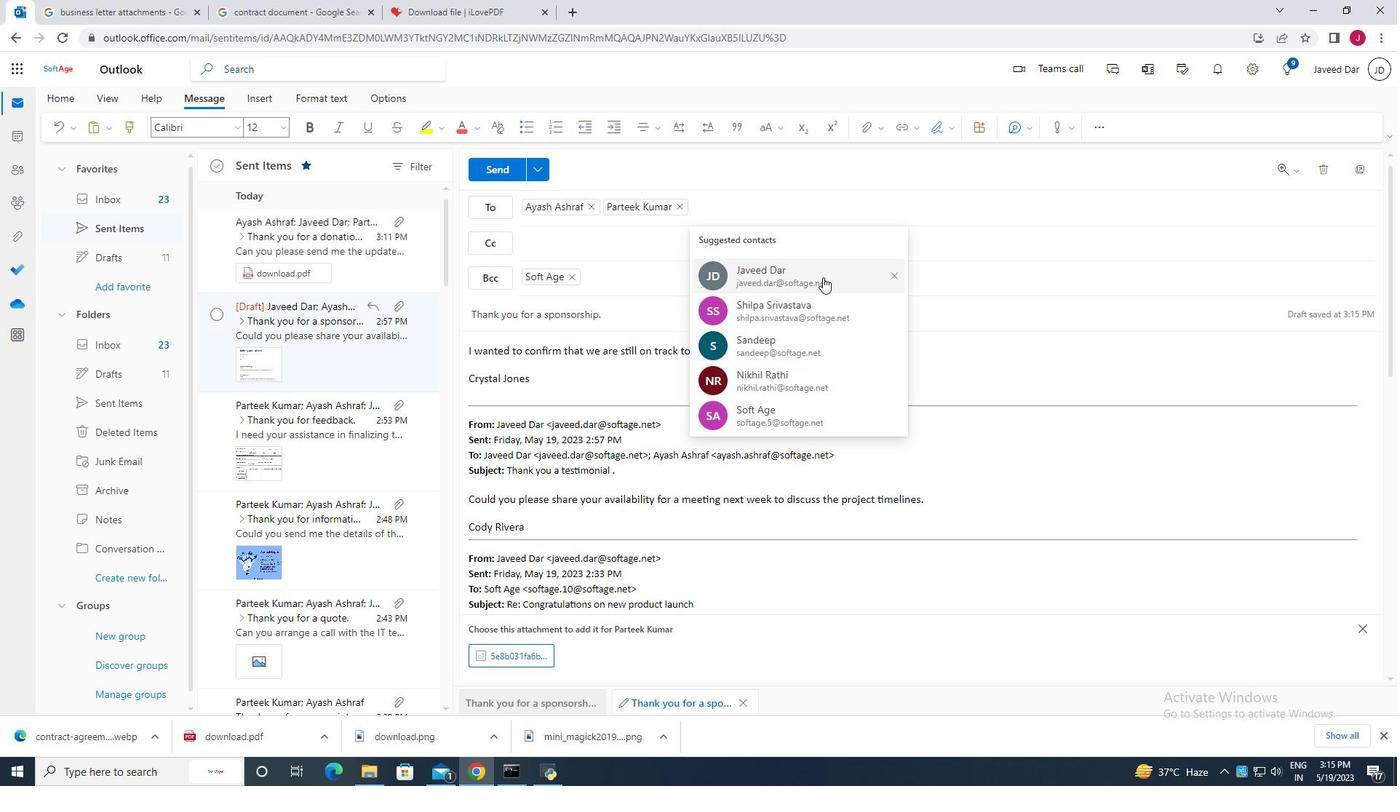 
Action: Mouse moved to (869, 126)
Screenshot: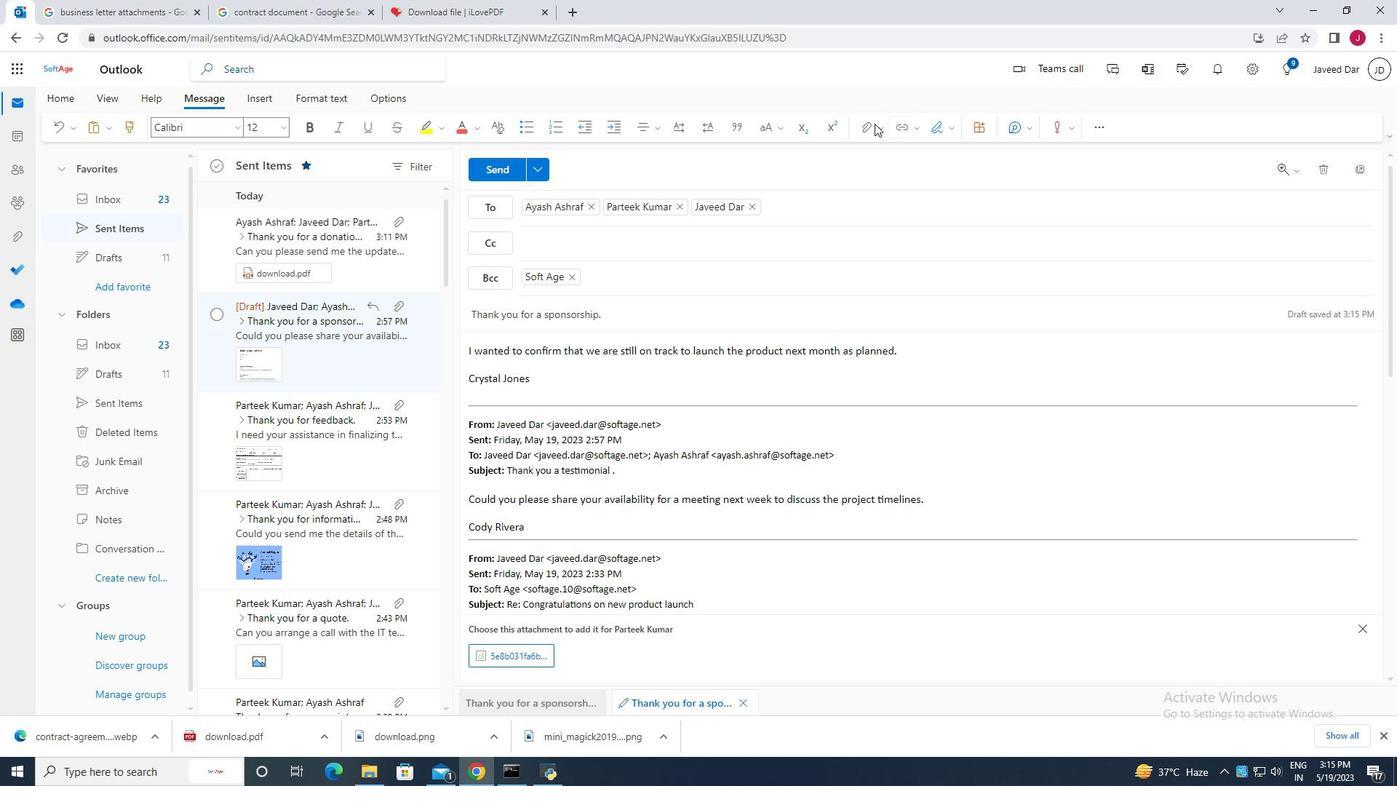 
Action: Mouse pressed left at (869, 126)
Screenshot: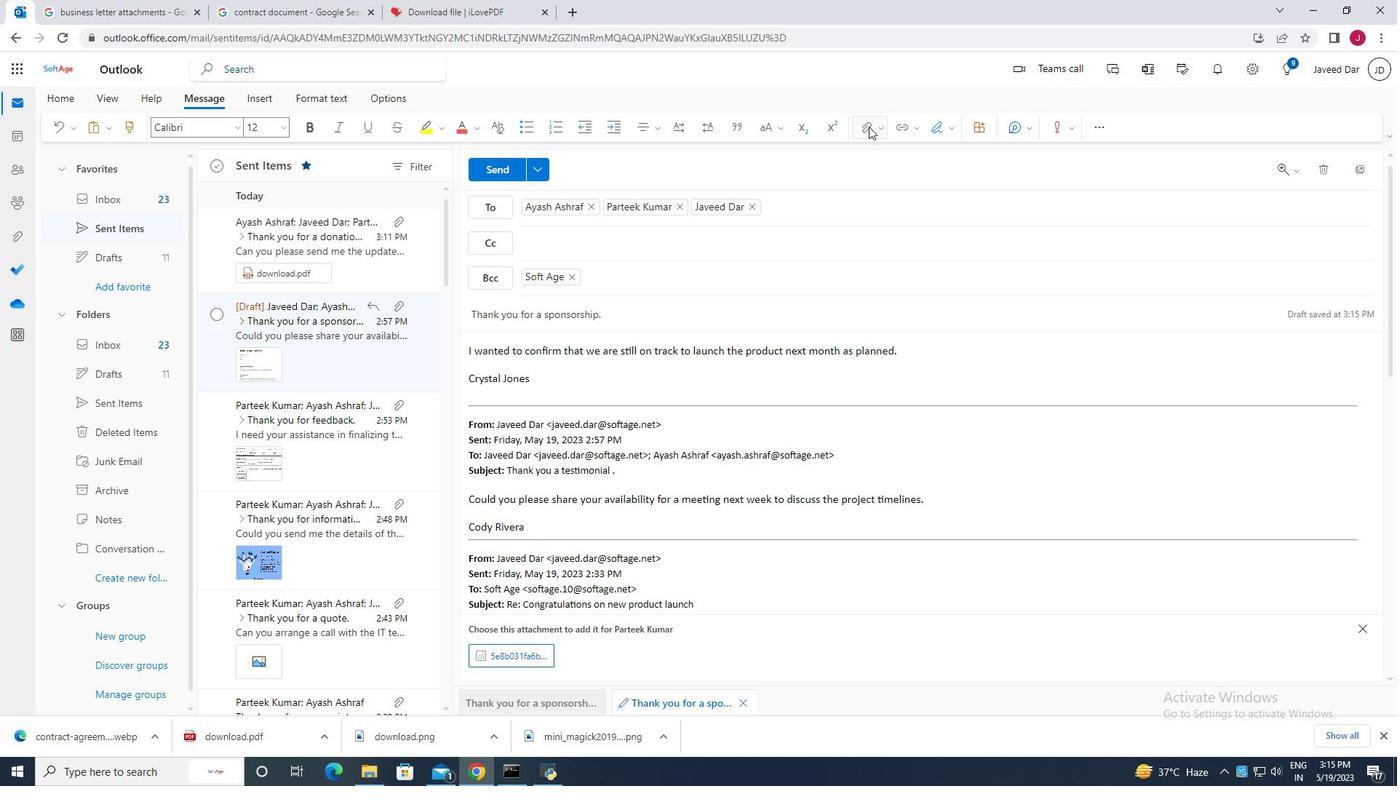 
Action: Mouse moved to (772, 157)
Screenshot: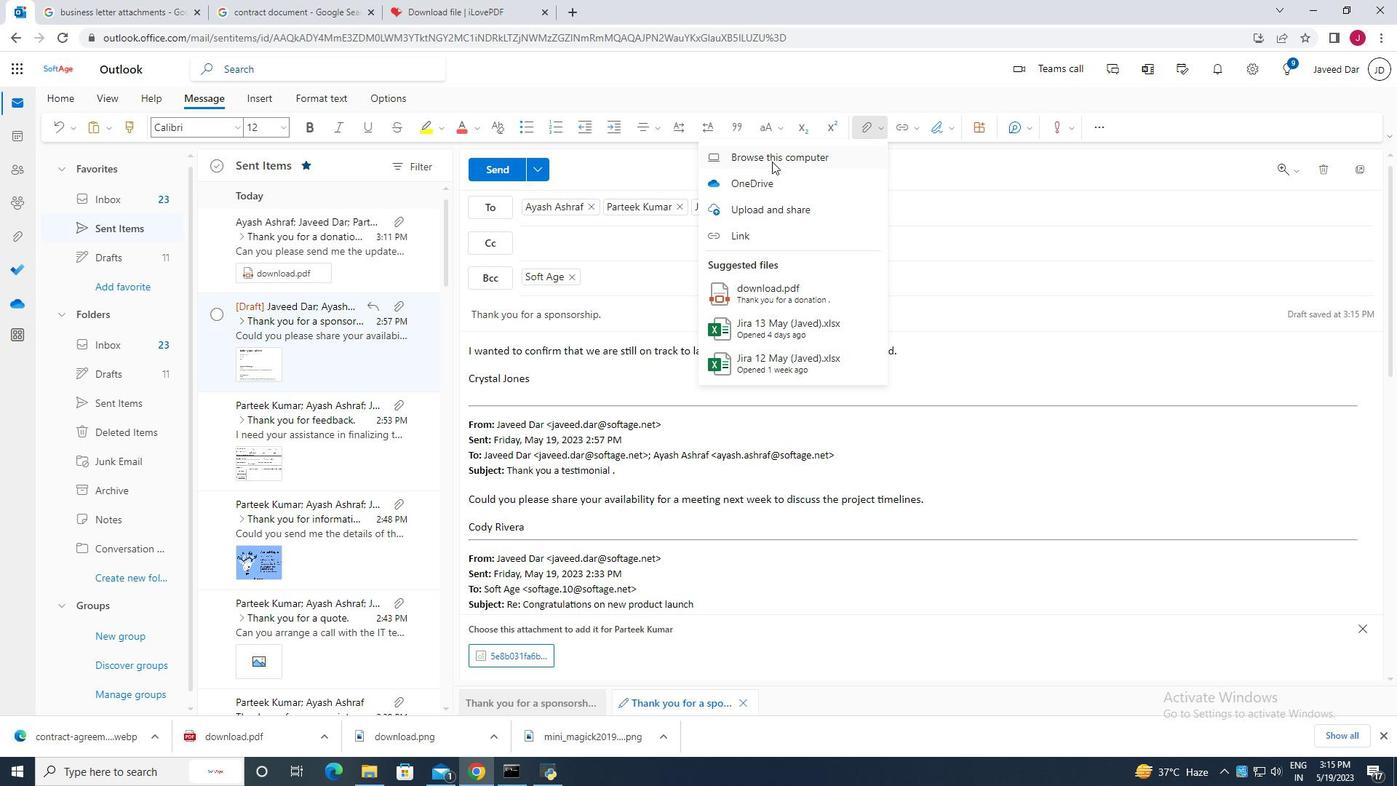 
Action: Mouse pressed left at (772, 157)
Screenshot: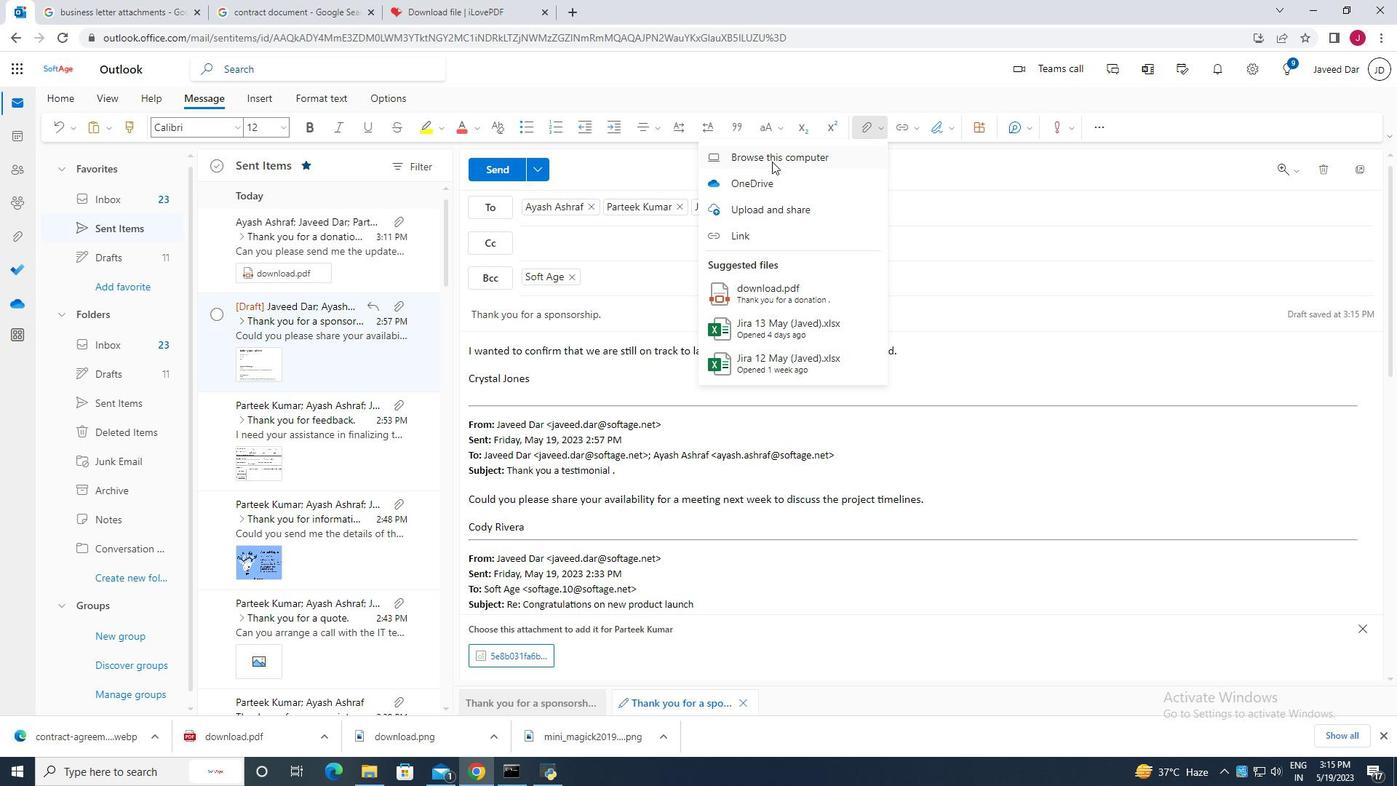 
Action: Mouse moved to (382, 138)
Screenshot: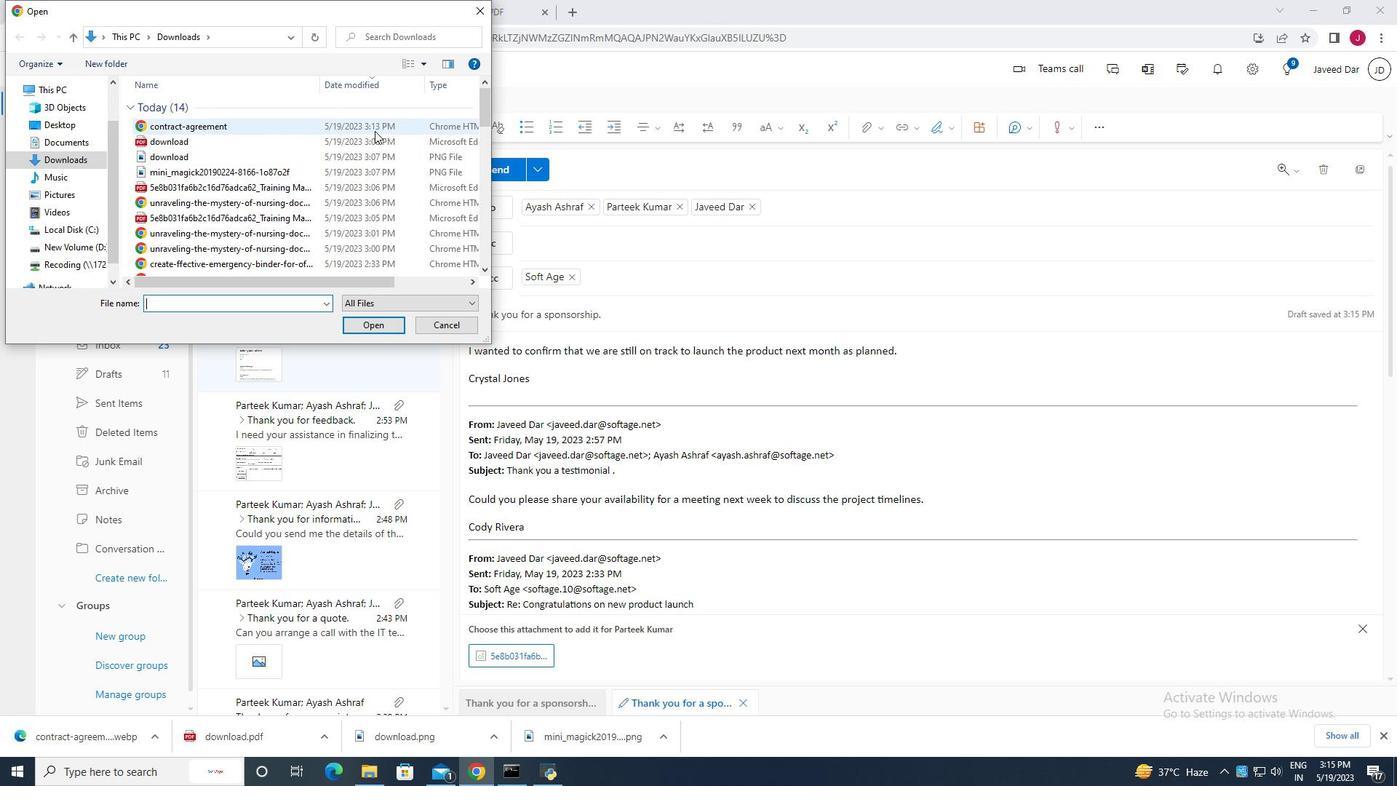
Action: Mouse scrolled (382, 139) with delta (0, 0)
Screenshot: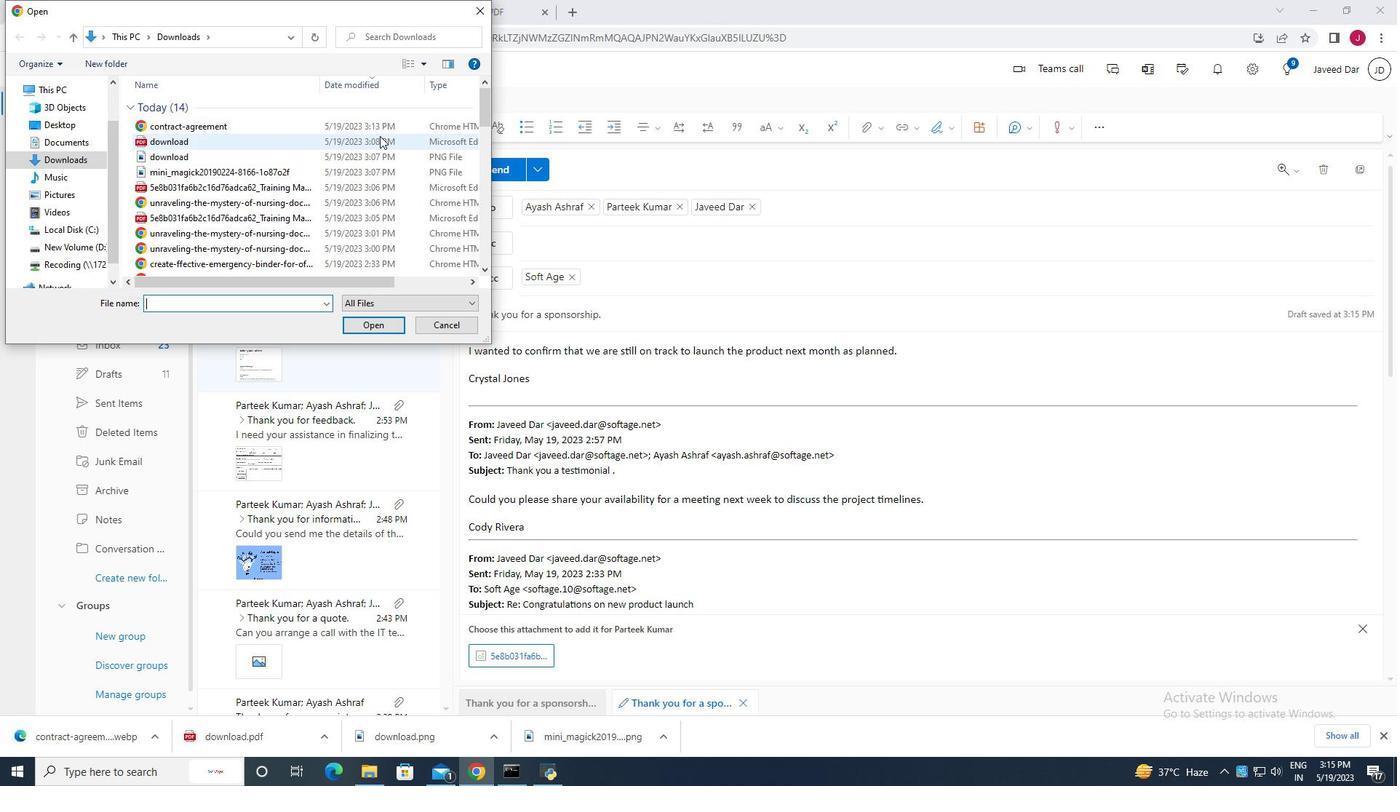 
Action: Mouse moved to (385, 127)
Screenshot: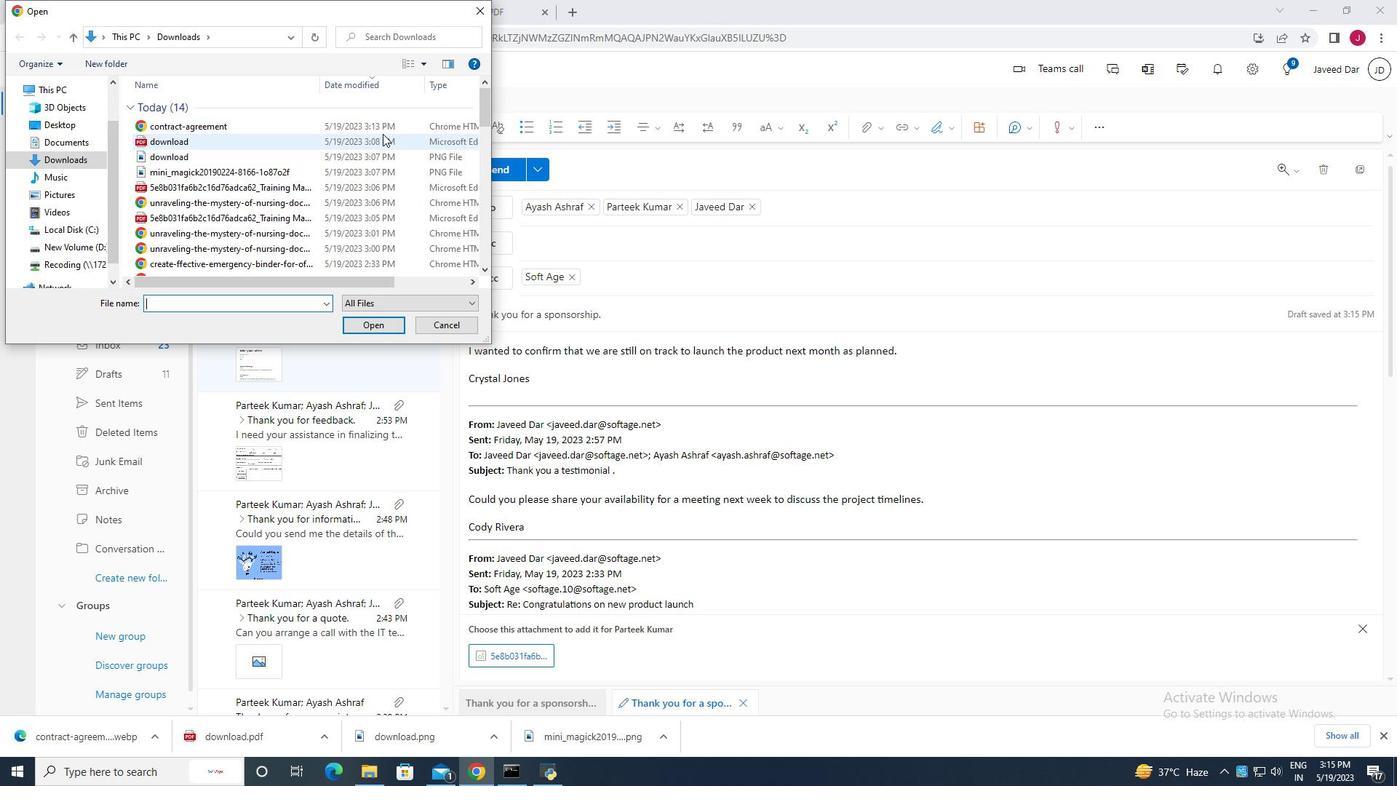 
Action: Mouse pressed left at (385, 127)
Screenshot: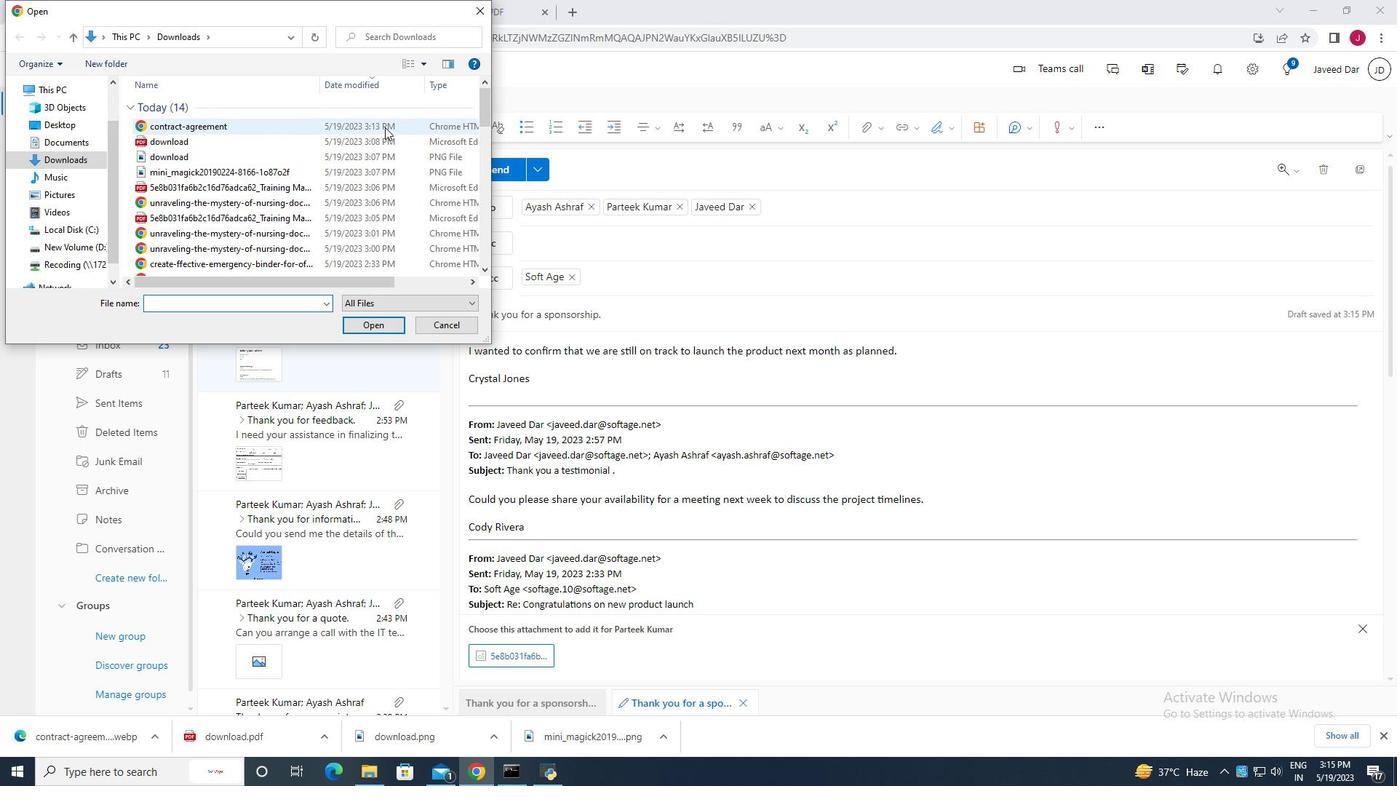 
Action: Mouse moved to (387, 326)
Screenshot: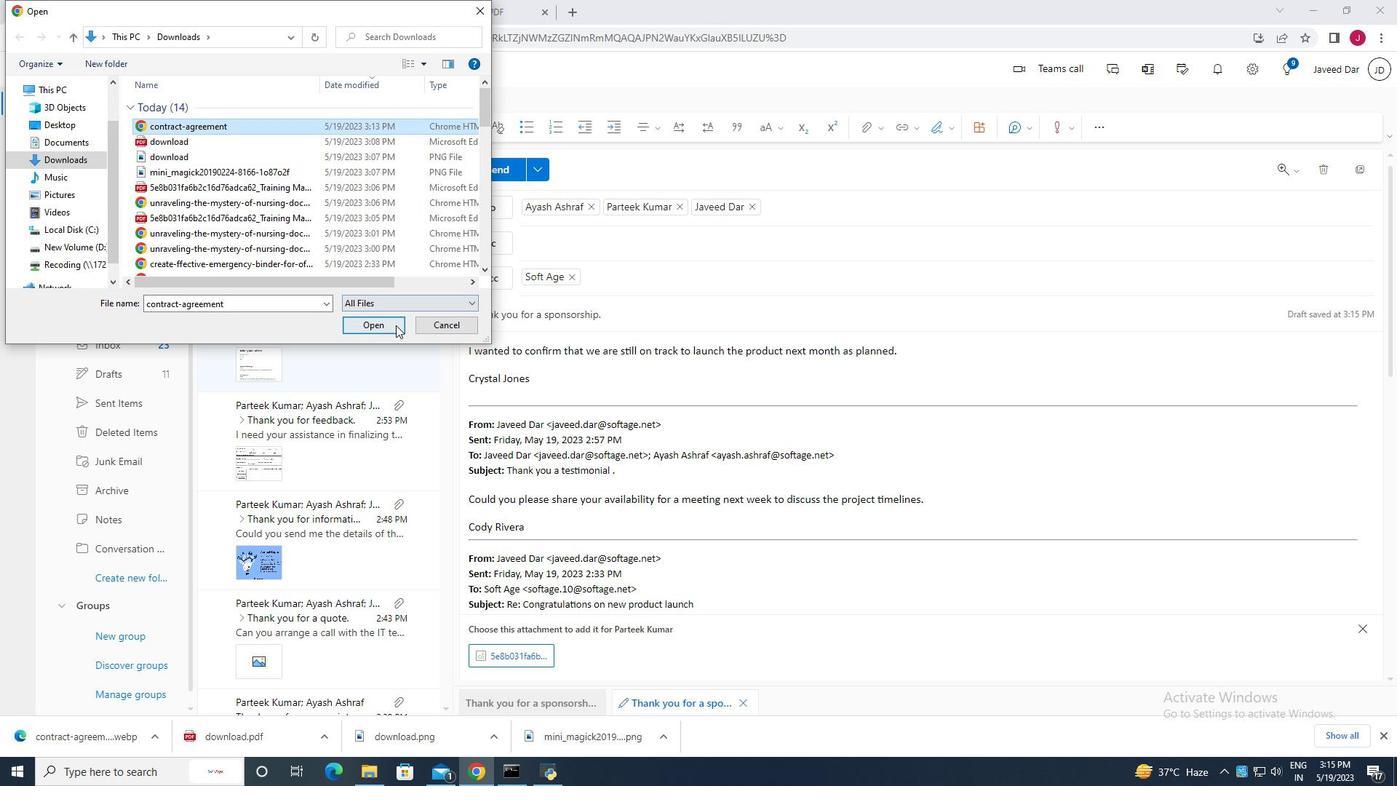 
Action: Mouse pressed left at (387, 326)
Screenshot: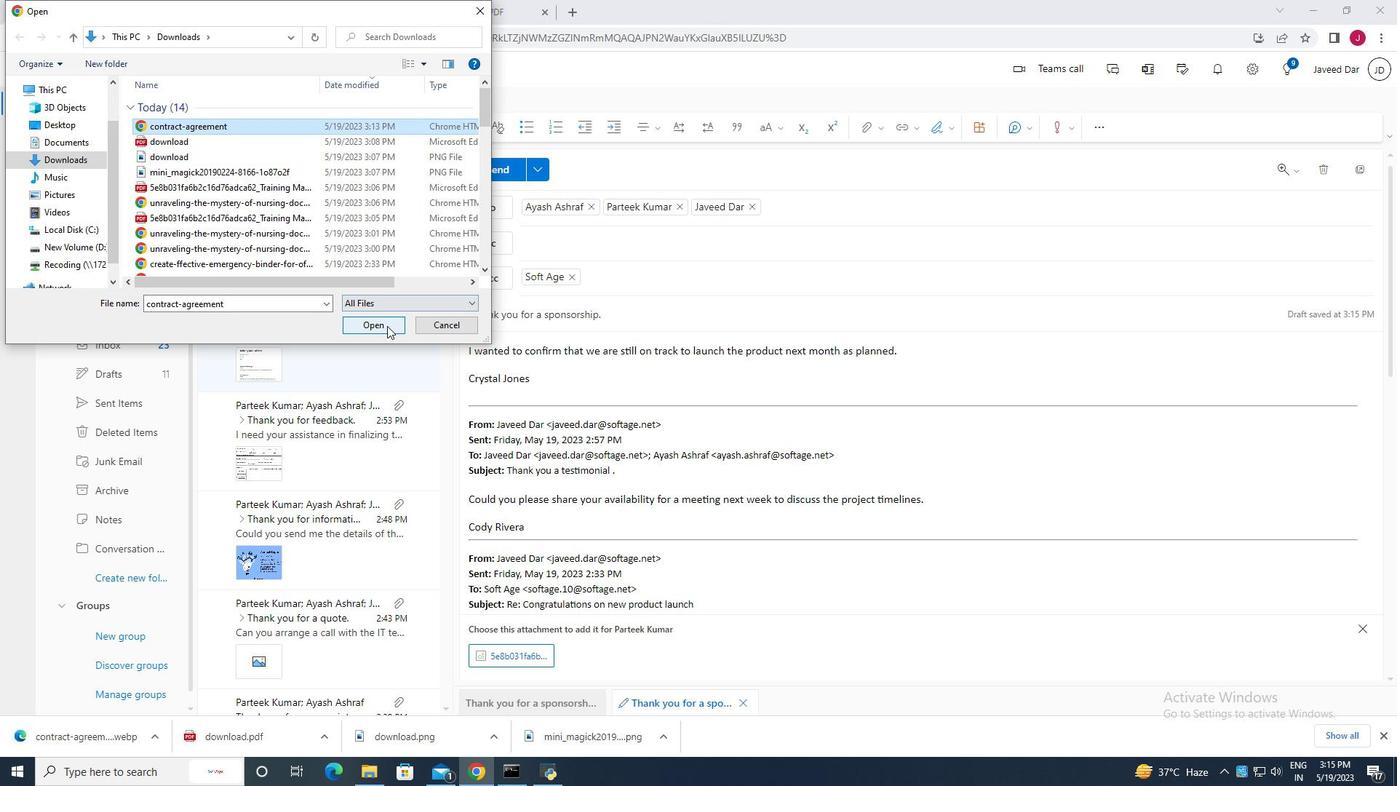 
Action: Mouse moved to (672, 382)
Screenshot: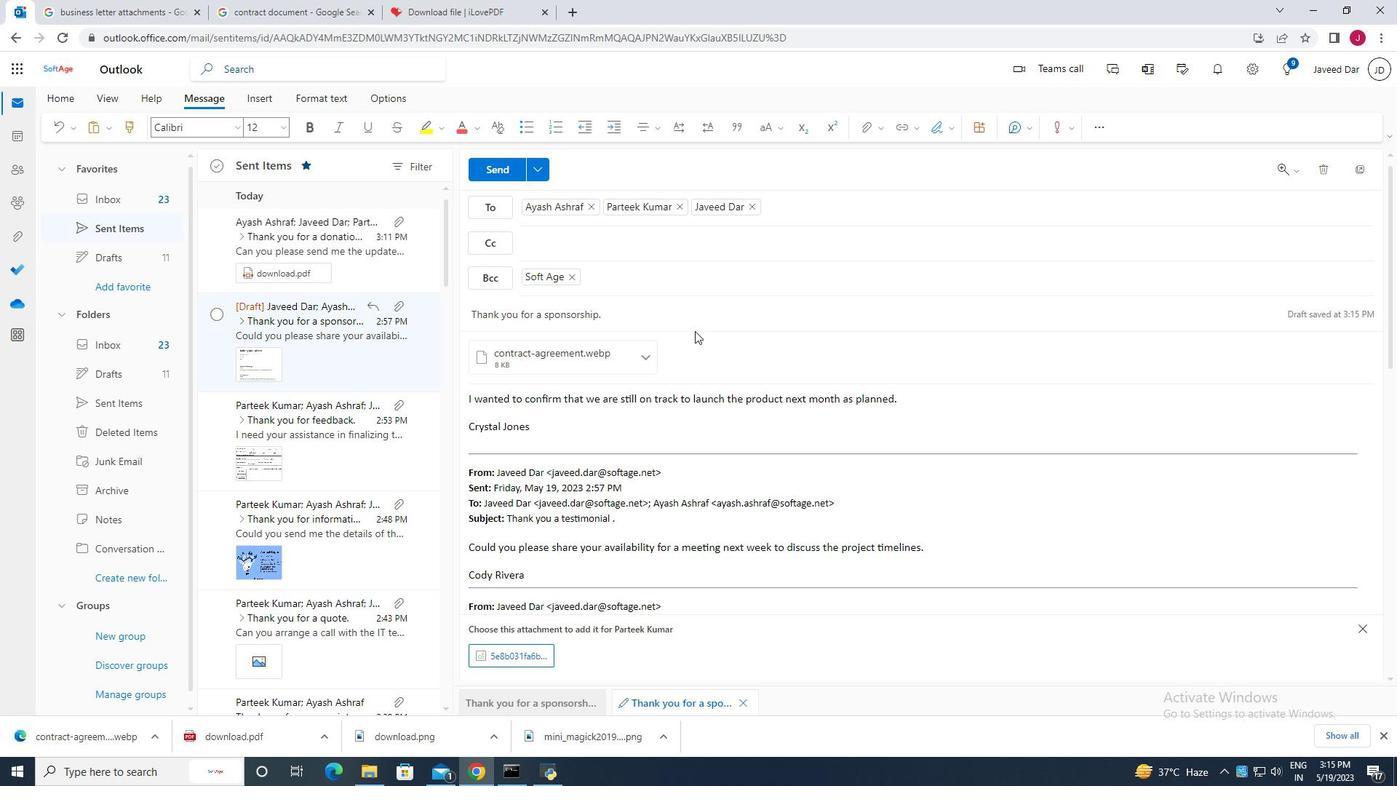 
Action: Mouse scrolled (672, 382) with delta (0, 0)
Screenshot: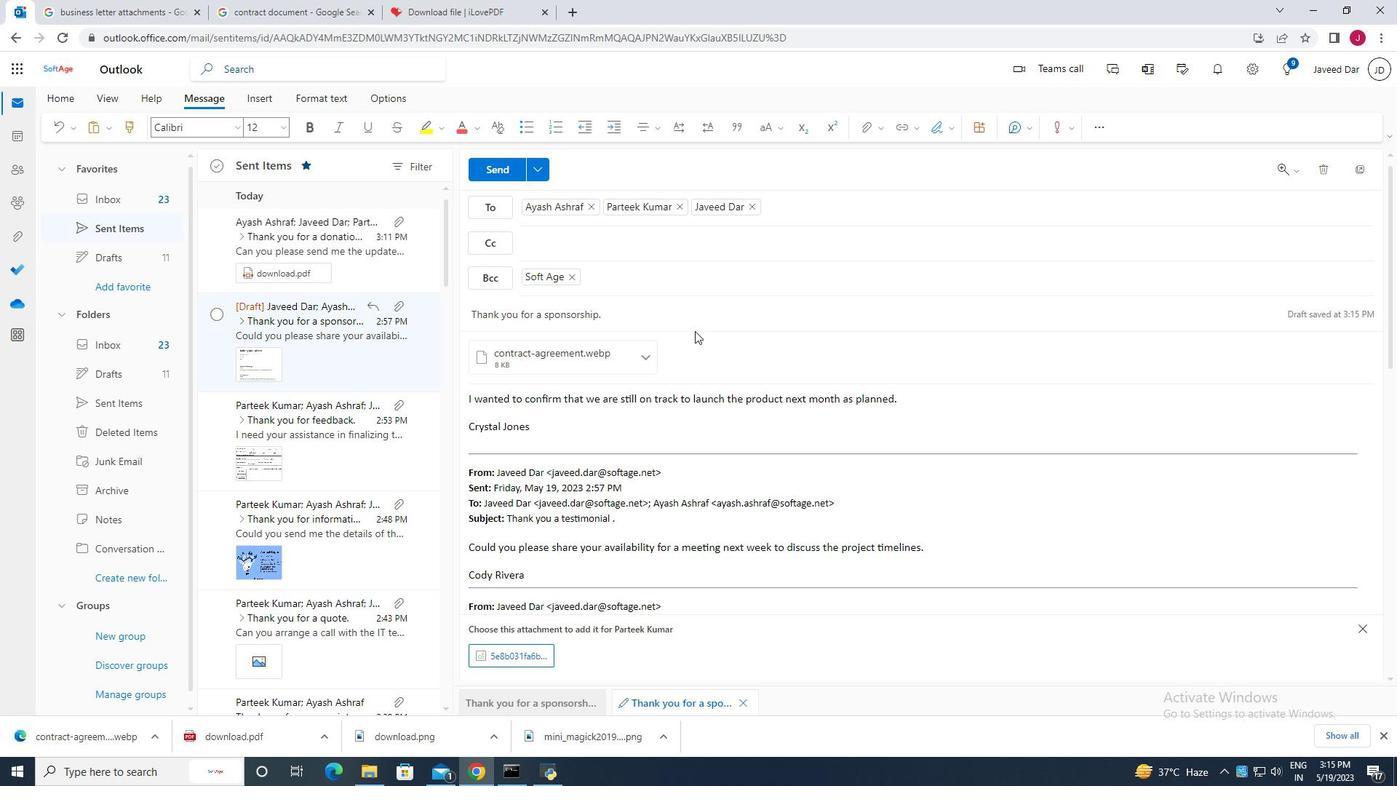 
Action: Mouse moved to (673, 385)
Screenshot: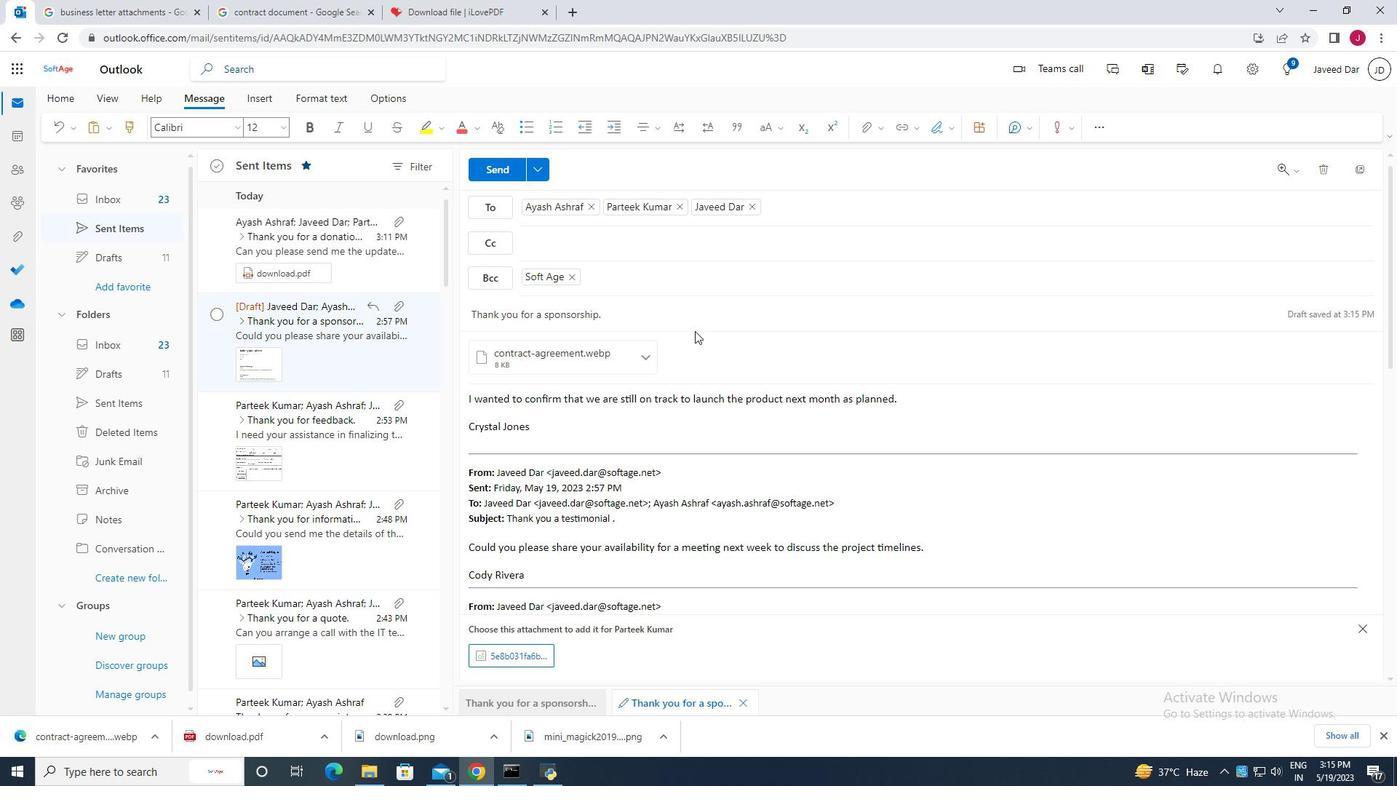 
Action: Mouse scrolled (673, 385) with delta (0, 0)
Screenshot: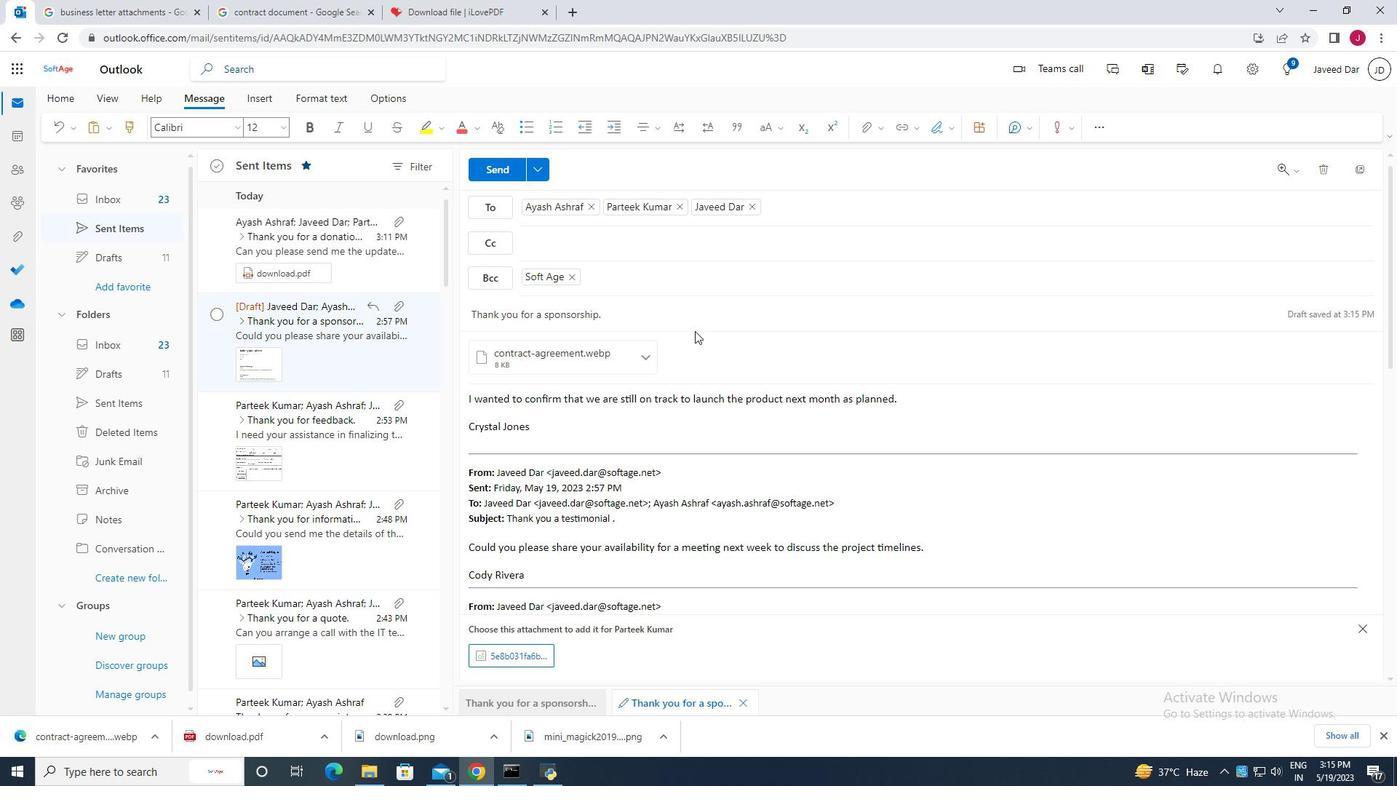 
Action: Mouse moved to (673, 387)
Screenshot: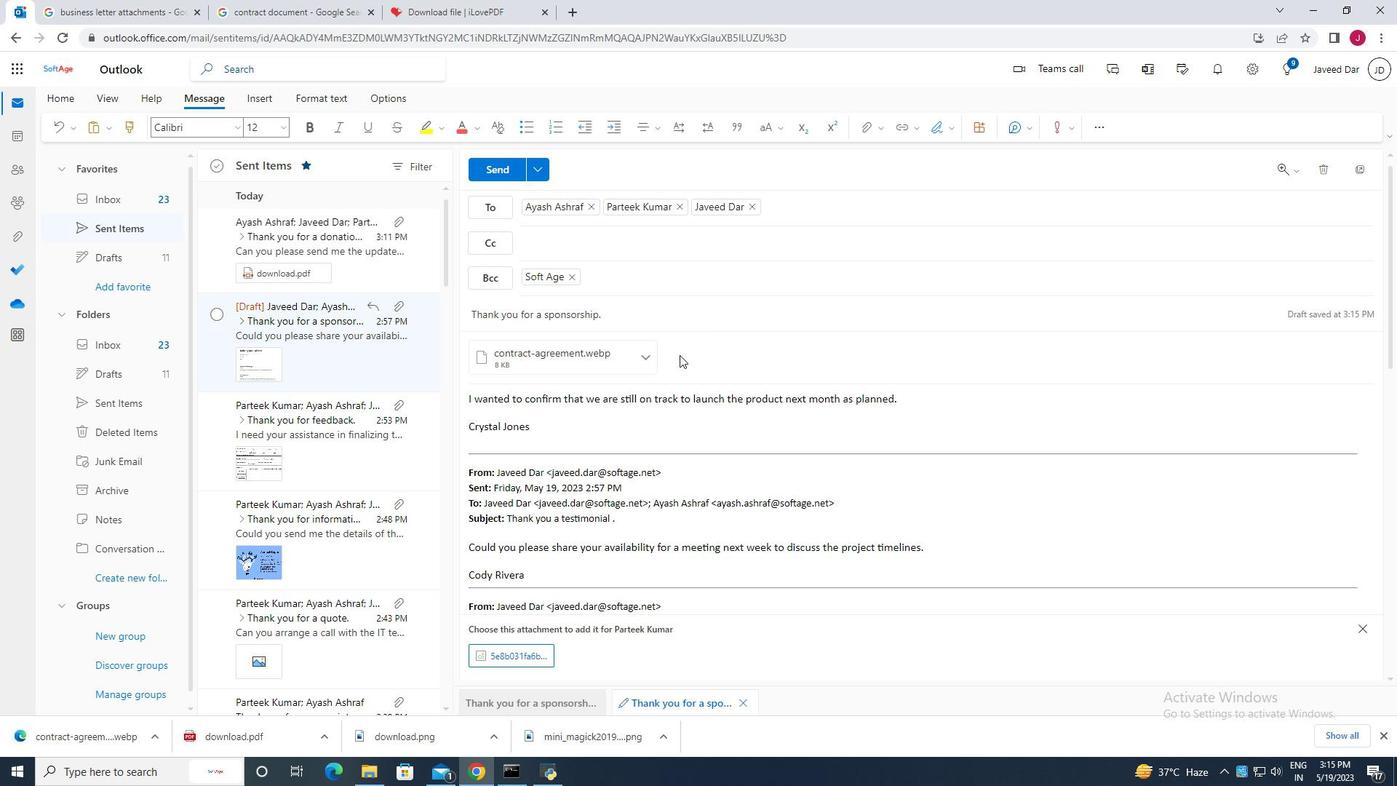 
Action: Mouse scrolled (673, 387) with delta (0, 0)
Screenshot: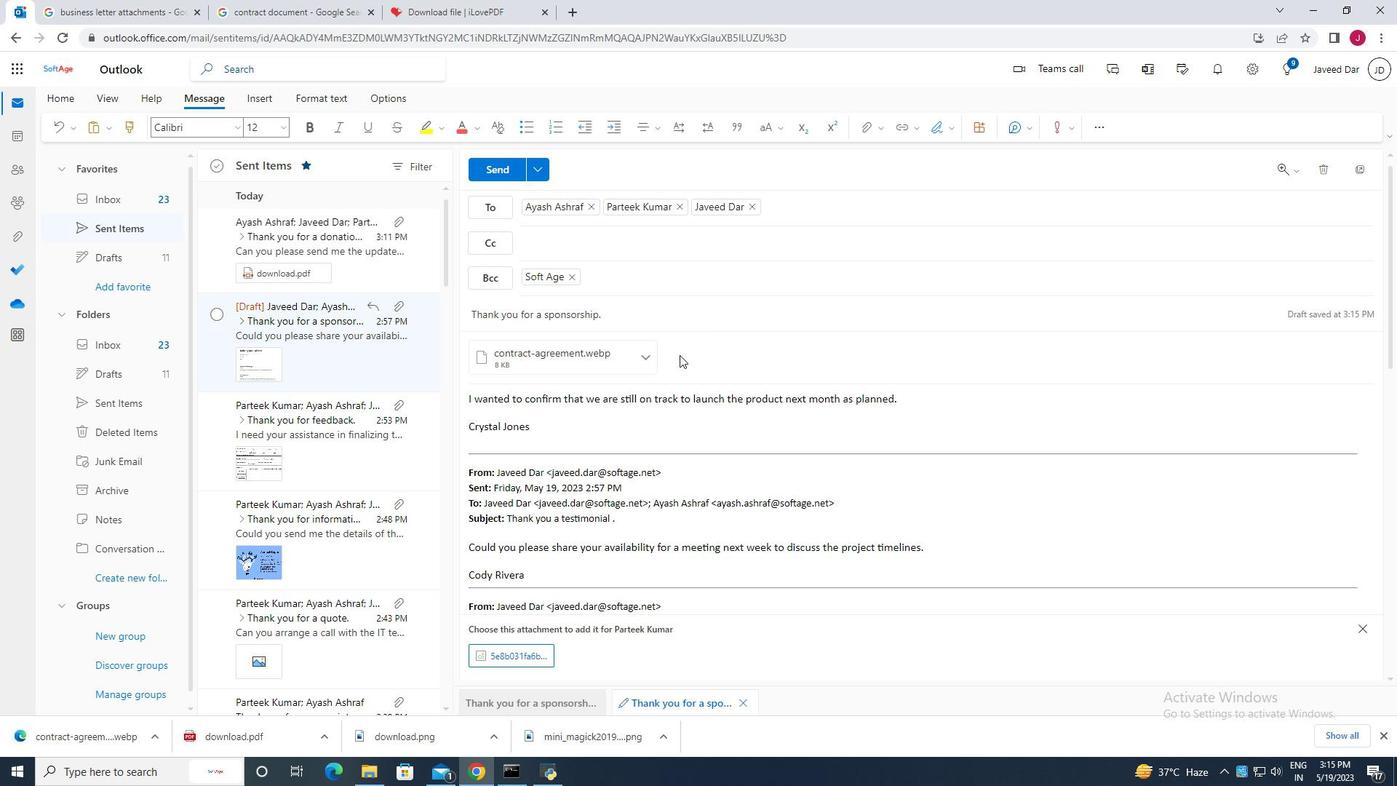 
Action: Mouse moved to (670, 391)
Screenshot: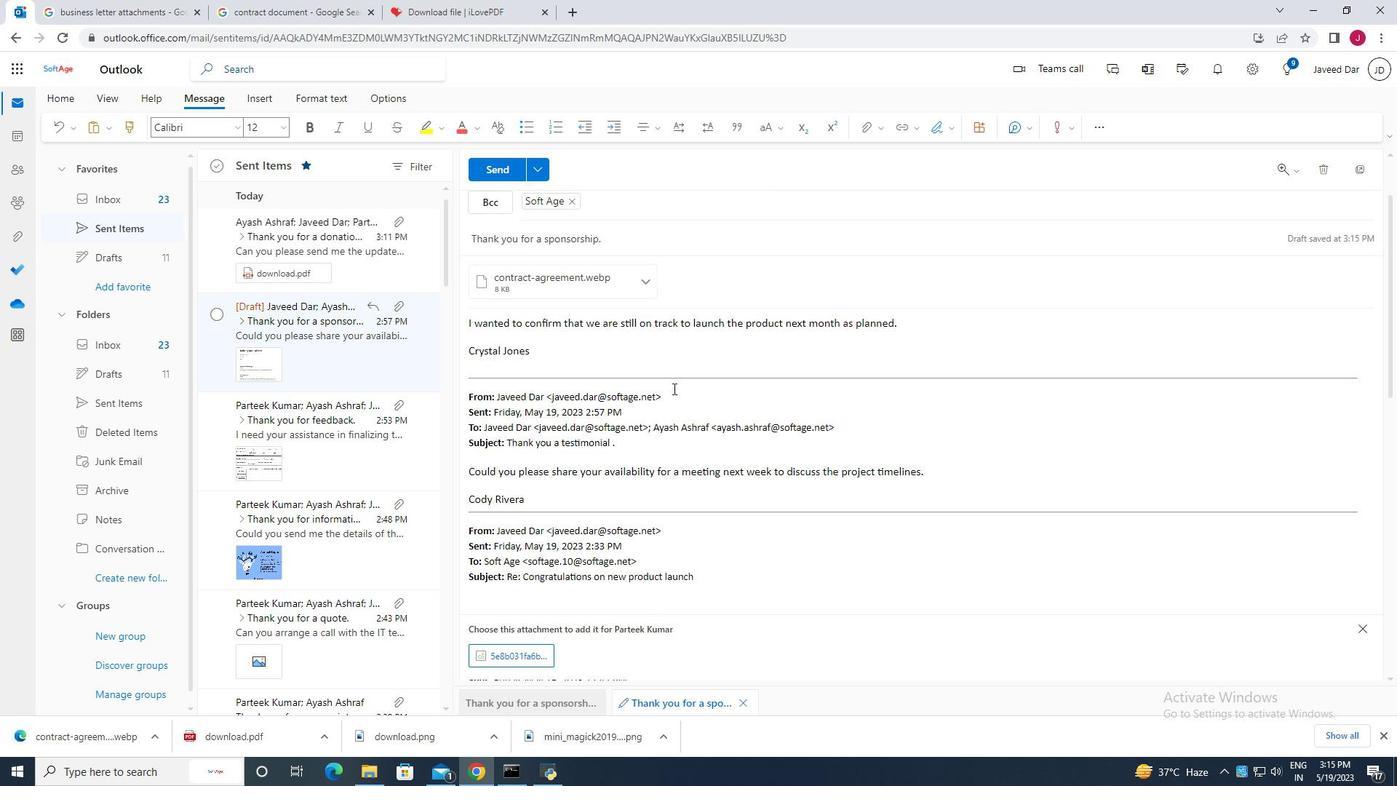 
Action: Mouse scrolled (670, 392) with delta (0, 0)
Screenshot: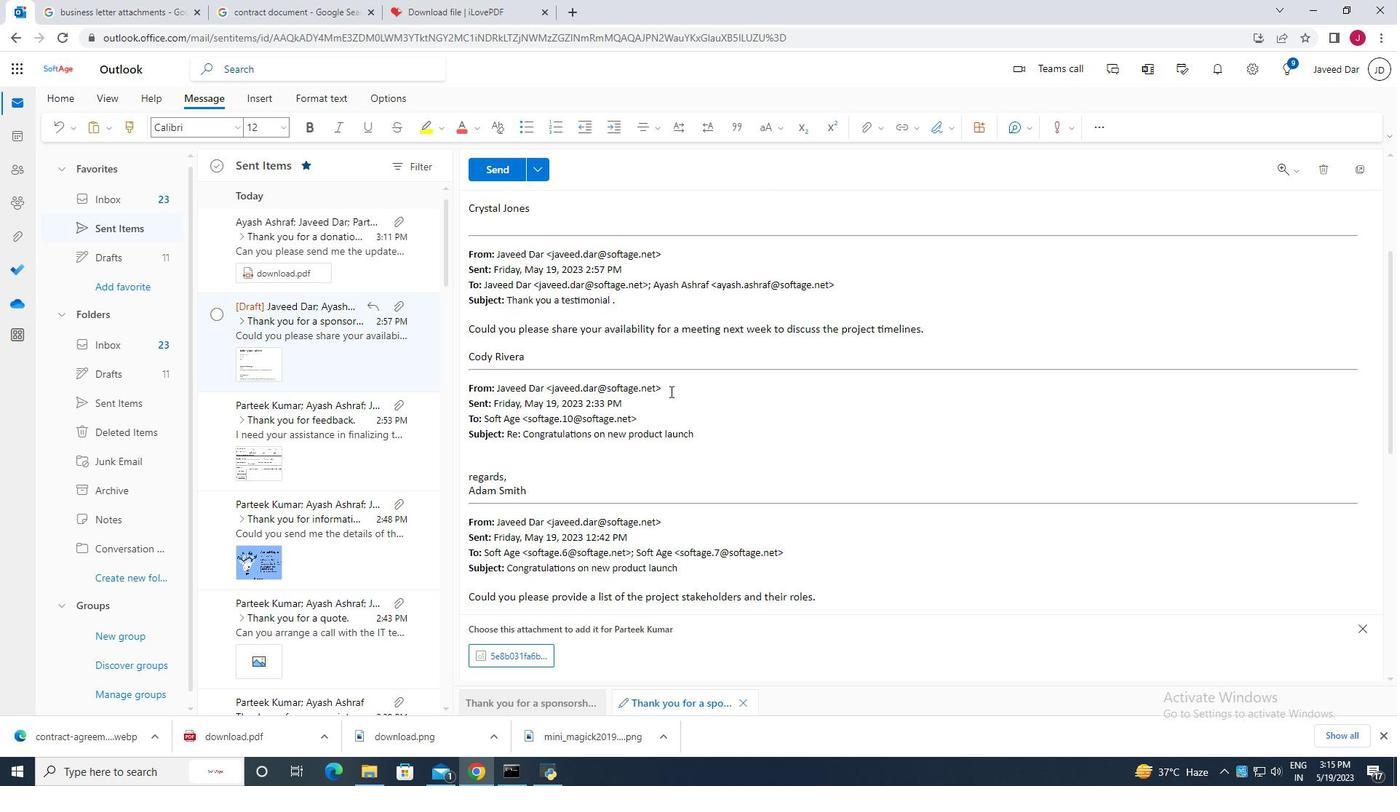 
Action: Mouse scrolled (670, 392) with delta (0, 0)
Screenshot: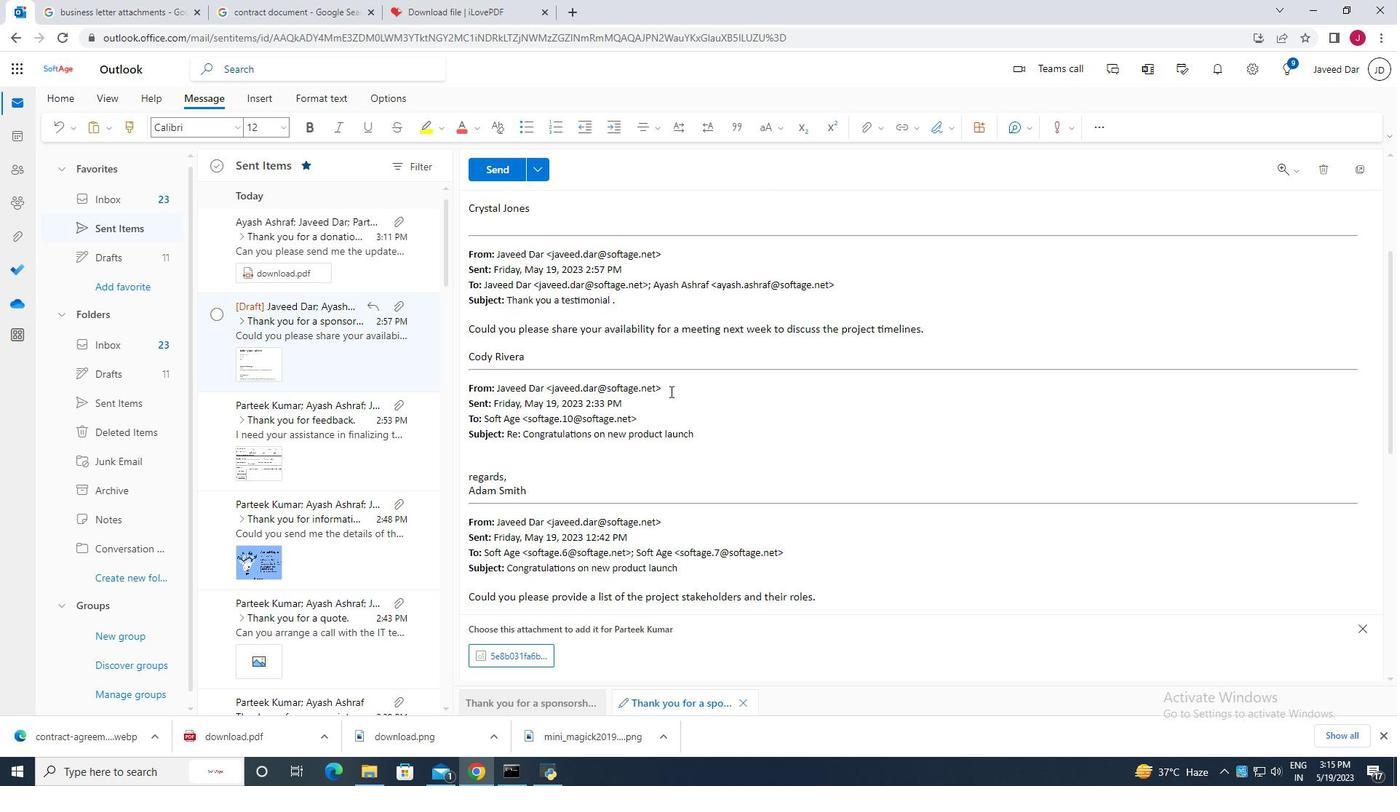 
Action: Mouse scrolled (670, 392) with delta (0, 0)
Screenshot: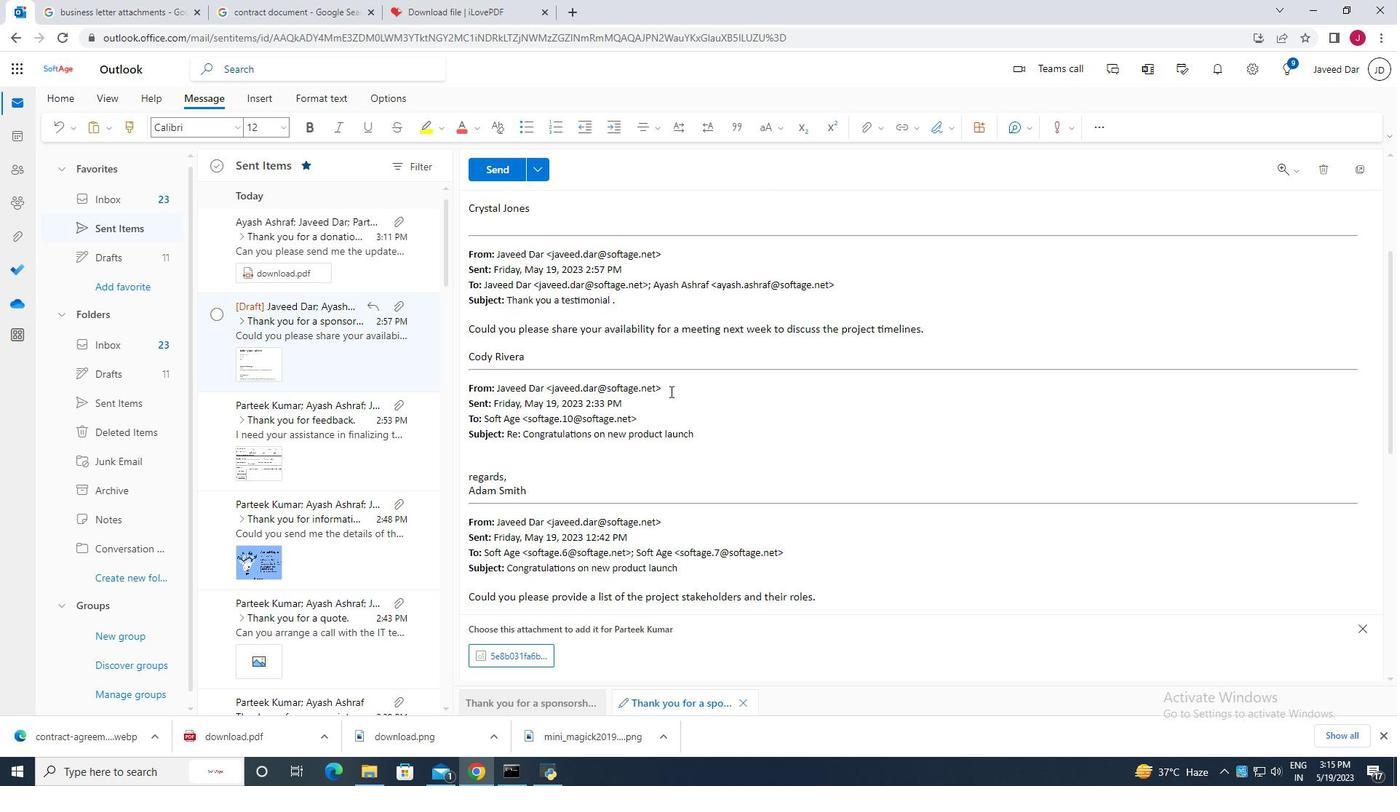 
Action: Mouse scrolled (670, 392) with delta (0, 0)
Screenshot: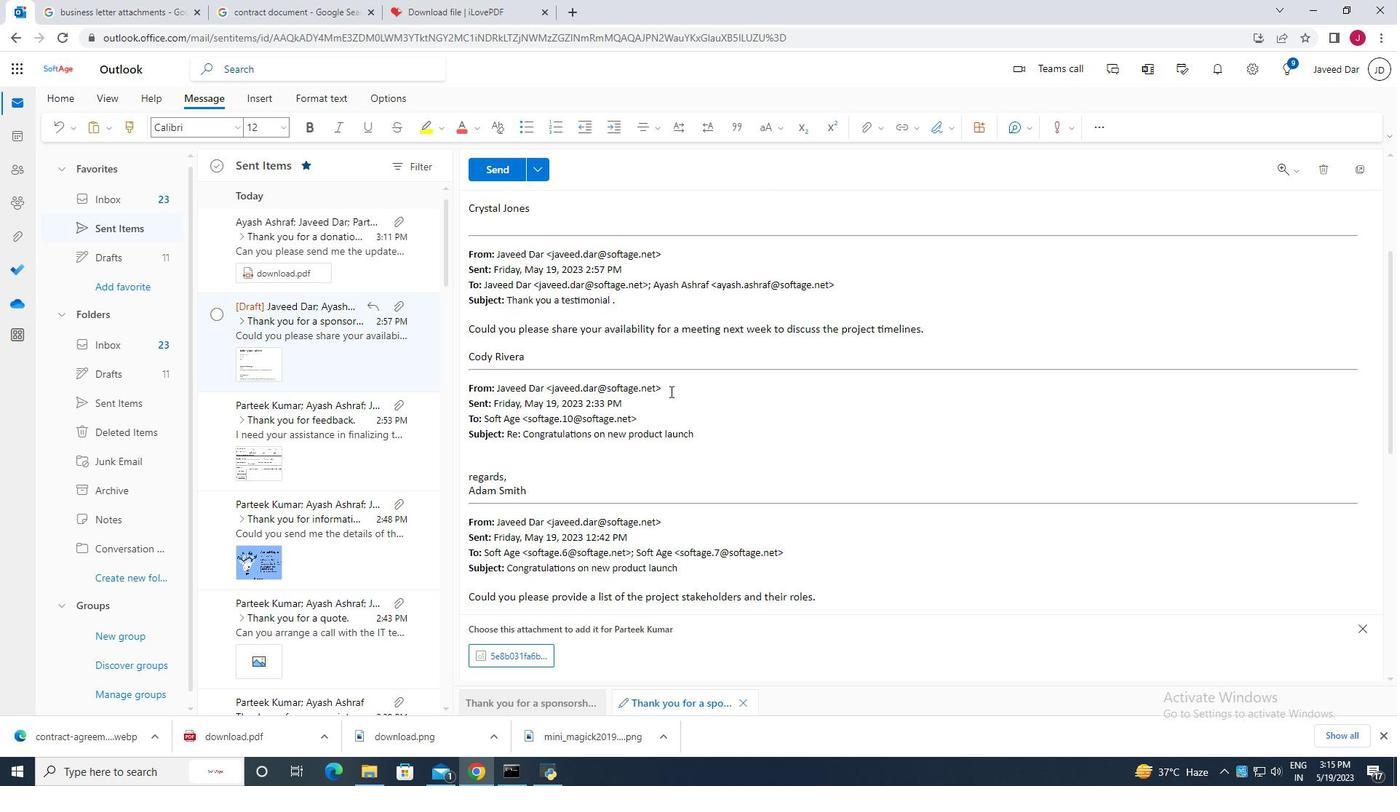 
Action: Mouse scrolled (670, 392) with delta (0, 0)
Screenshot: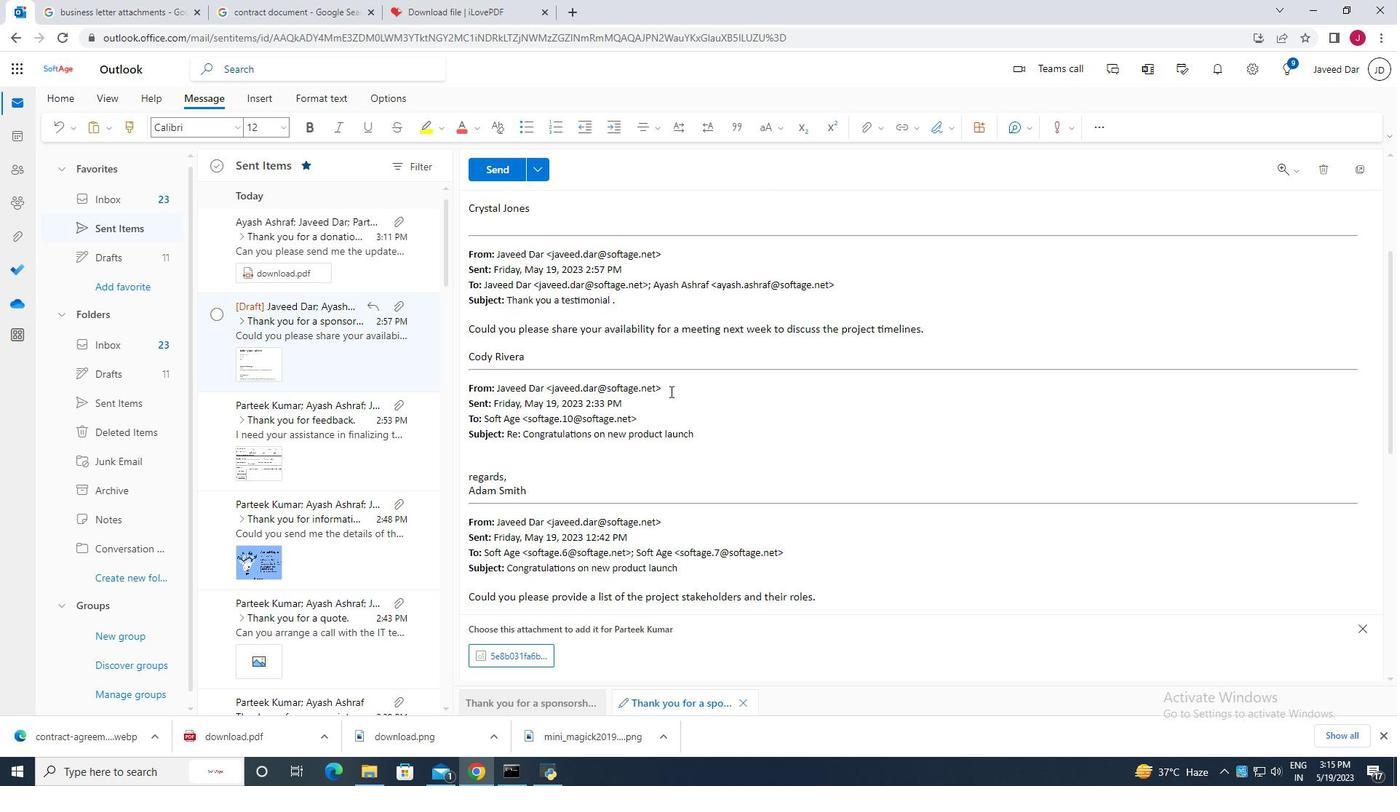 
Action: Mouse scrolled (670, 392) with delta (0, 0)
Screenshot: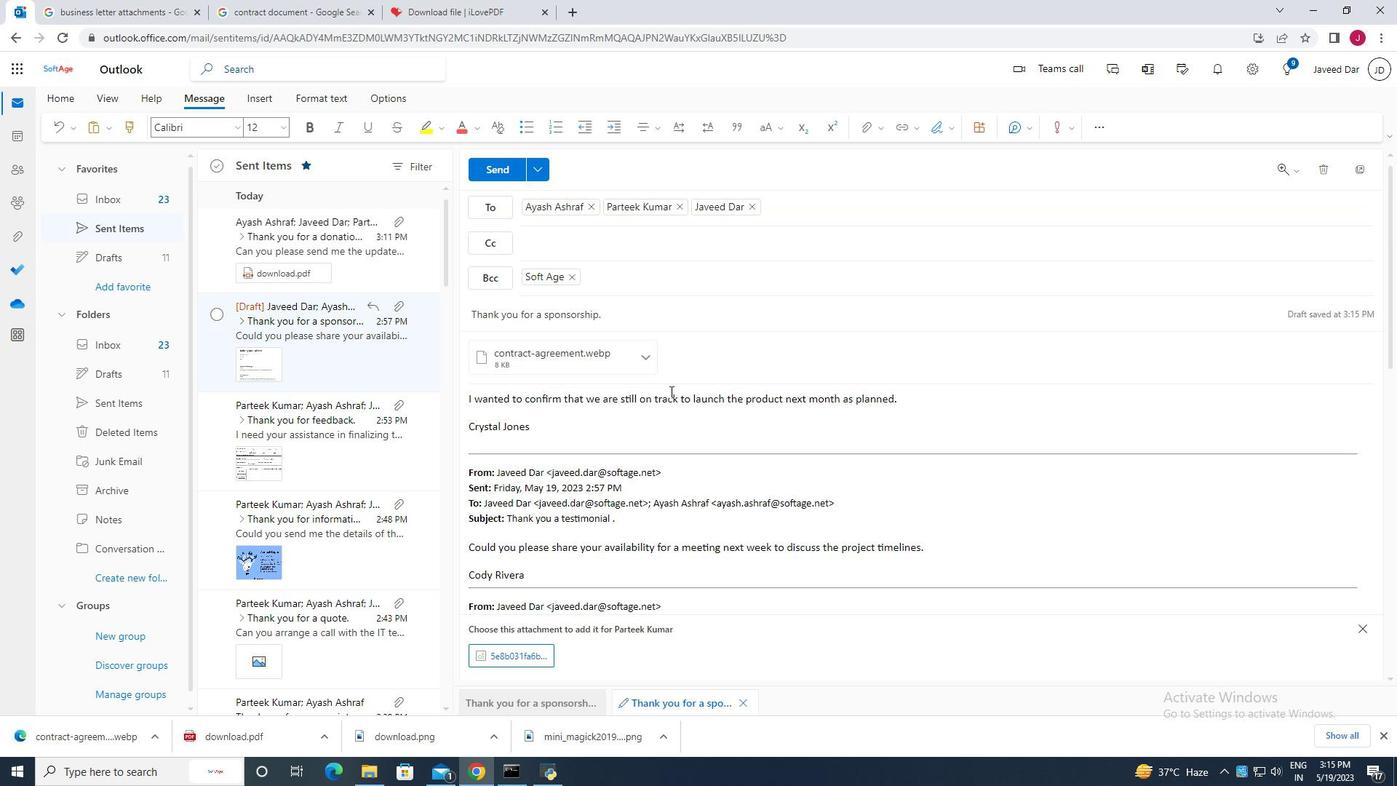 
Action: Mouse scrolled (670, 392) with delta (0, 0)
Screenshot: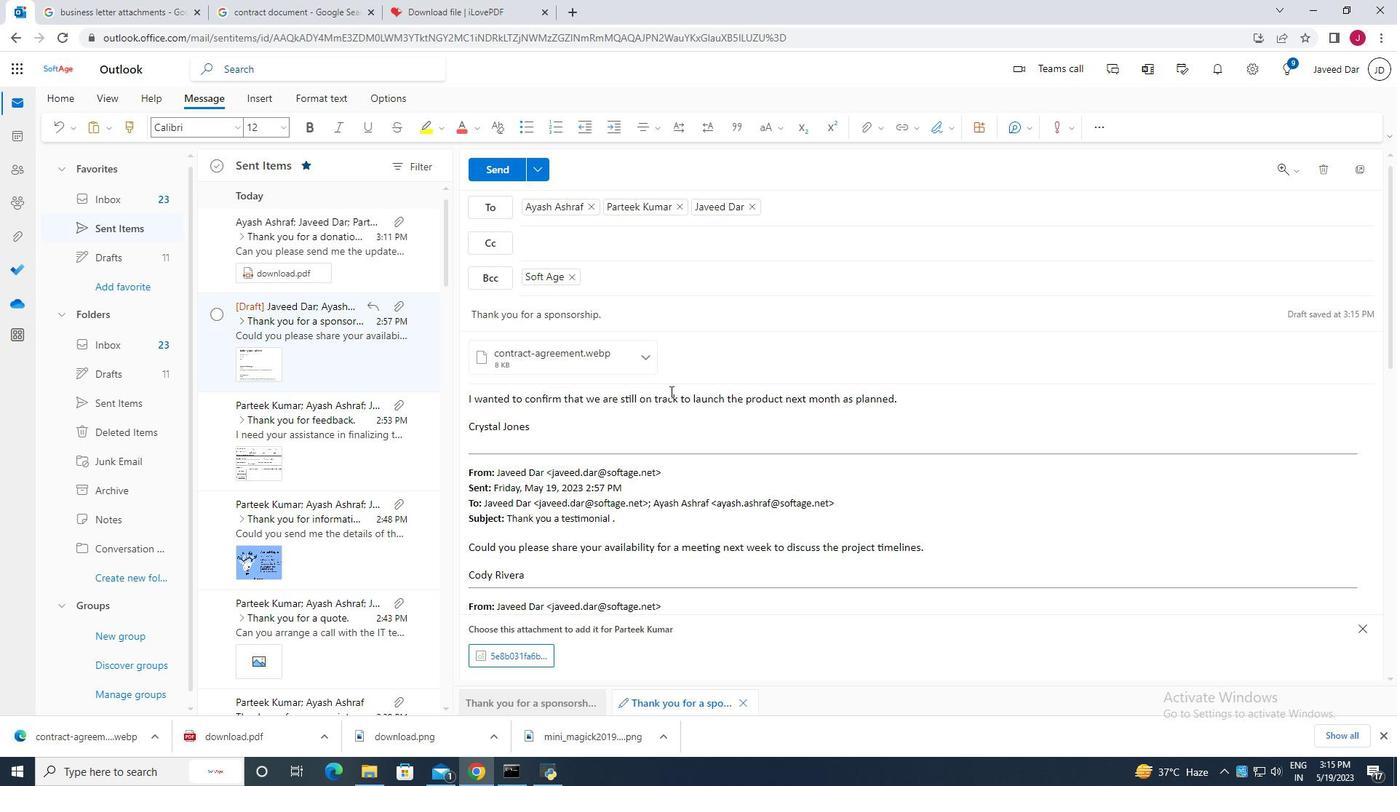 
Action: Mouse scrolled (670, 392) with delta (0, 0)
Screenshot: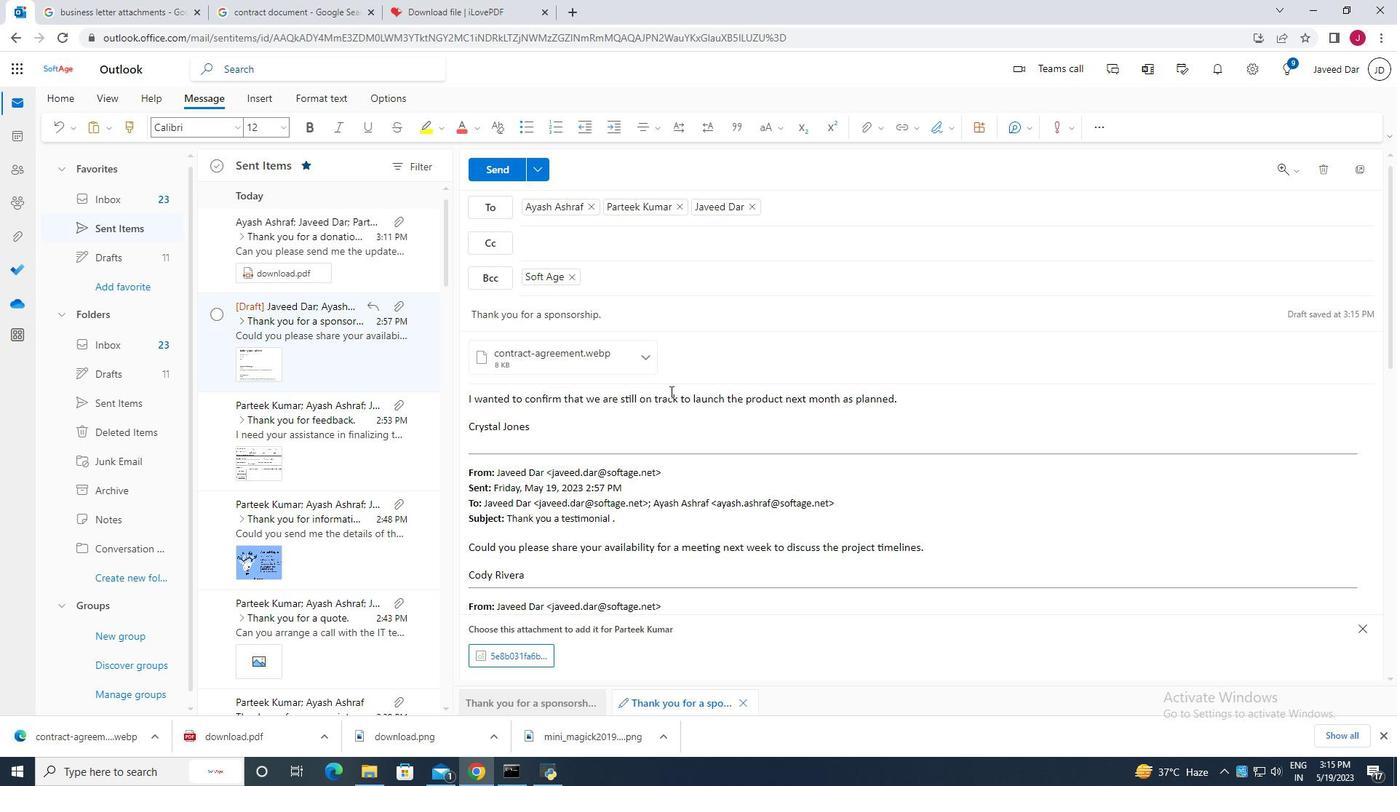 
Action: Mouse scrolled (670, 392) with delta (0, 0)
Screenshot: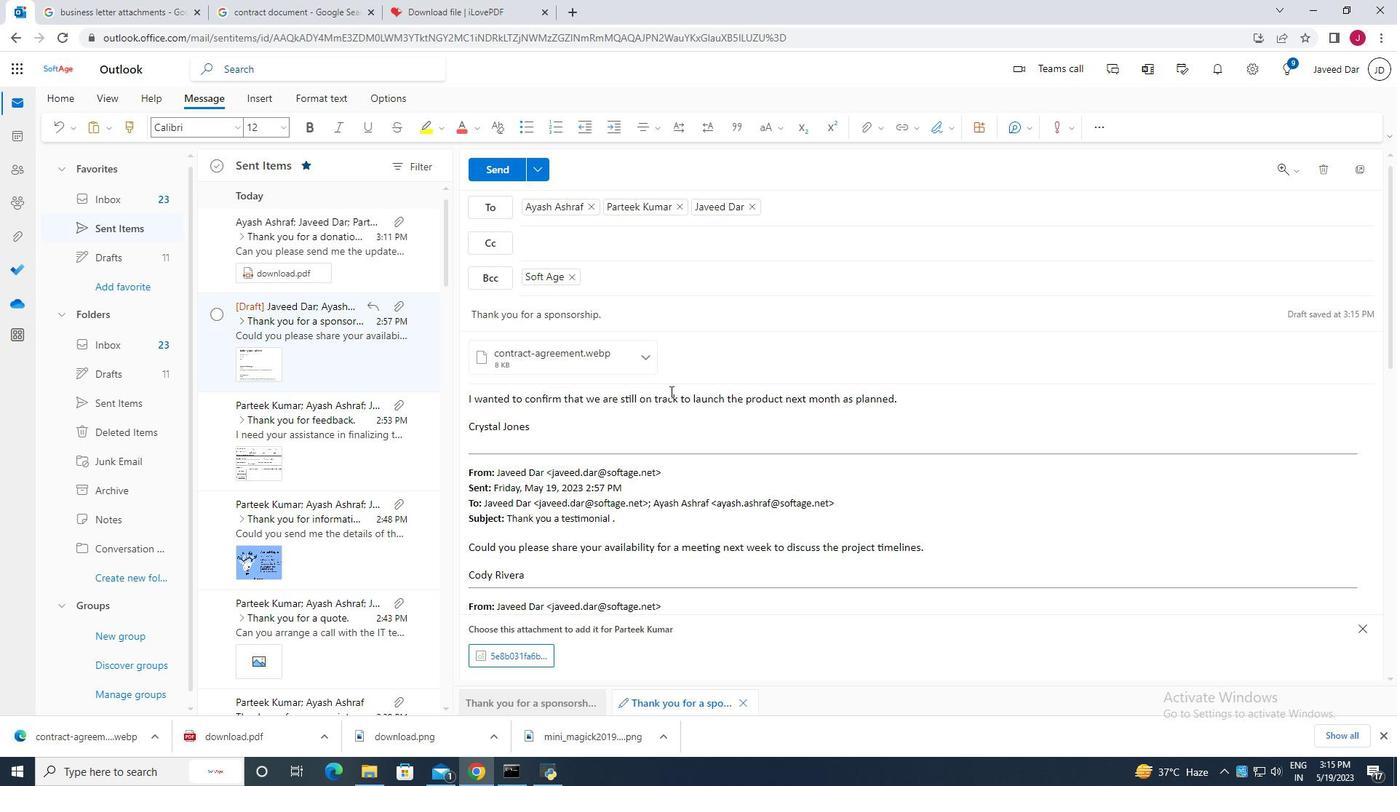
Action: Mouse scrolled (670, 392) with delta (0, 0)
Screenshot: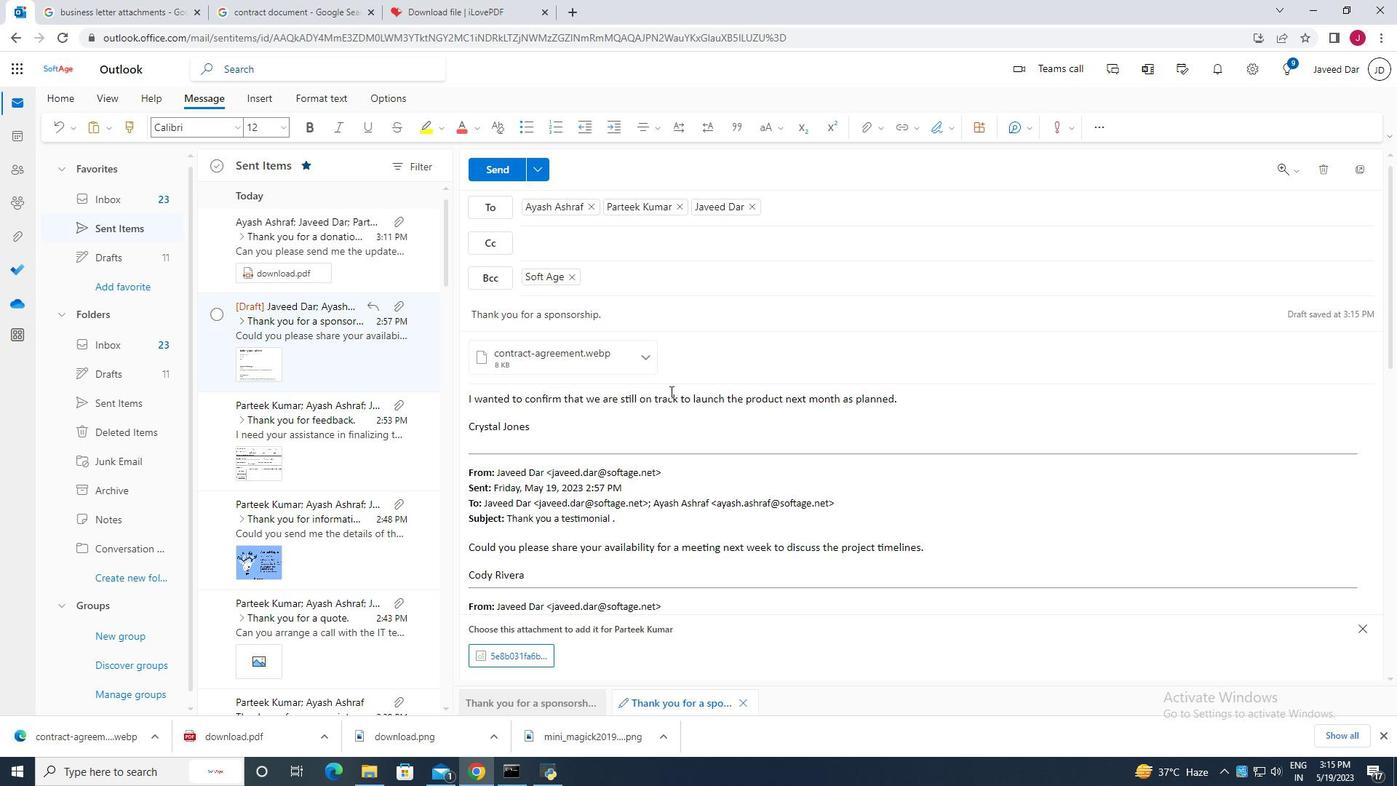 
Action: Mouse moved to (501, 173)
Screenshot: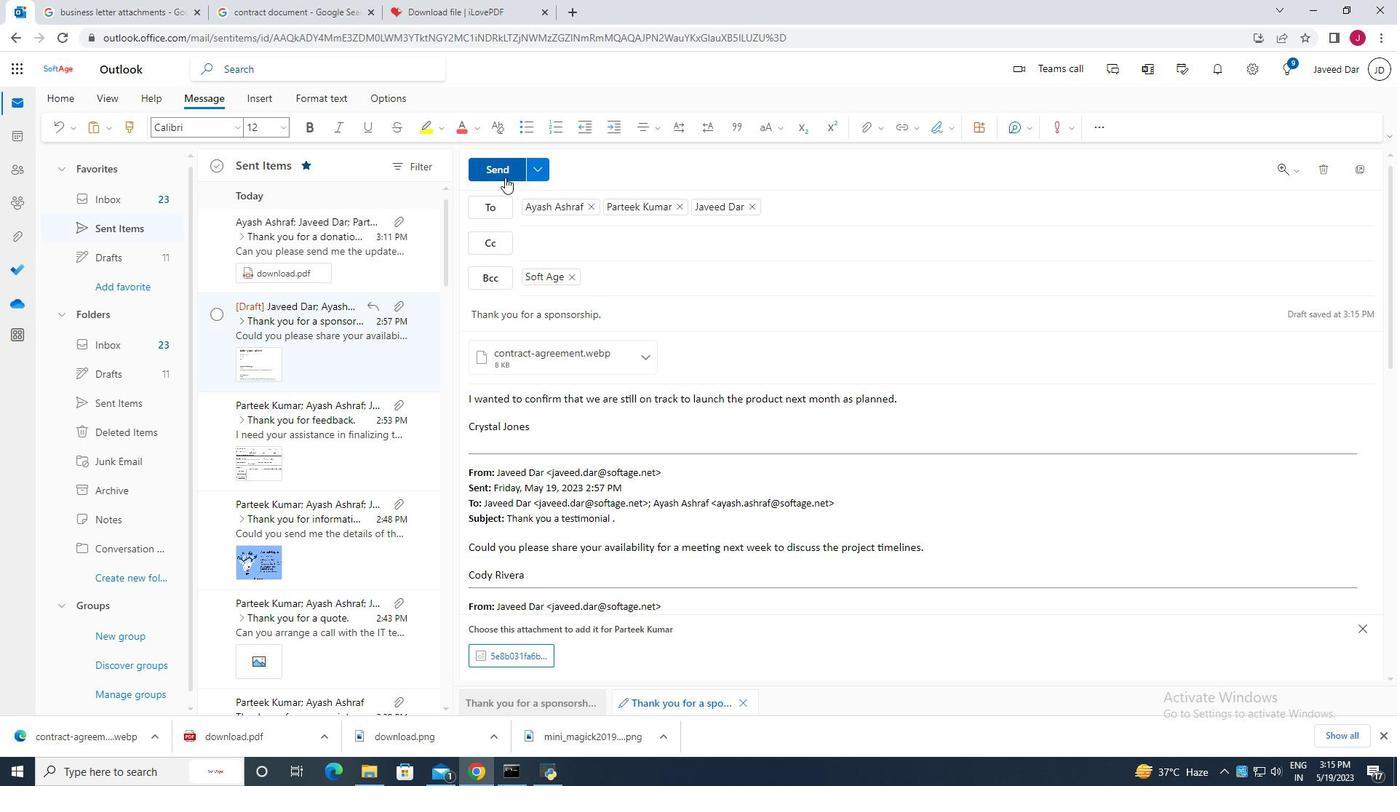 
Action: Mouse pressed left at (501, 173)
Screenshot: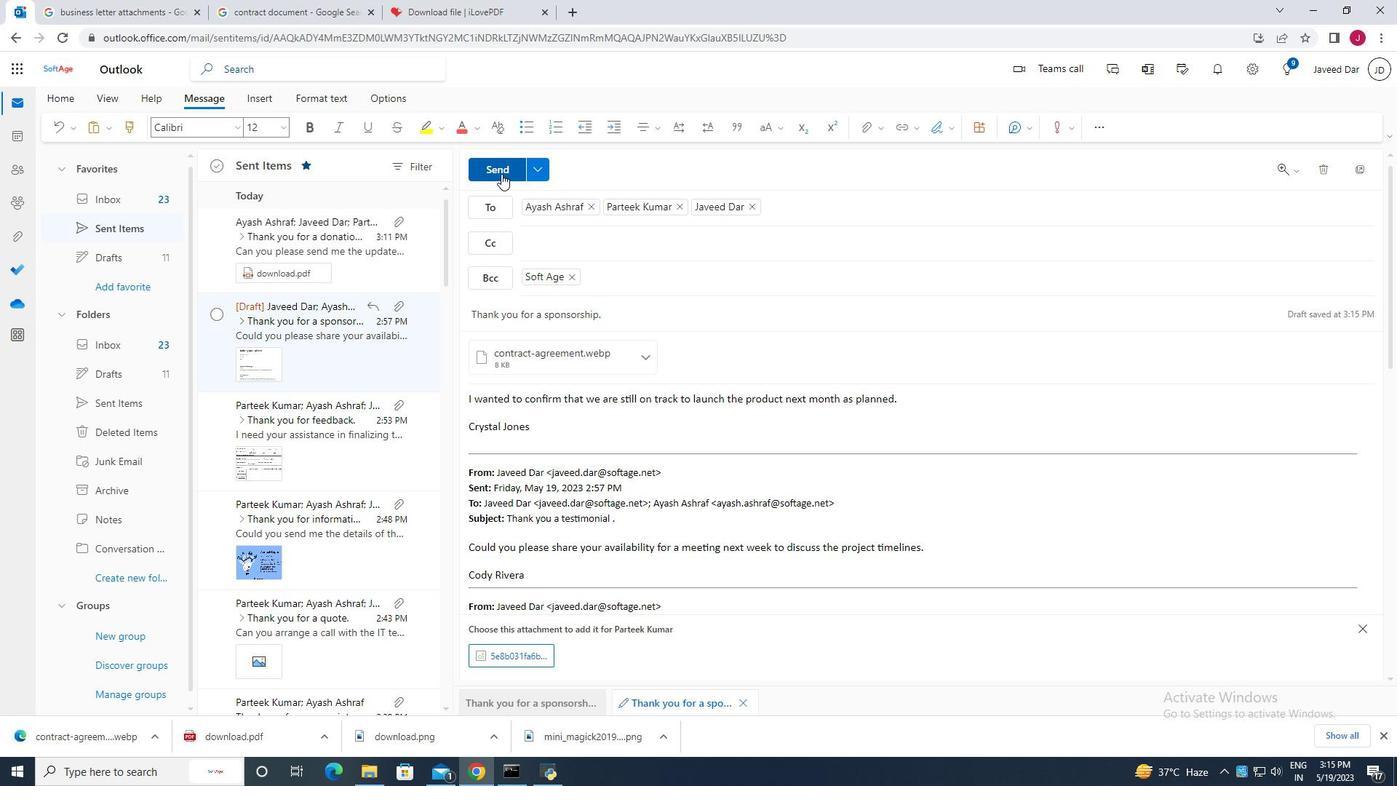 
